 Task: Search one way flight ticket for 5 adults, 2 children, 1 infant in seat and 2 infants on lap in economy from Hailey/sun Valley: Friedman Memorial Airport to Springfield: Abraham Lincoln Capital Airport on 5-2-2023. Choice of flights is United. Number of bags: 6 checked bags. Price is upto 77000. Outbound departure time preference is 16:00.
Action: Mouse moved to (309, 417)
Screenshot: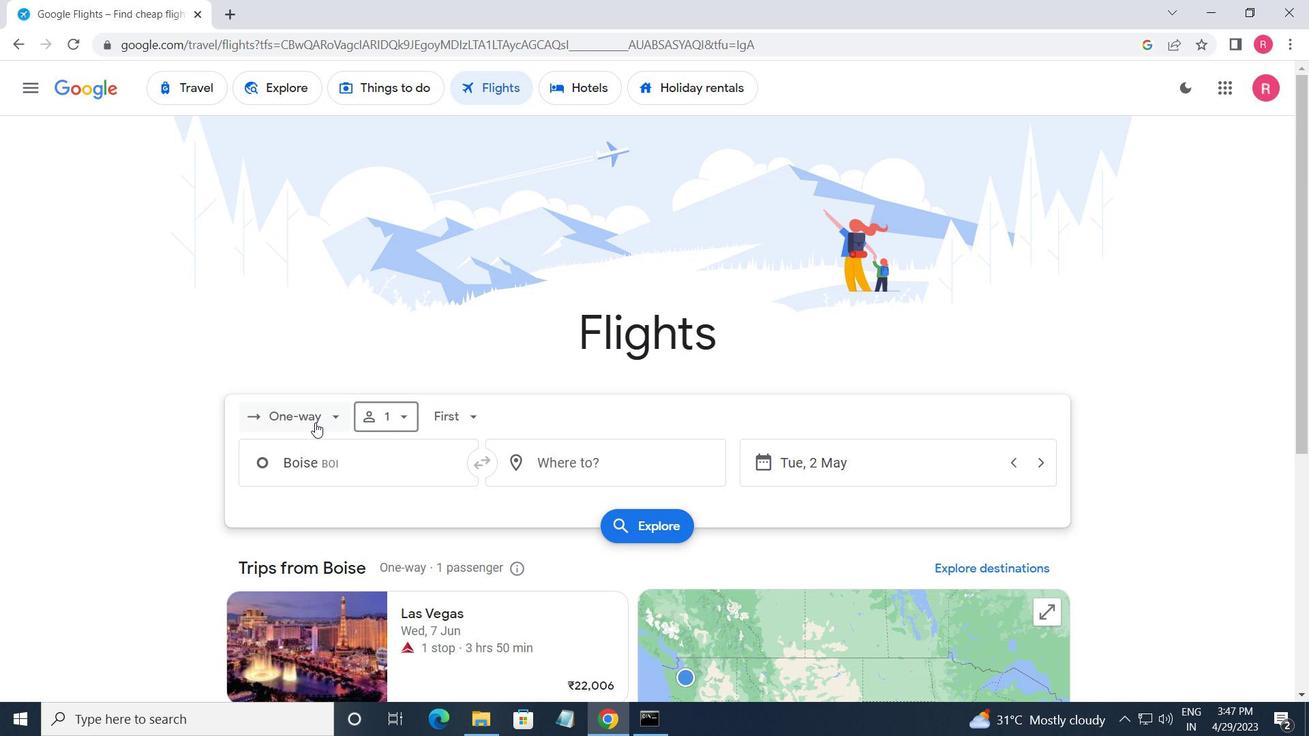 
Action: Mouse pressed left at (309, 417)
Screenshot: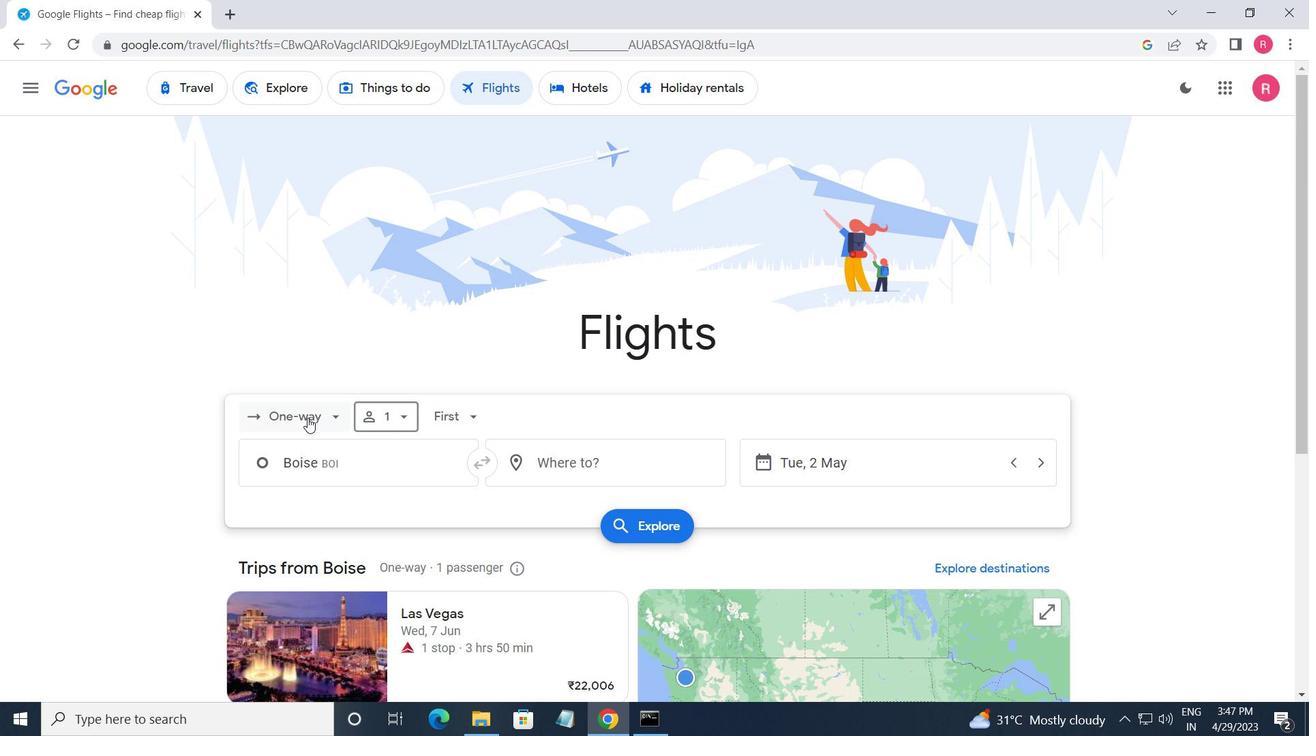 
Action: Mouse moved to (347, 501)
Screenshot: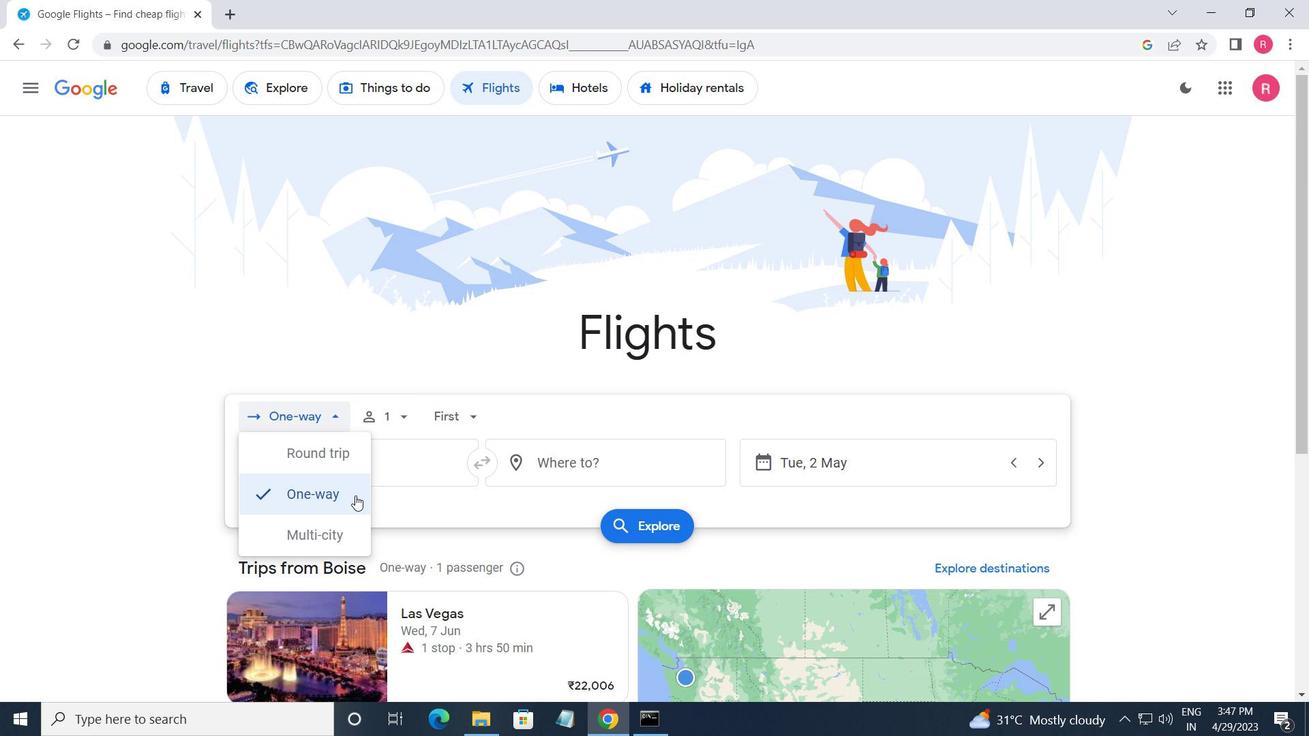 
Action: Mouse pressed left at (347, 501)
Screenshot: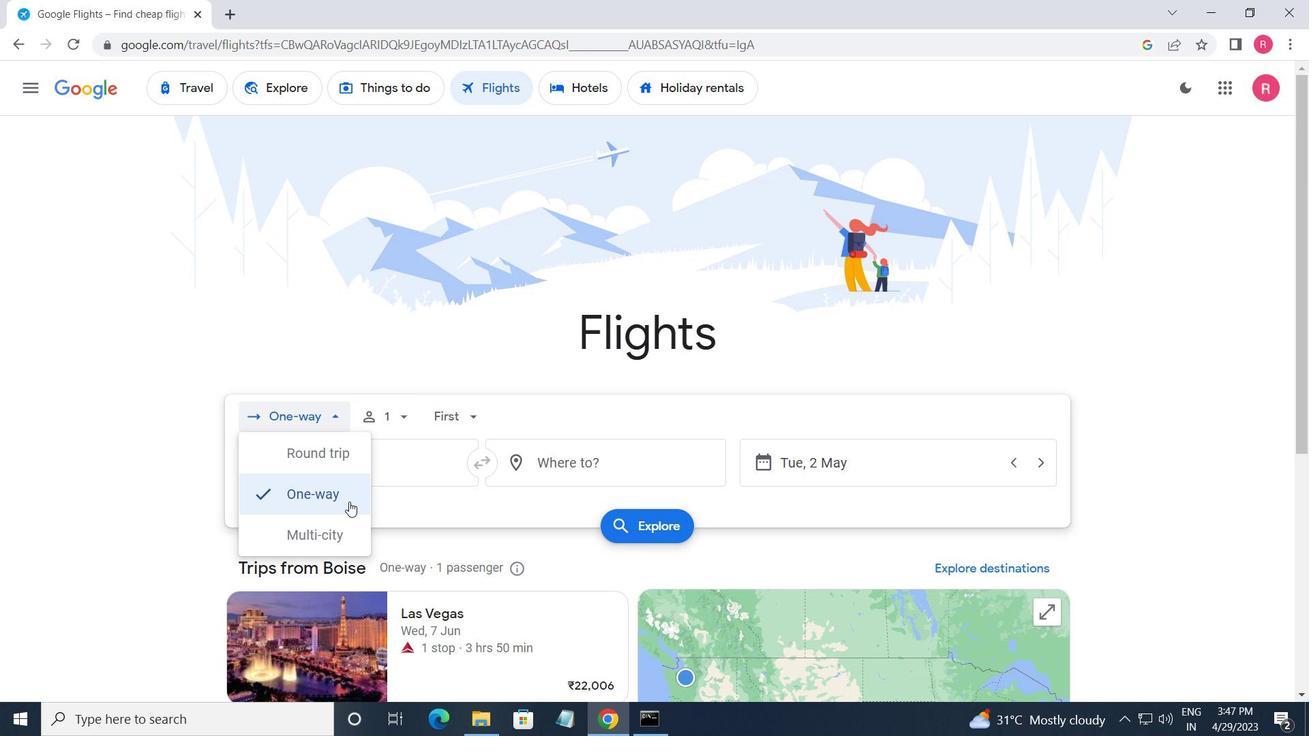 
Action: Mouse moved to (388, 409)
Screenshot: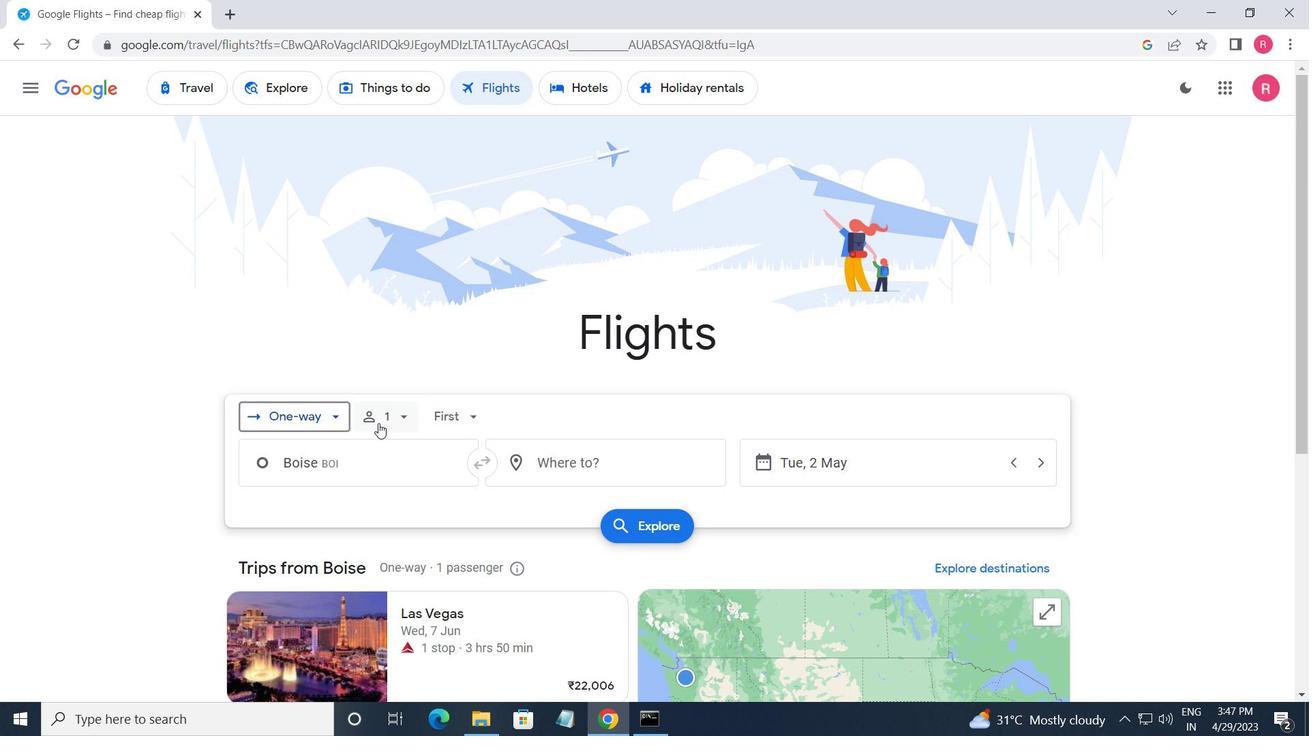 
Action: Mouse pressed left at (388, 409)
Screenshot: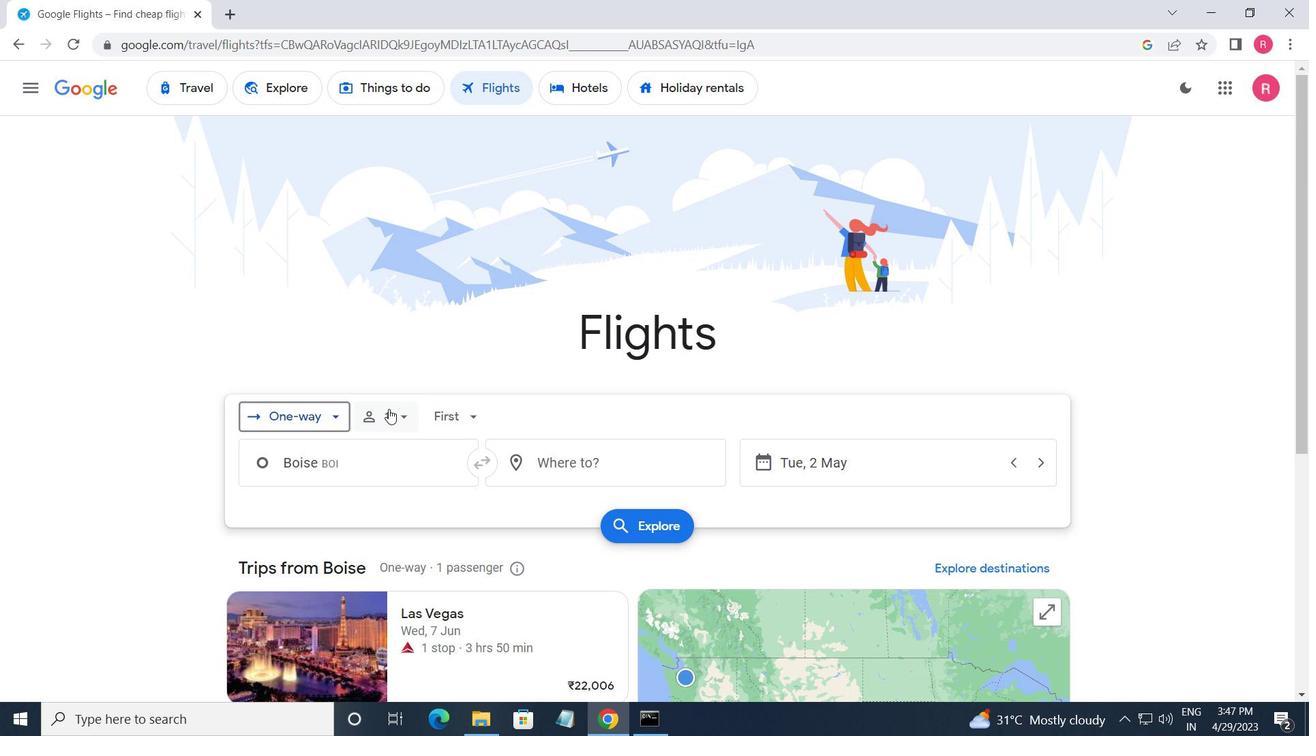 
Action: Mouse moved to (542, 467)
Screenshot: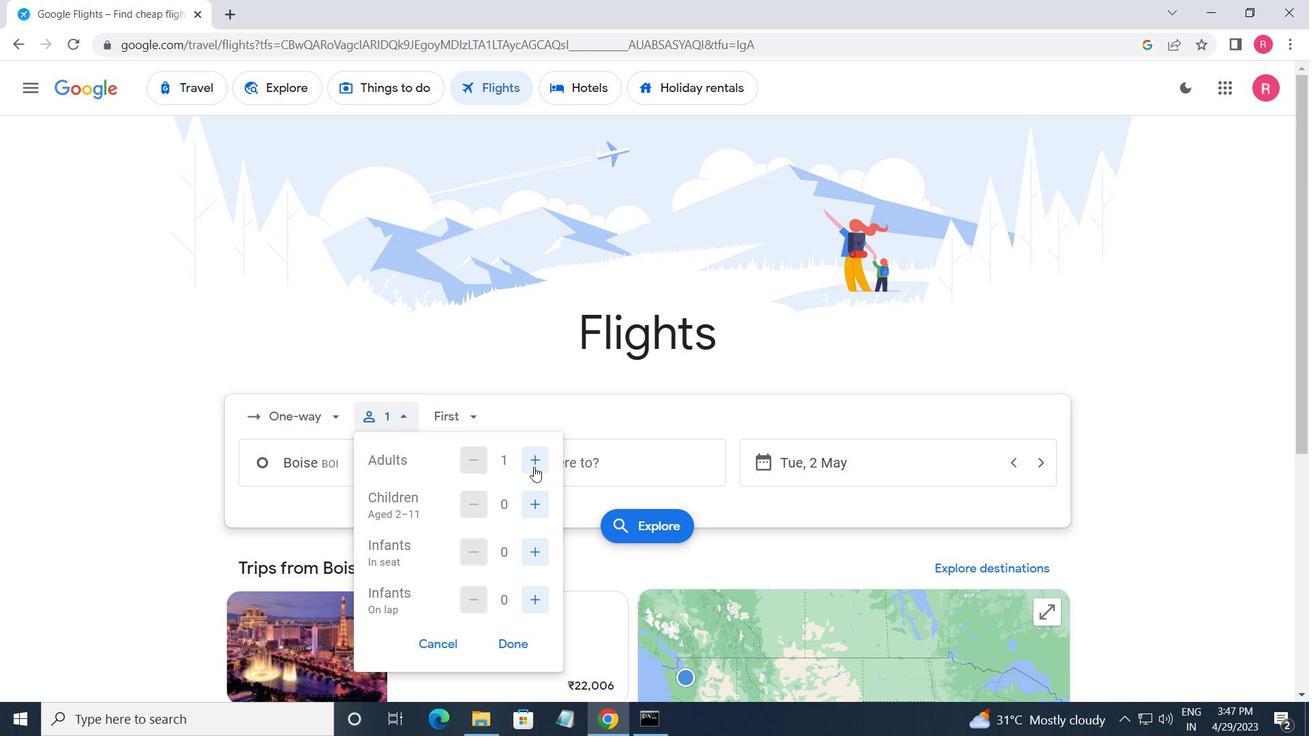 
Action: Mouse pressed left at (542, 467)
Screenshot: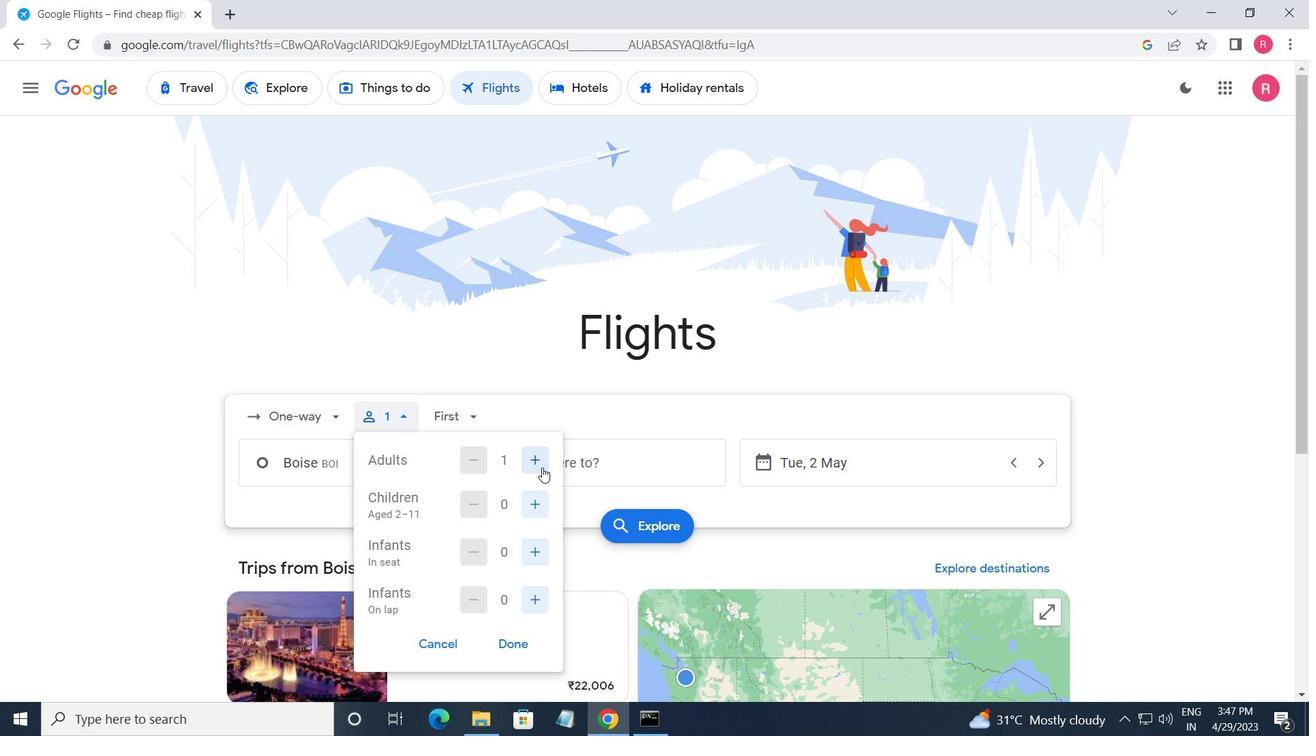 
Action: Mouse pressed left at (542, 467)
Screenshot: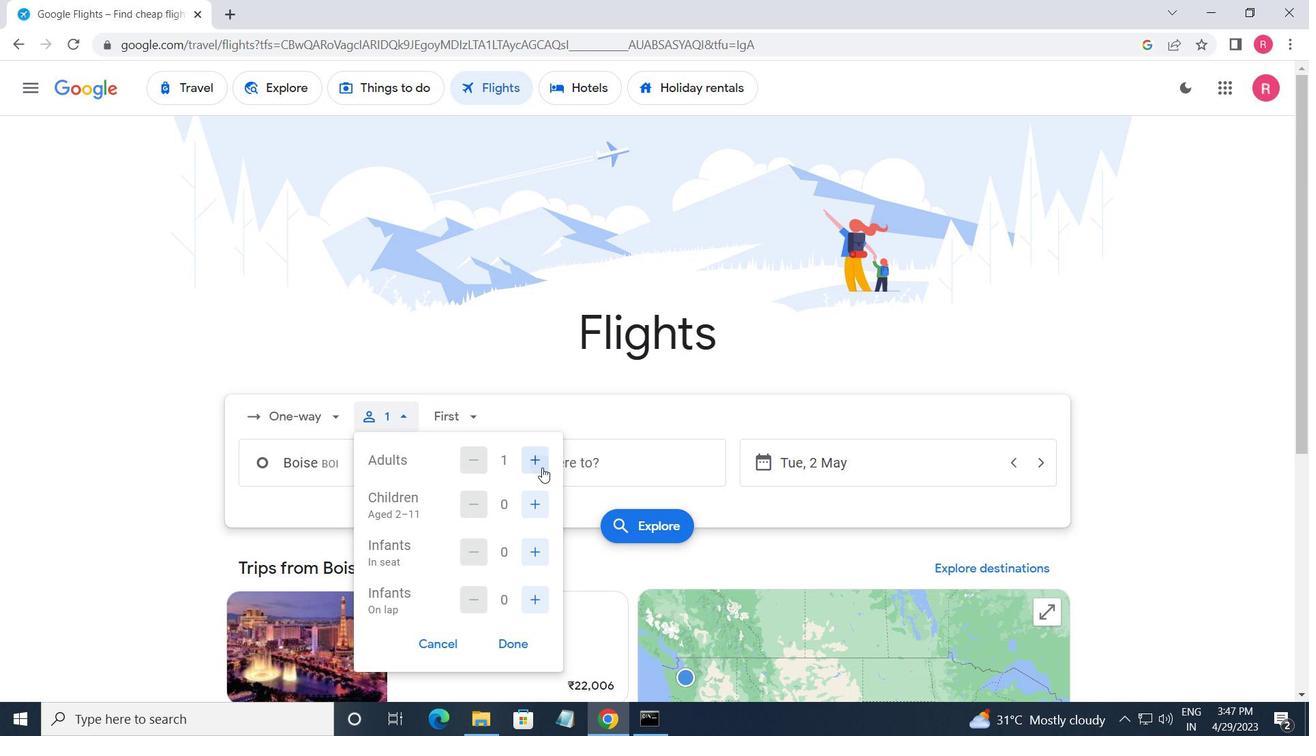 
Action: Mouse pressed left at (542, 467)
Screenshot: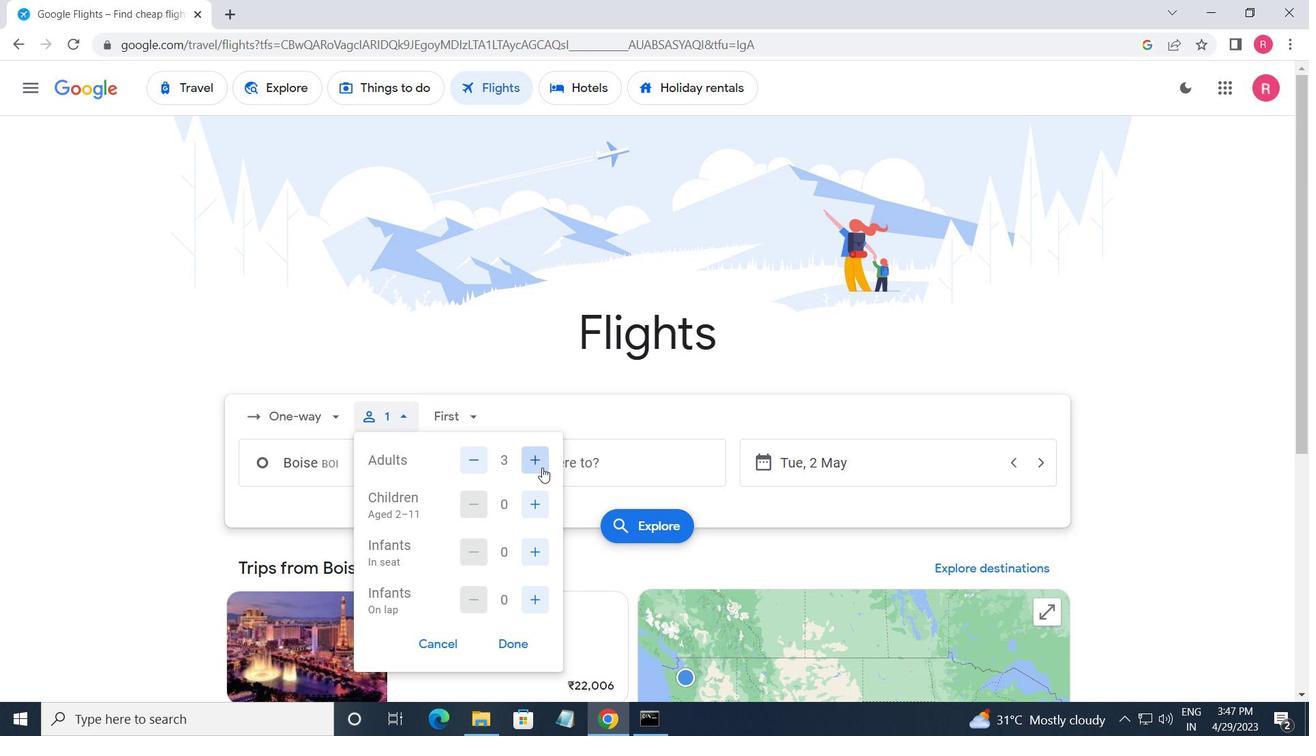 
Action: Mouse pressed left at (542, 467)
Screenshot: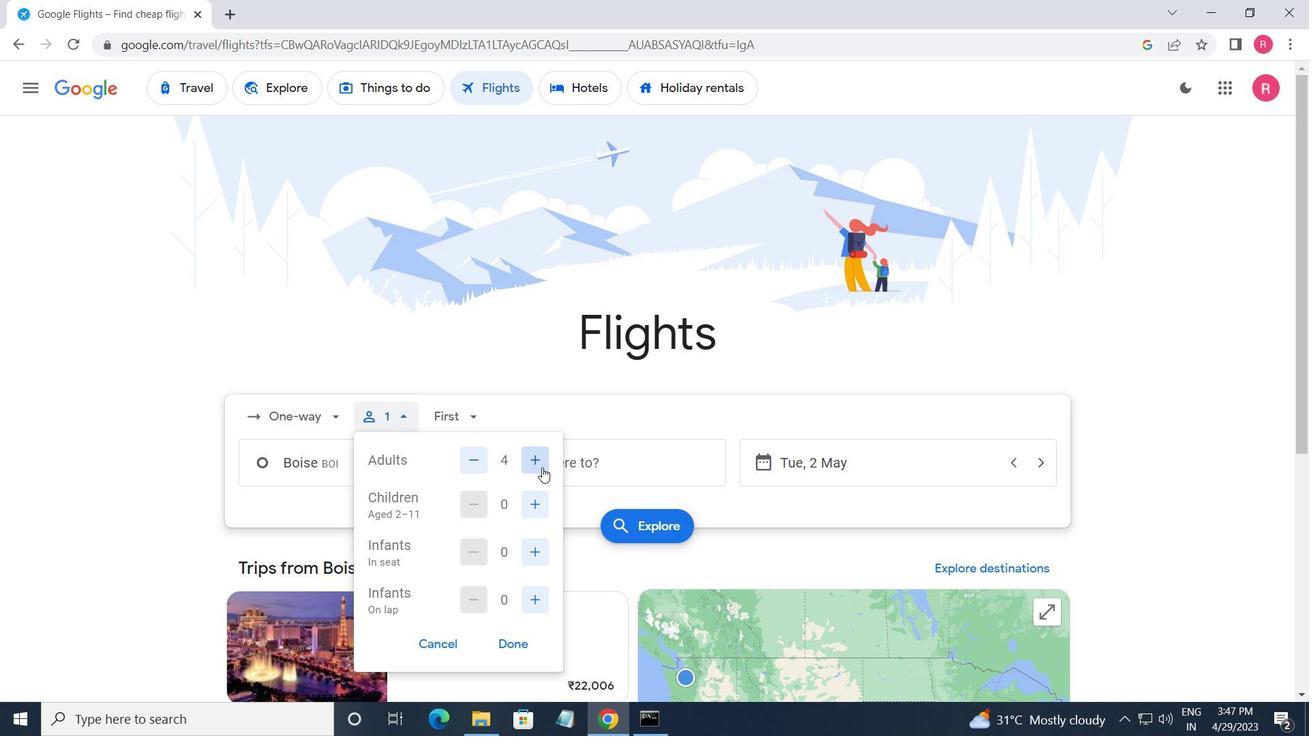 
Action: Mouse moved to (535, 512)
Screenshot: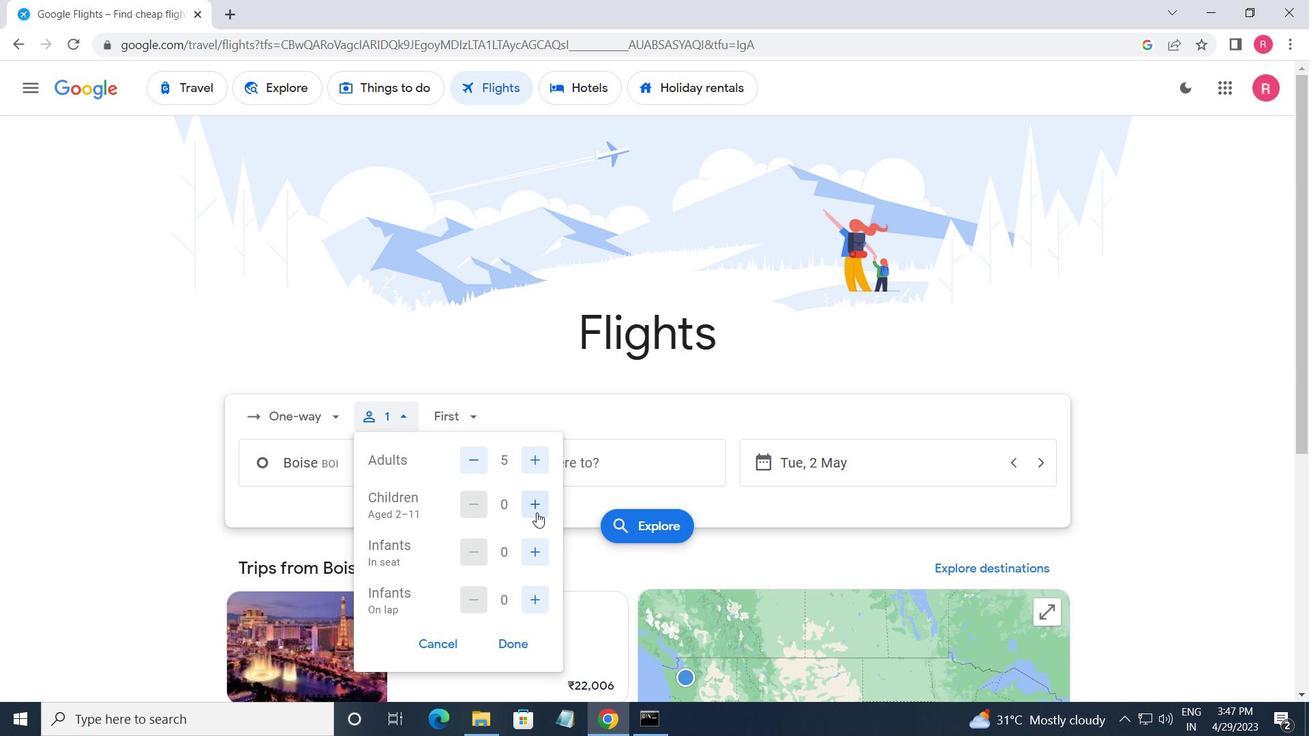 
Action: Mouse pressed left at (535, 512)
Screenshot: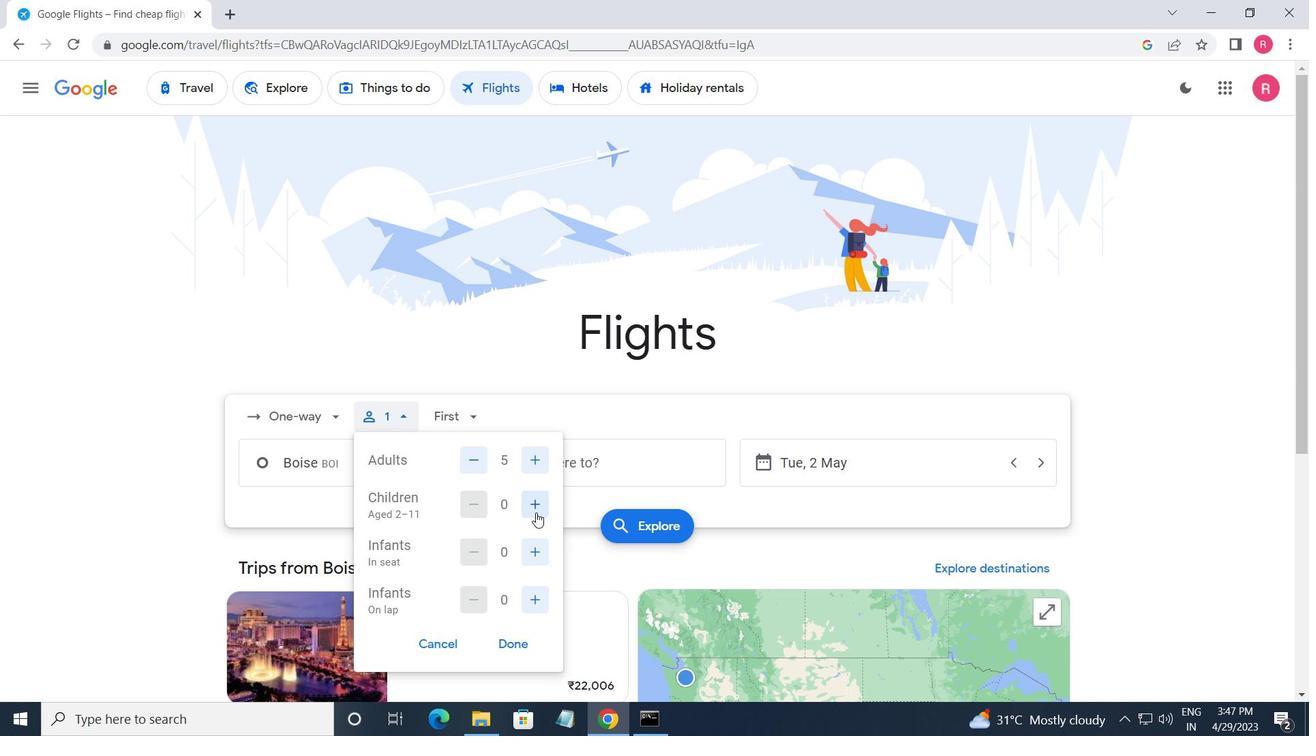 
Action: Mouse moved to (534, 512)
Screenshot: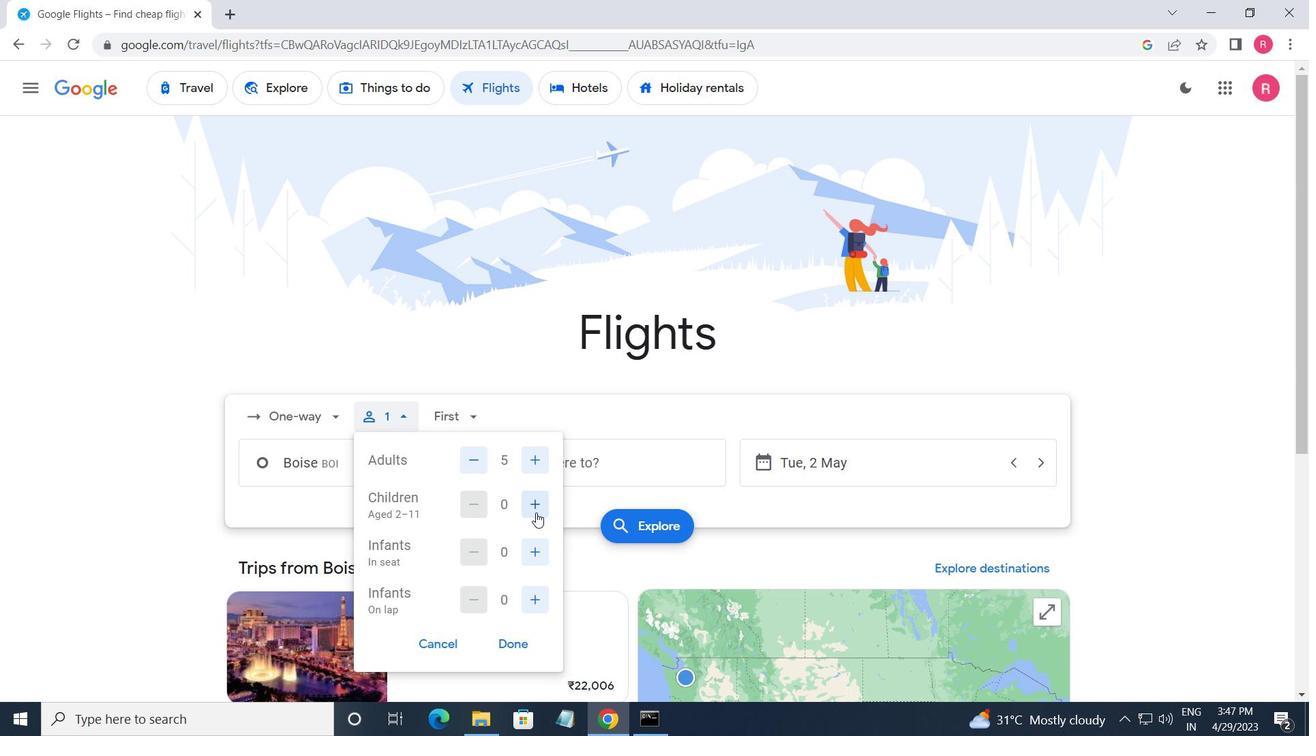 
Action: Mouse pressed left at (534, 512)
Screenshot: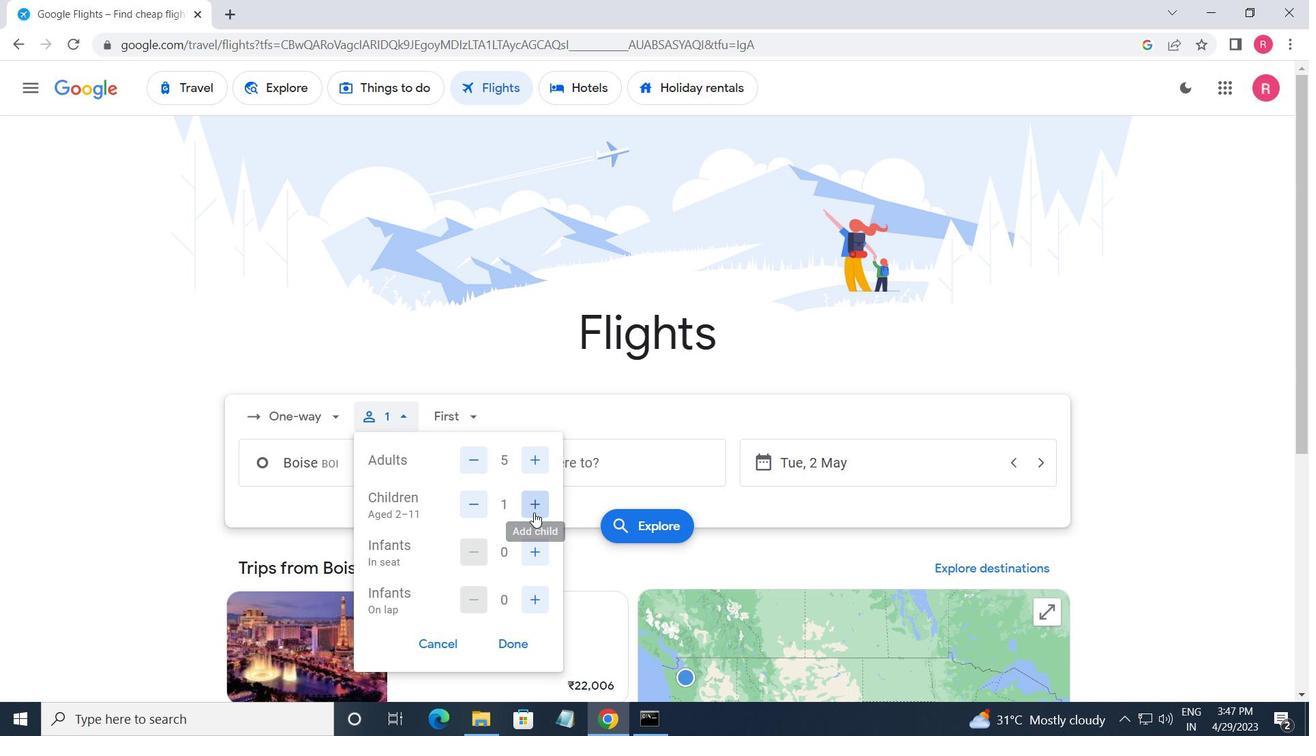 
Action: Mouse moved to (531, 547)
Screenshot: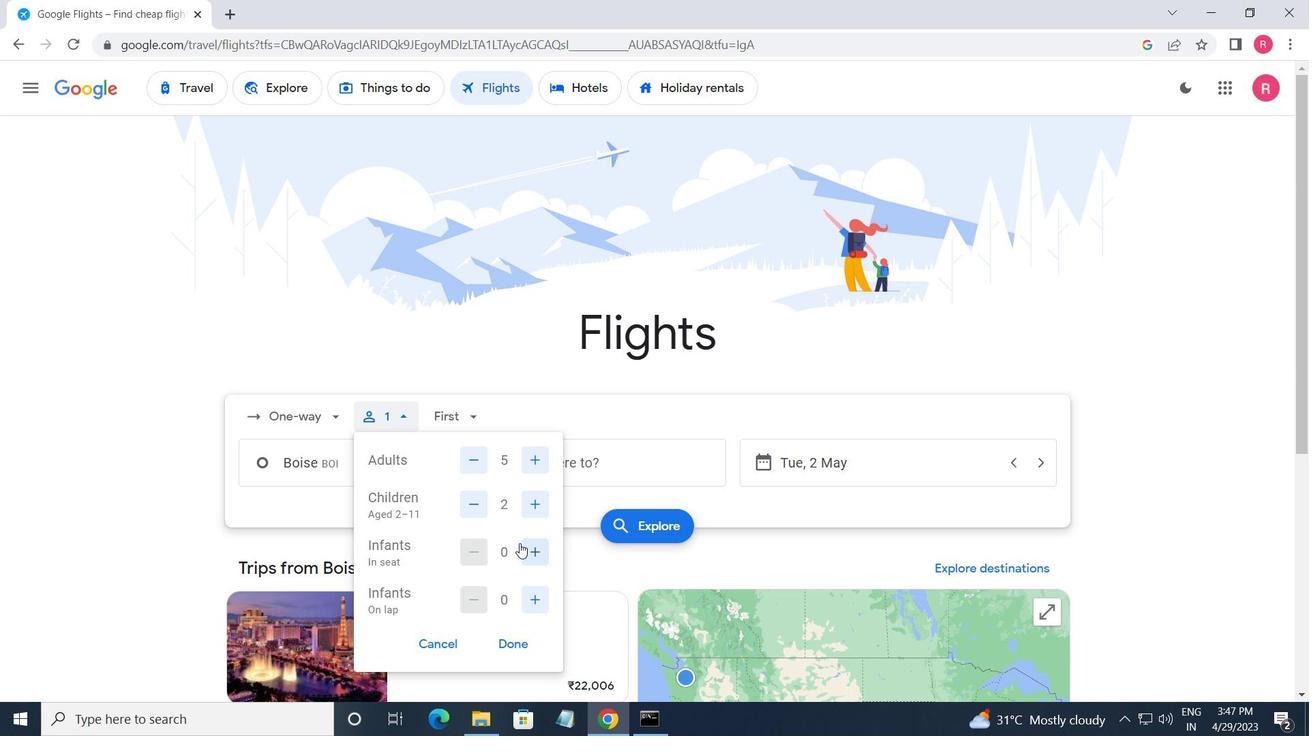 
Action: Mouse pressed left at (531, 547)
Screenshot: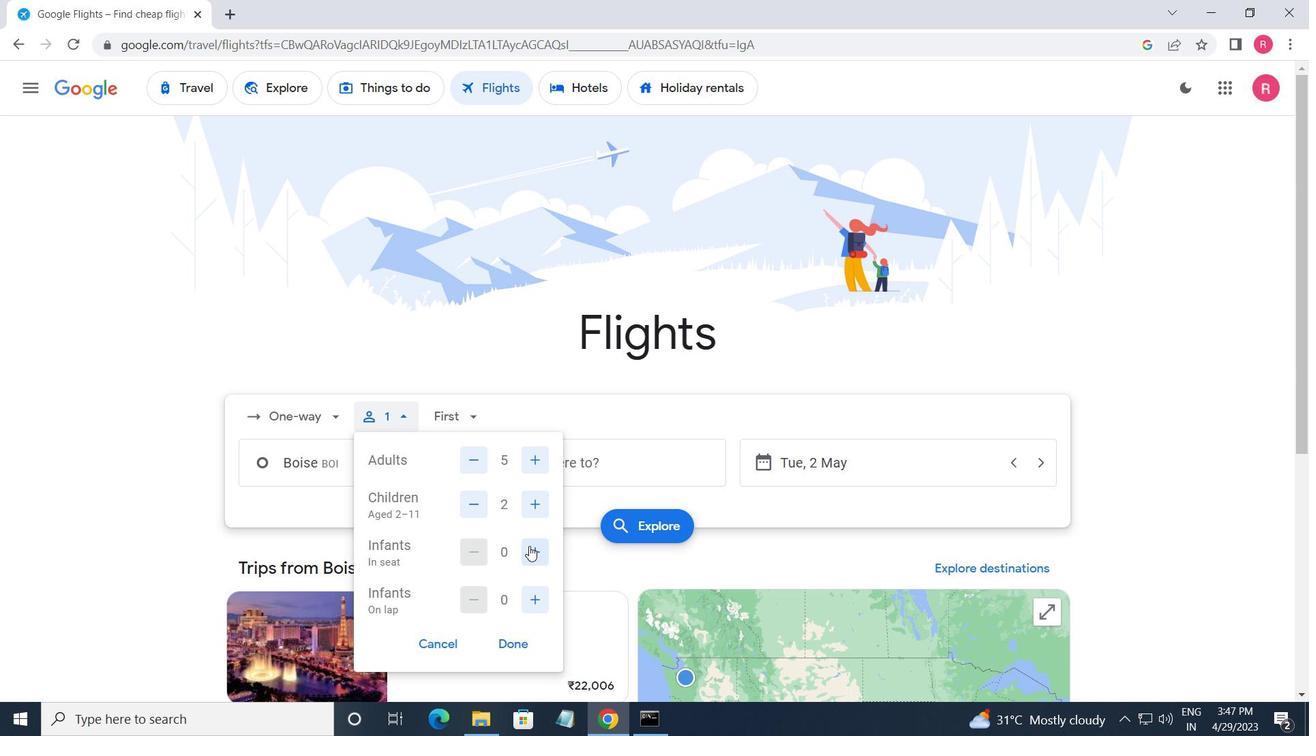 
Action: Mouse moved to (539, 599)
Screenshot: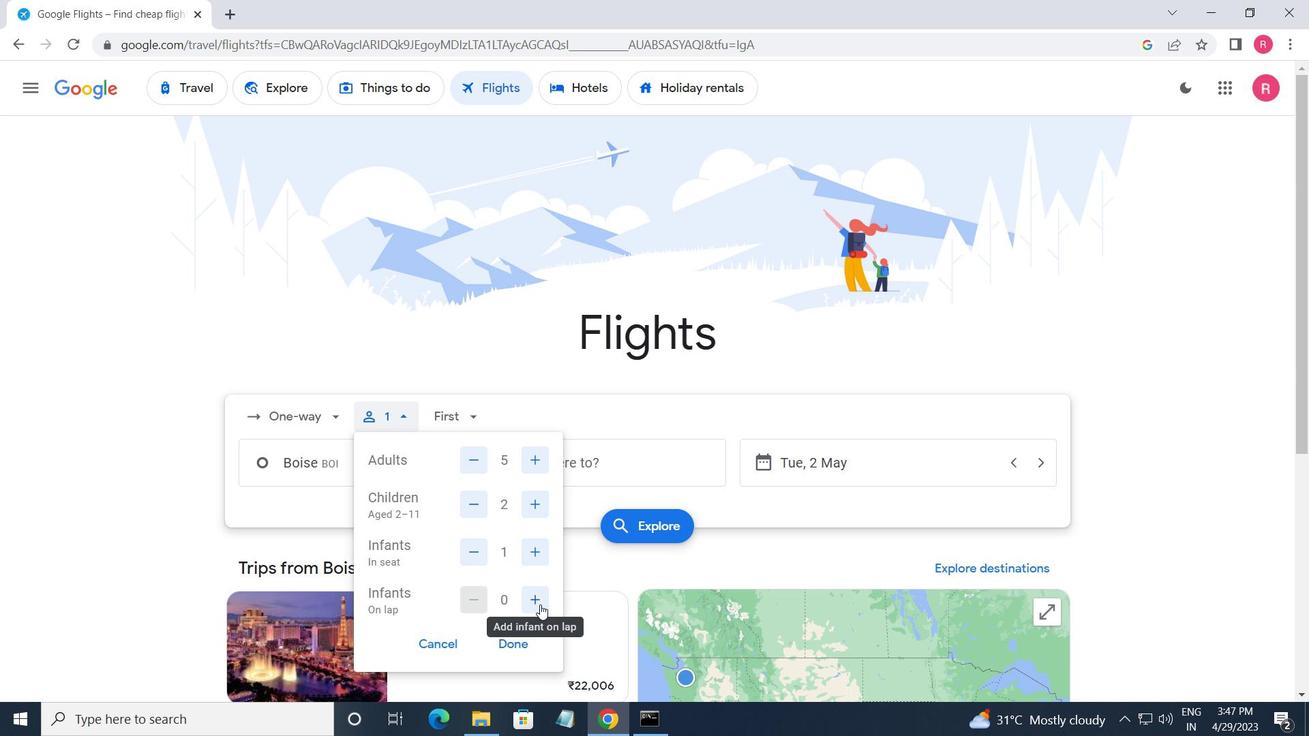
Action: Mouse pressed left at (539, 599)
Screenshot: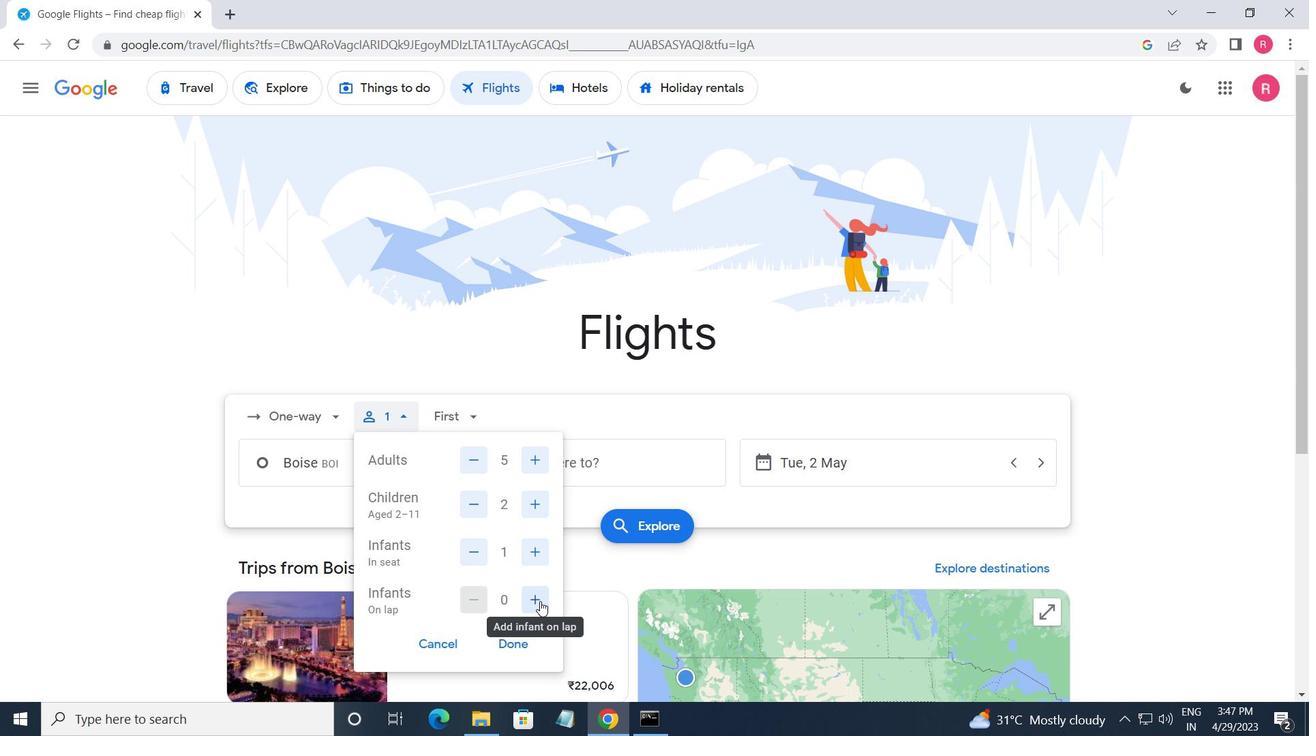 
Action: Mouse moved to (520, 643)
Screenshot: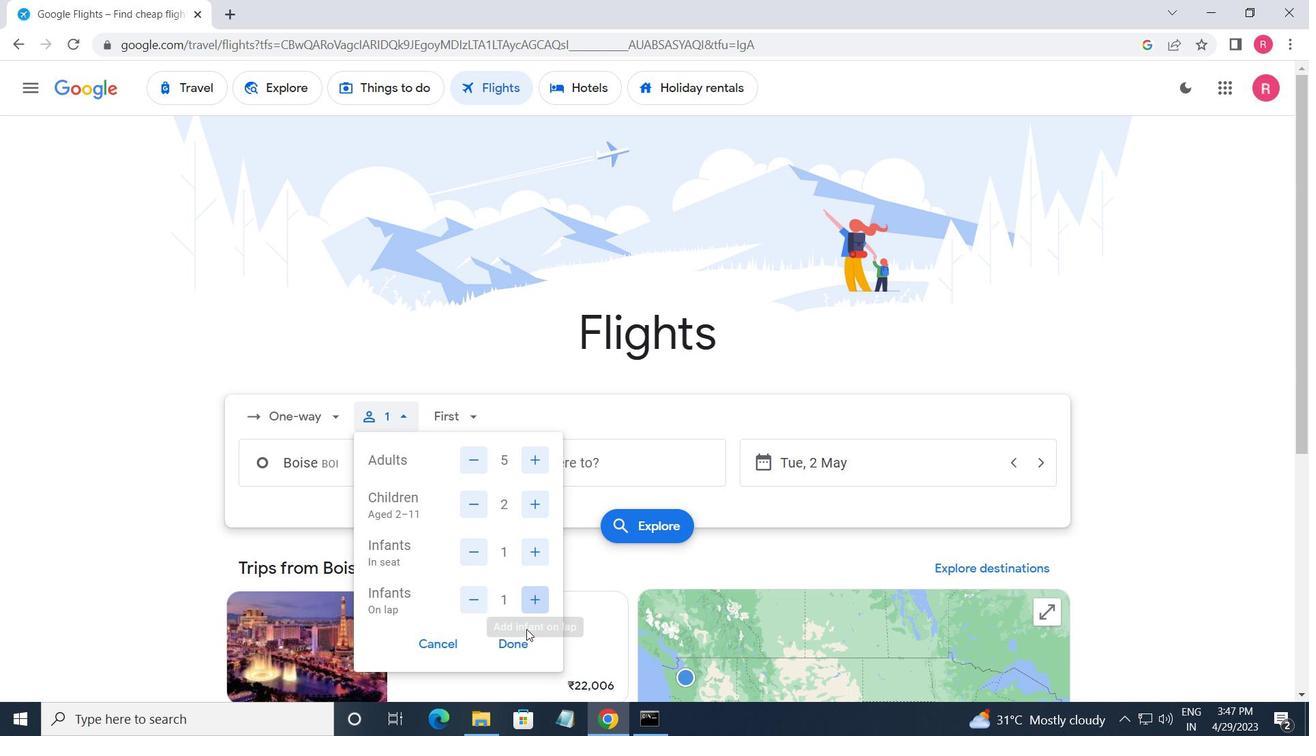 
Action: Mouse pressed left at (520, 643)
Screenshot: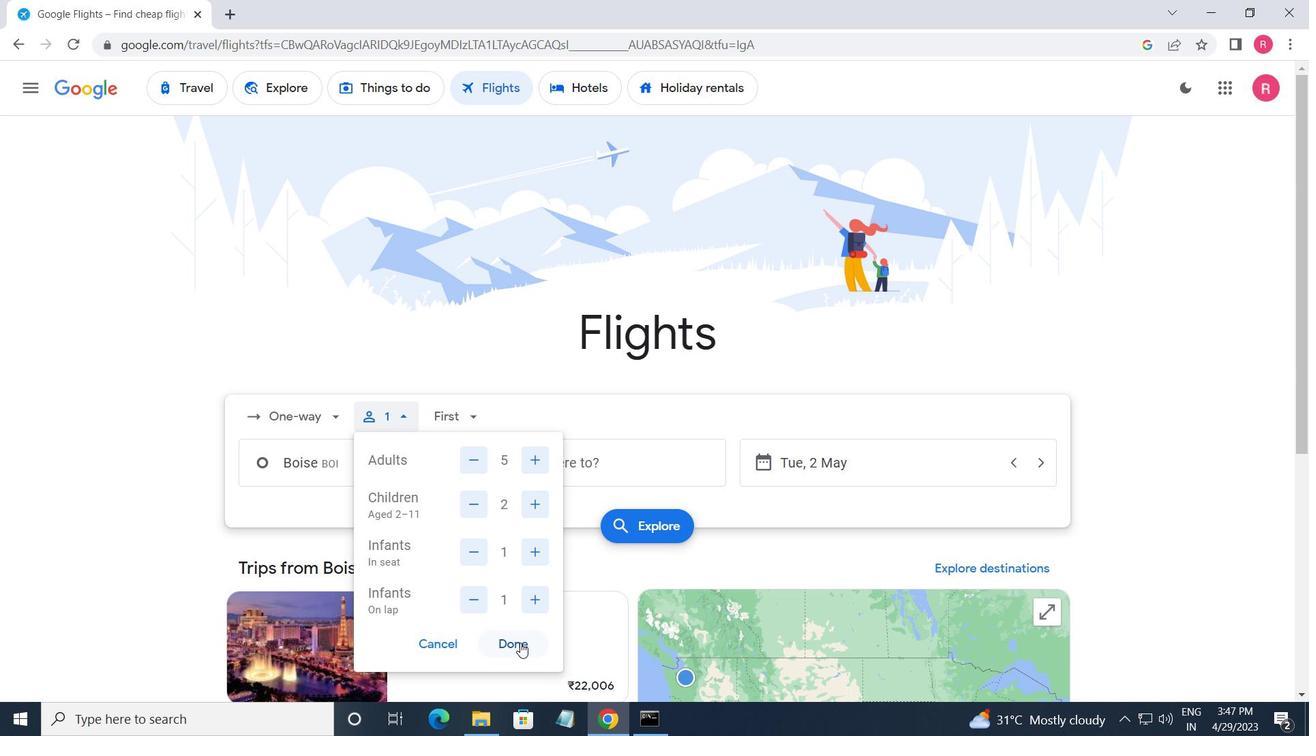 
Action: Mouse moved to (436, 420)
Screenshot: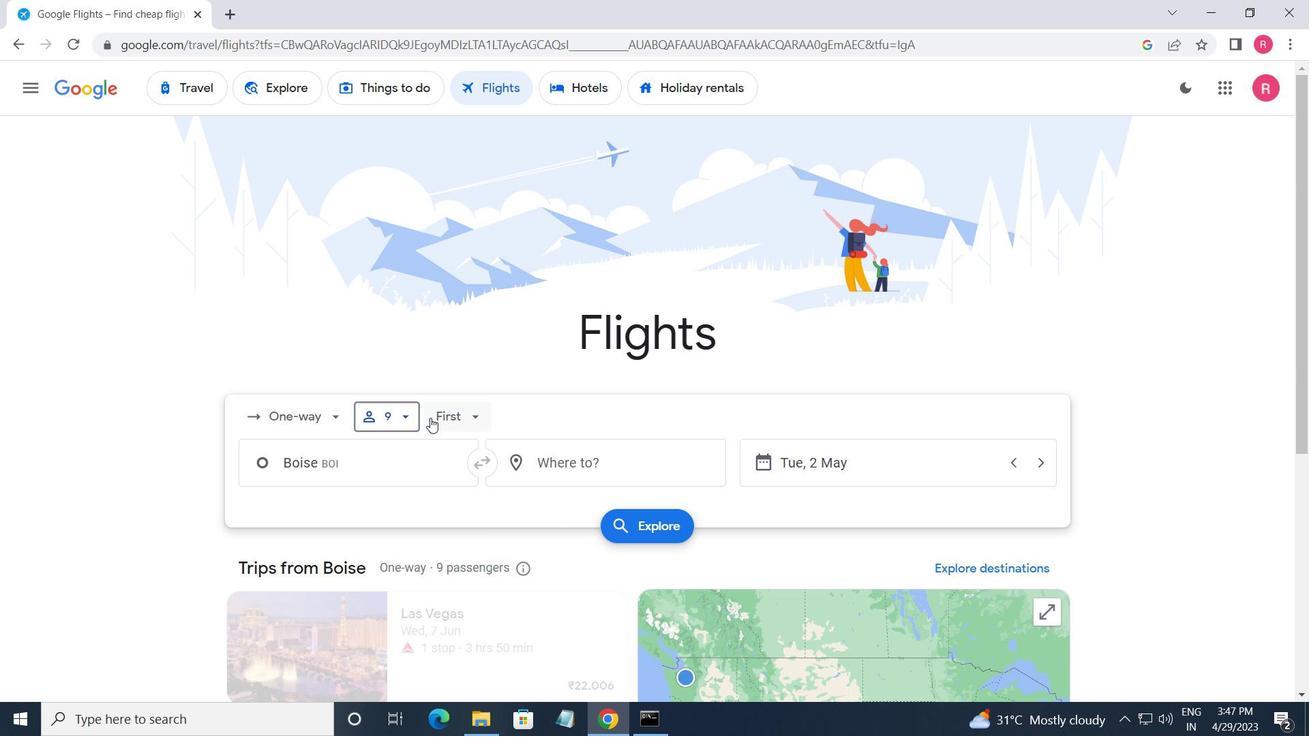 
Action: Mouse pressed left at (436, 420)
Screenshot: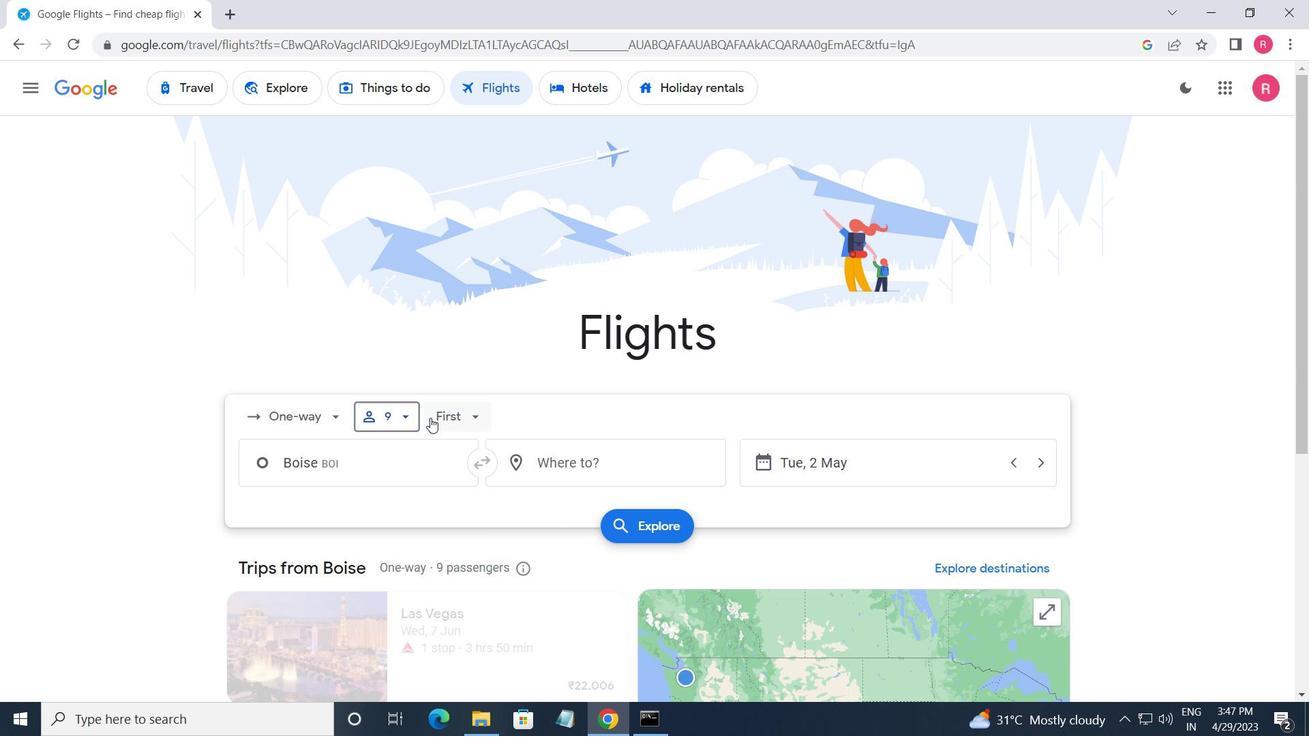 
Action: Mouse moved to (450, 467)
Screenshot: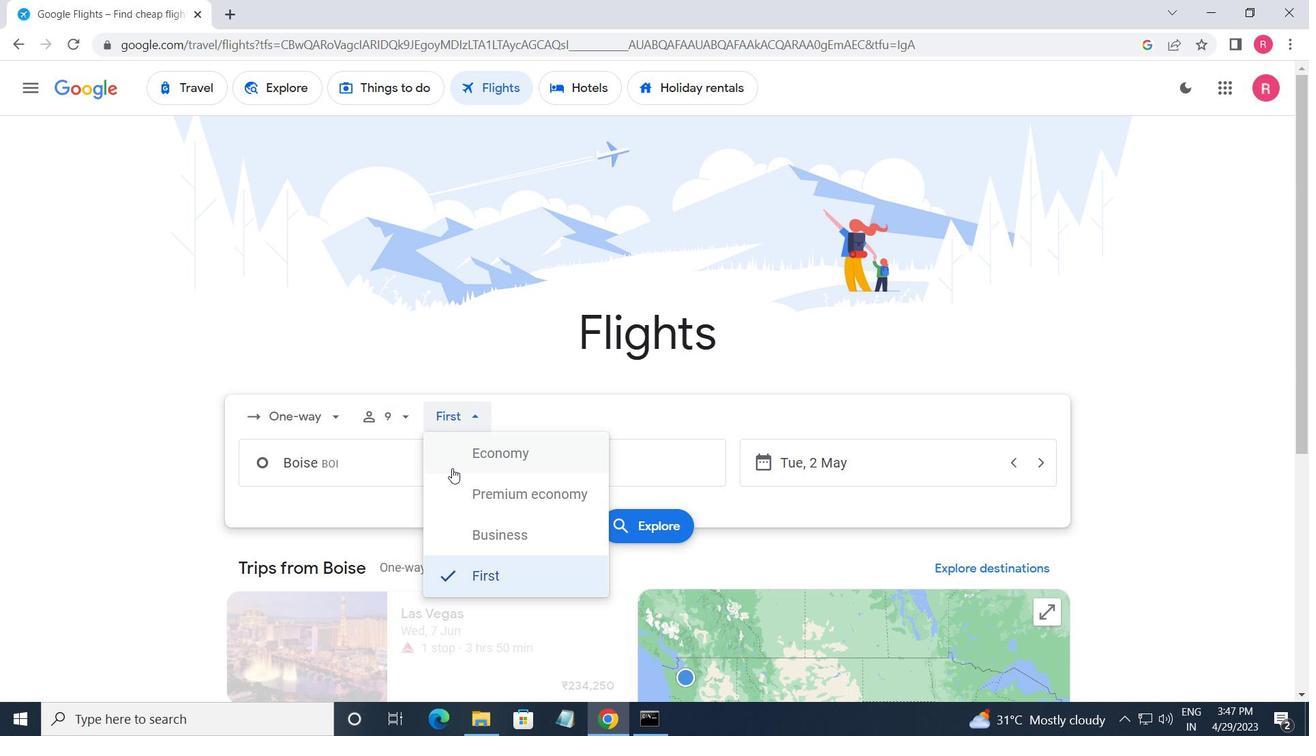 
Action: Mouse pressed left at (450, 467)
Screenshot: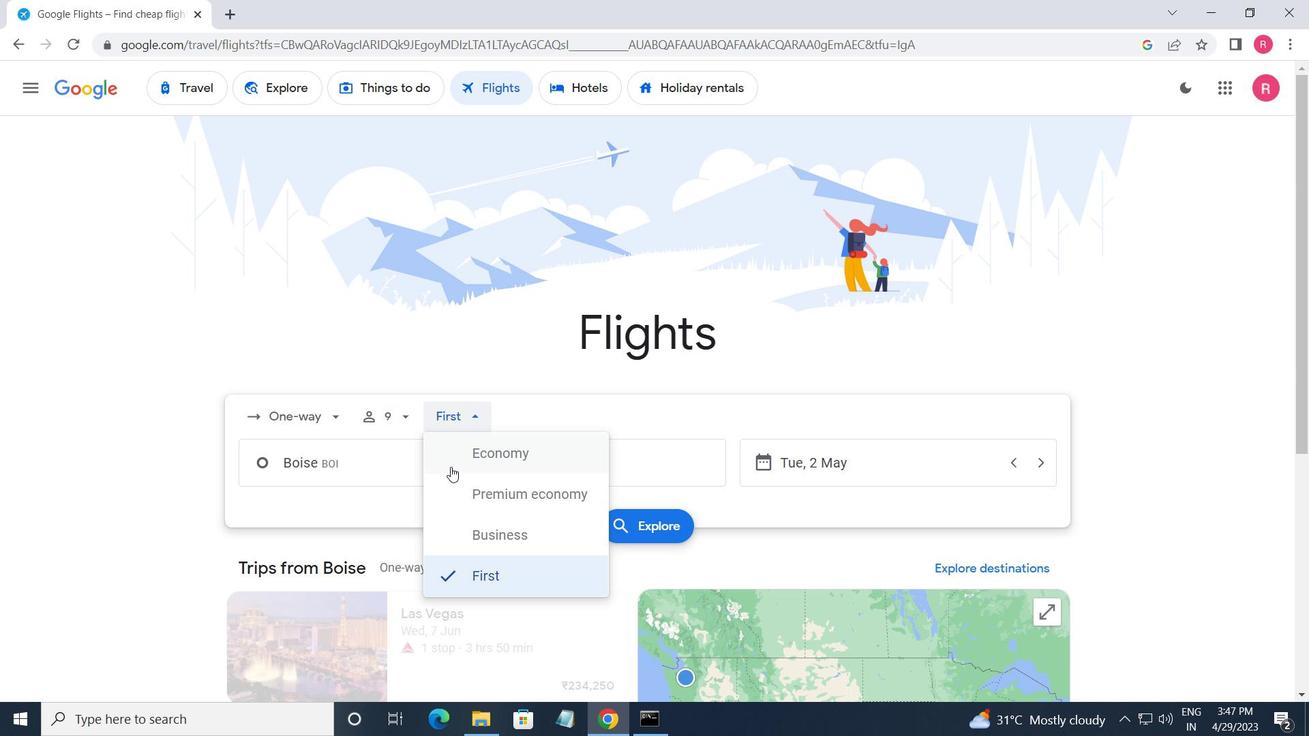 
Action: Mouse moved to (338, 468)
Screenshot: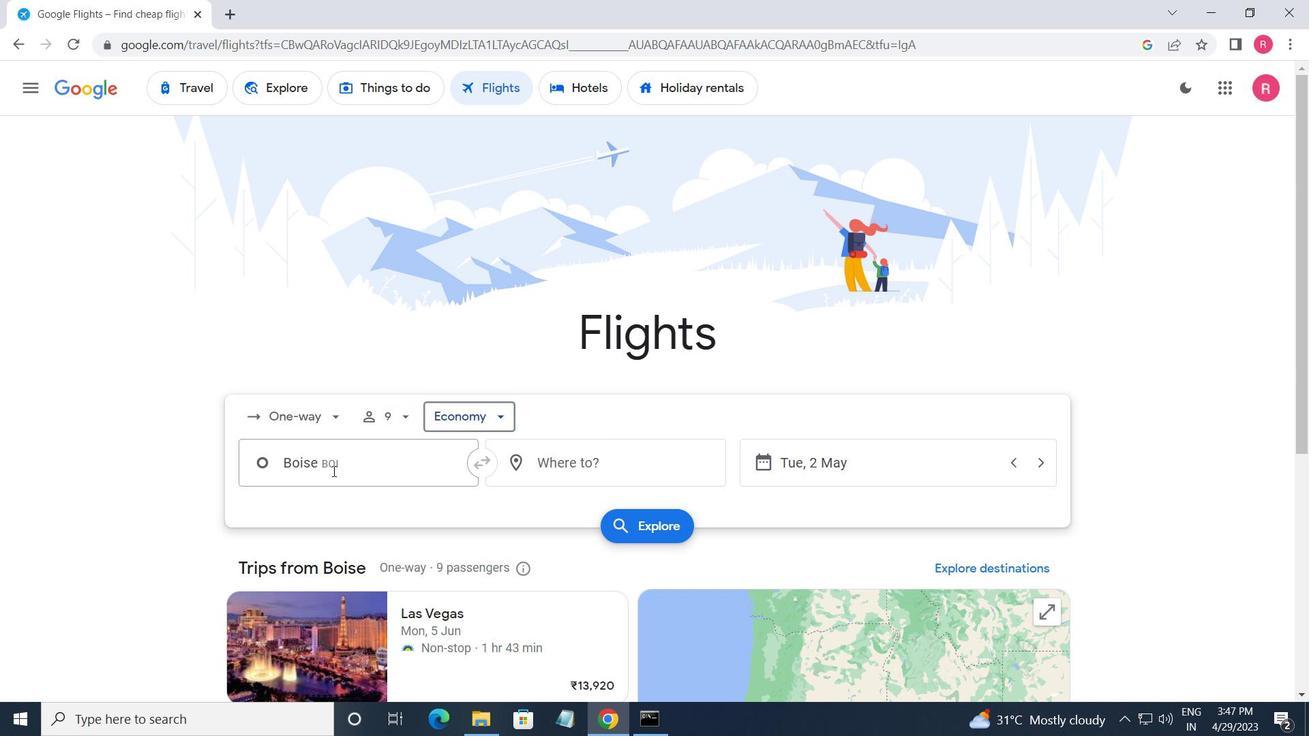 
Action: Mouse pressed left at (338, 468)
Screenshot: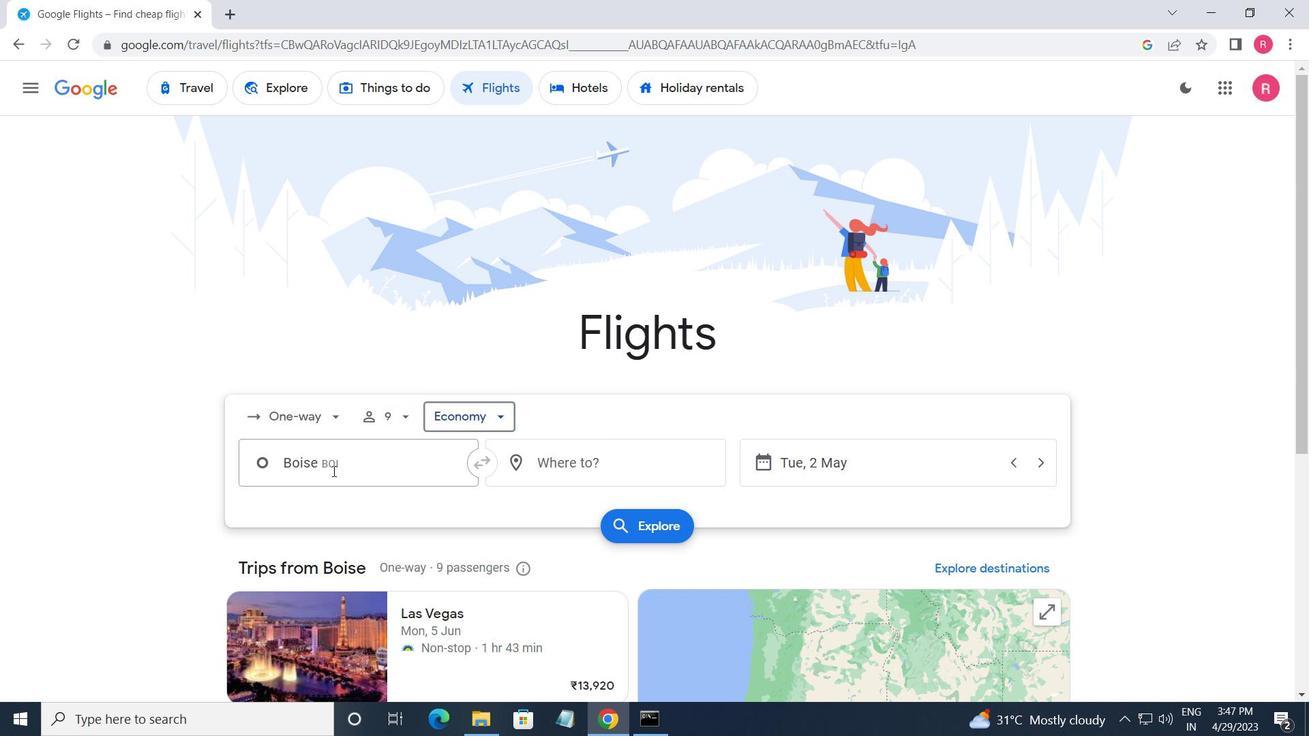 
Action: Mouse moved to (322, 462)
Screenshot: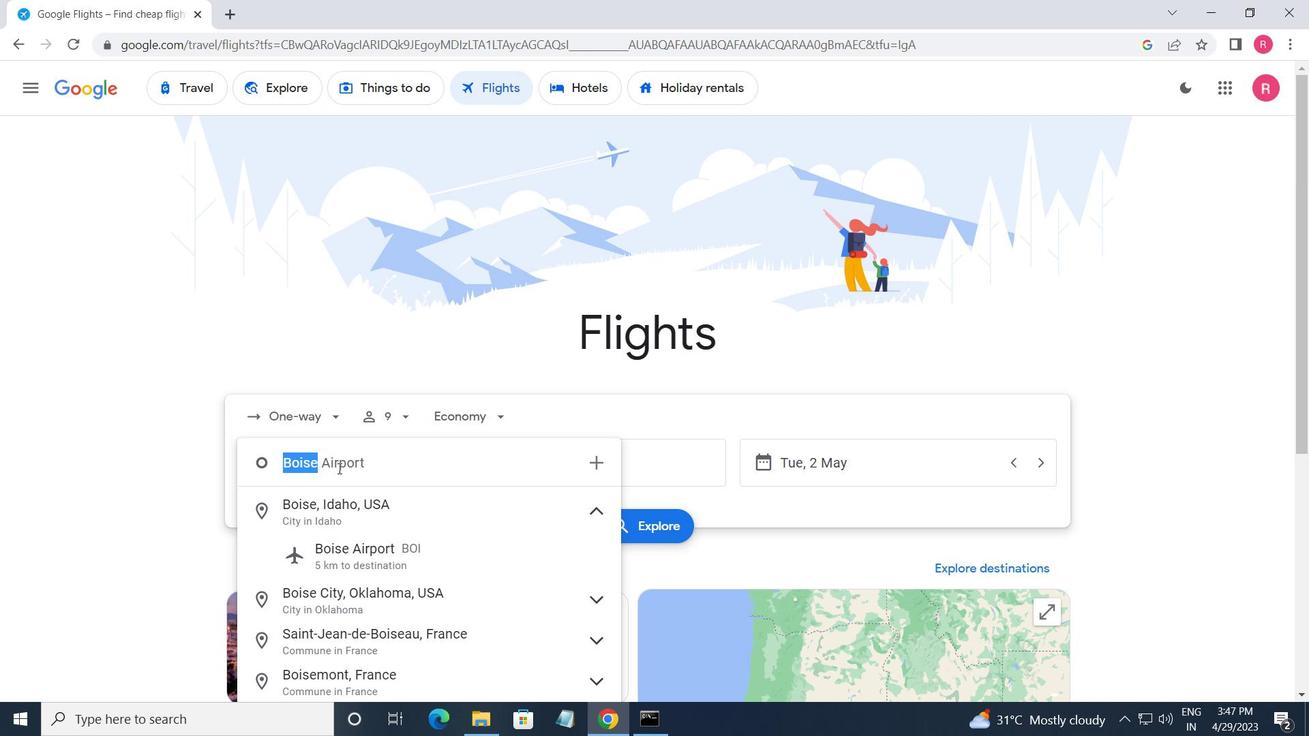 
Action: Key pressed <Key.shift><Key.shift><Key.shift><Key.shift><Key.shift><Key.shift><Key.shift><Key.shift><Key.shift><Key.shift>FREDMAN<Key.backspace><Key.backspace><Key.backspace><Key.backspace><Key.backspace>IEDMAN
Screenshot: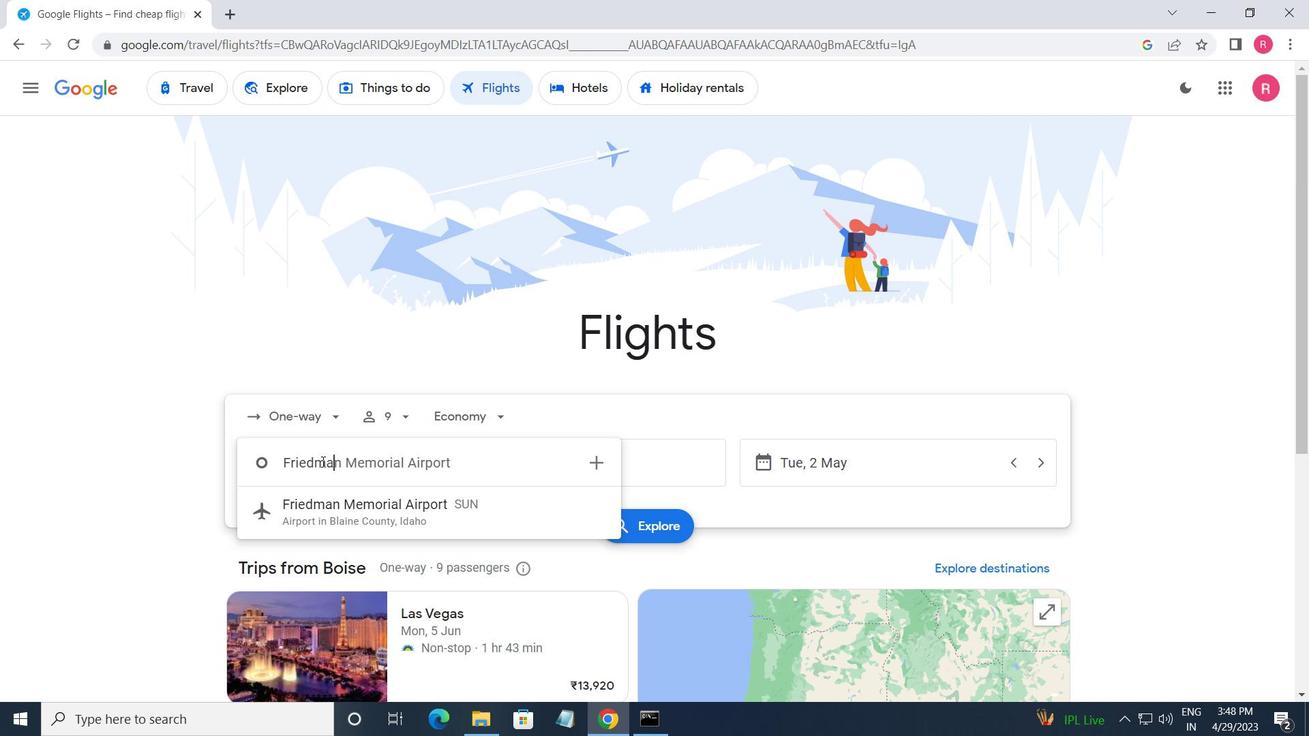 
Action: Mouse moved to (332, 529)
Screenshot: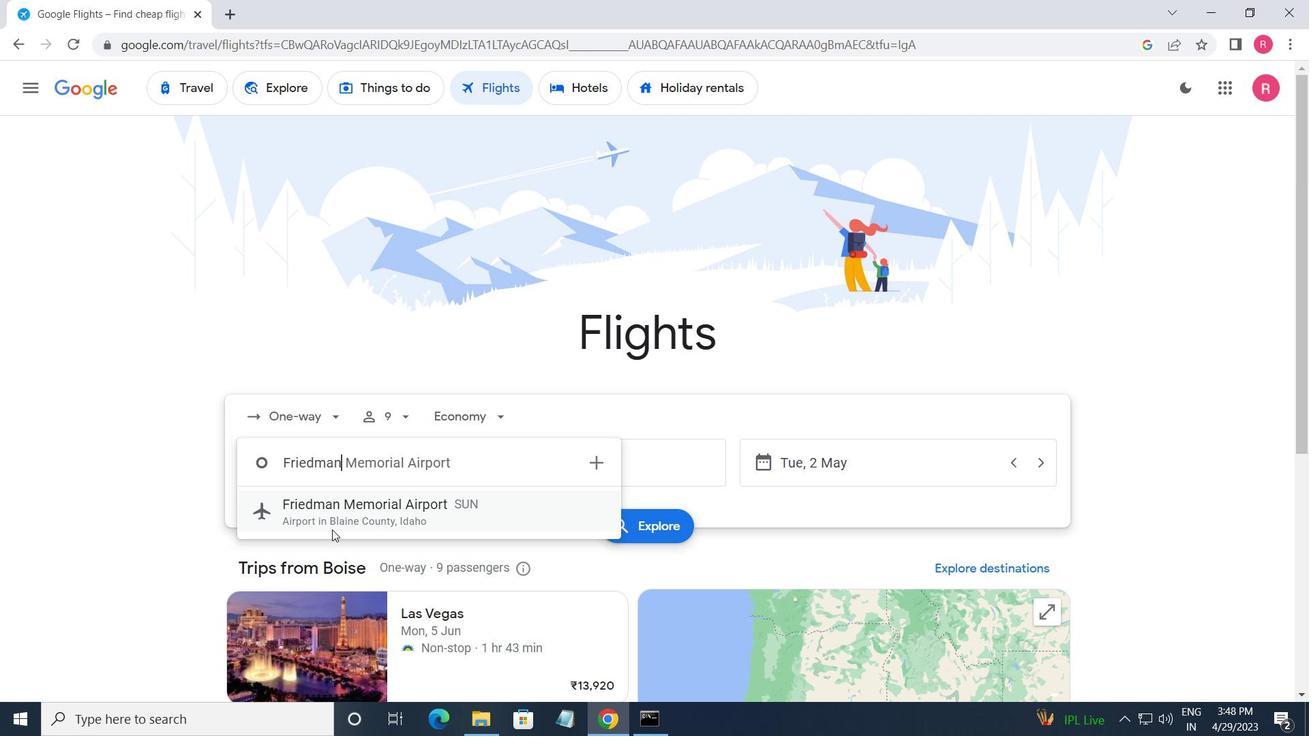 
Action: Mouse pressed left at (332, 529)
Screenshot: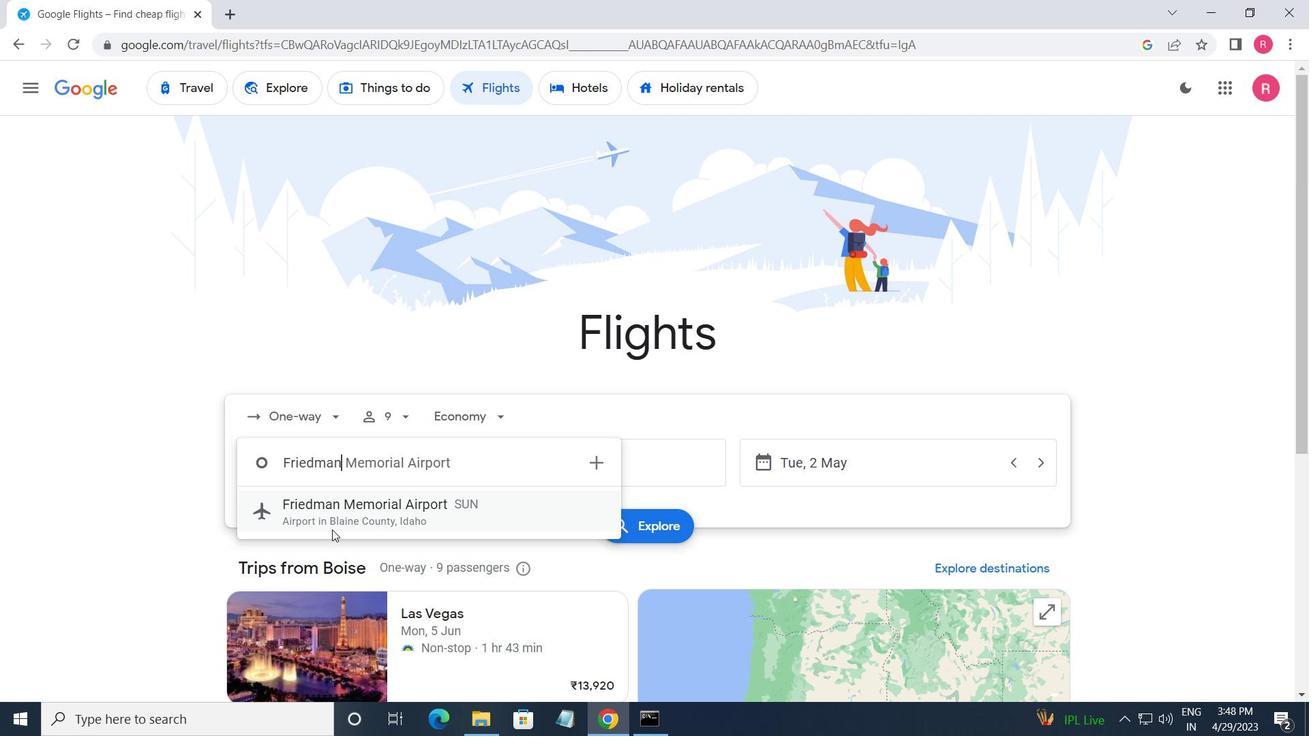 
Action: Mouse moved to (553, 464)
Screenshot: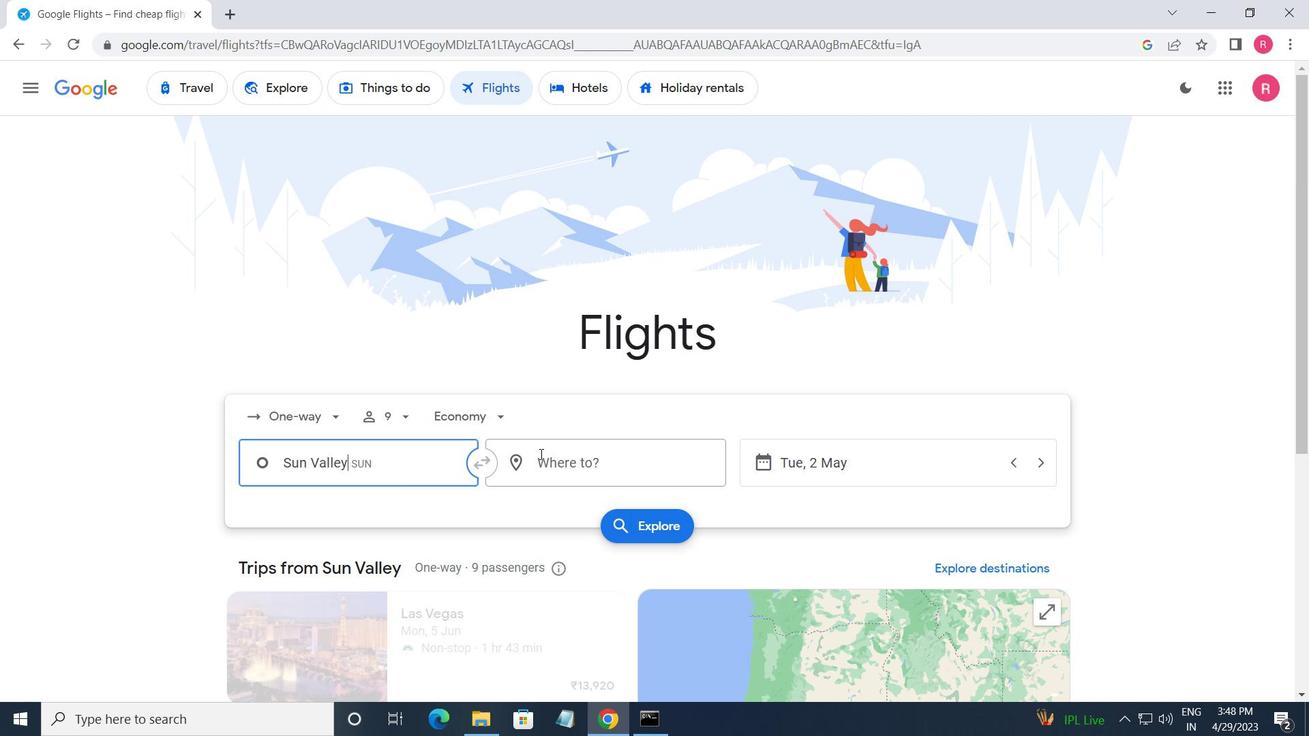 
Action: Mouse pressed left at (553, 464)
Screenshot: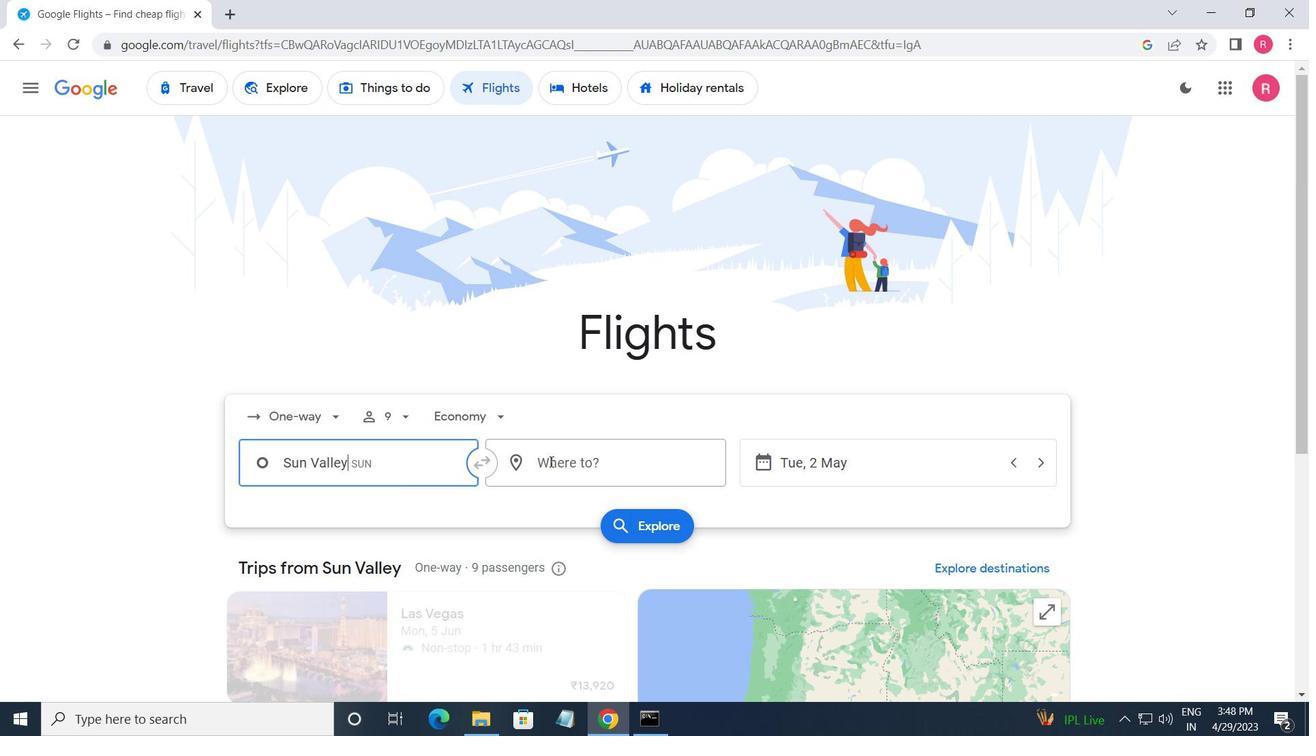 
Action: Mouse moved to (563, 647)
Screenshot: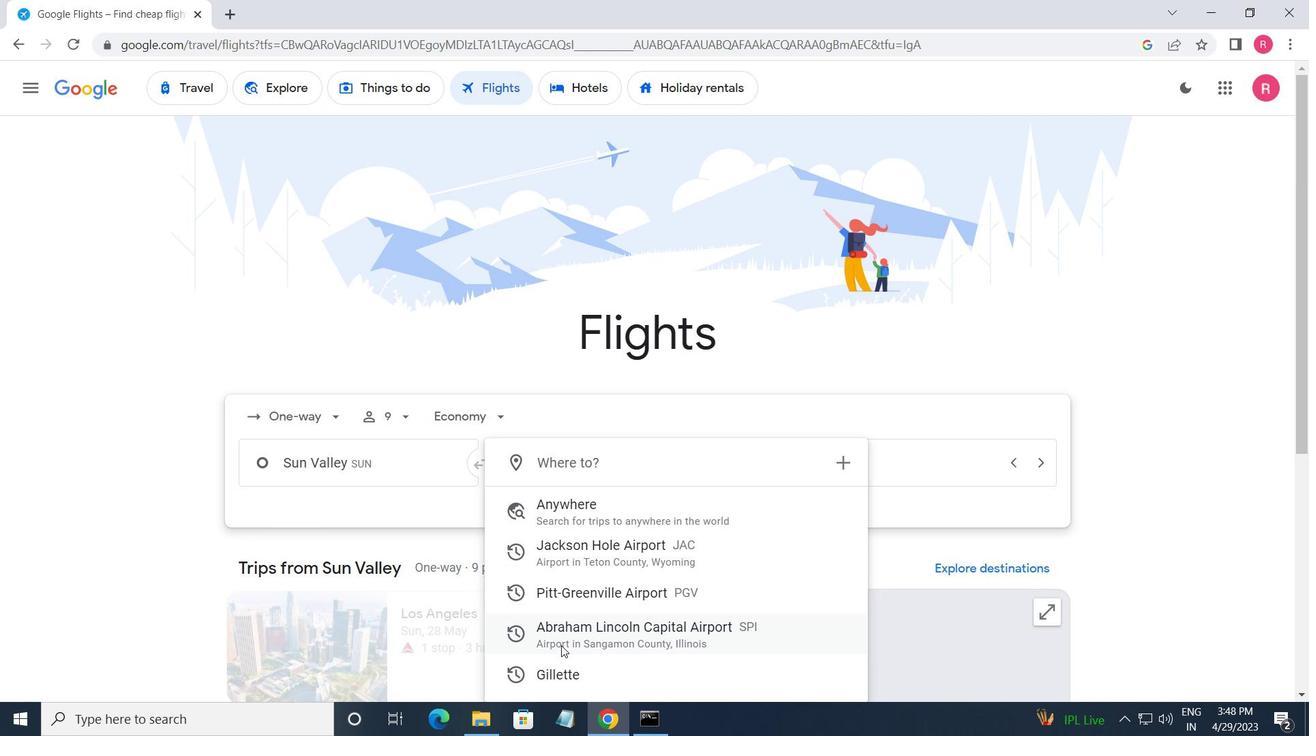 
Action: Mouse pressed left at (563, 647)
Screenshot: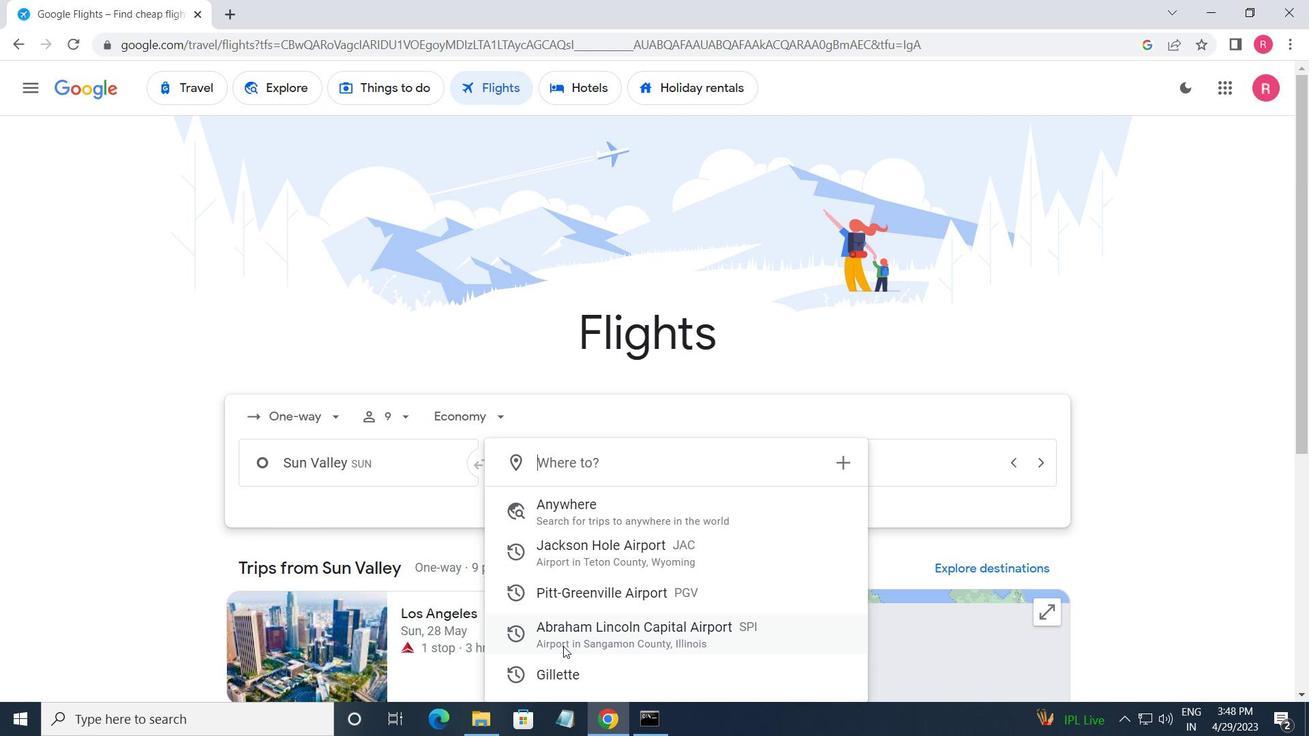 
Action: Mouse moved to (891, 471)
Screenshot: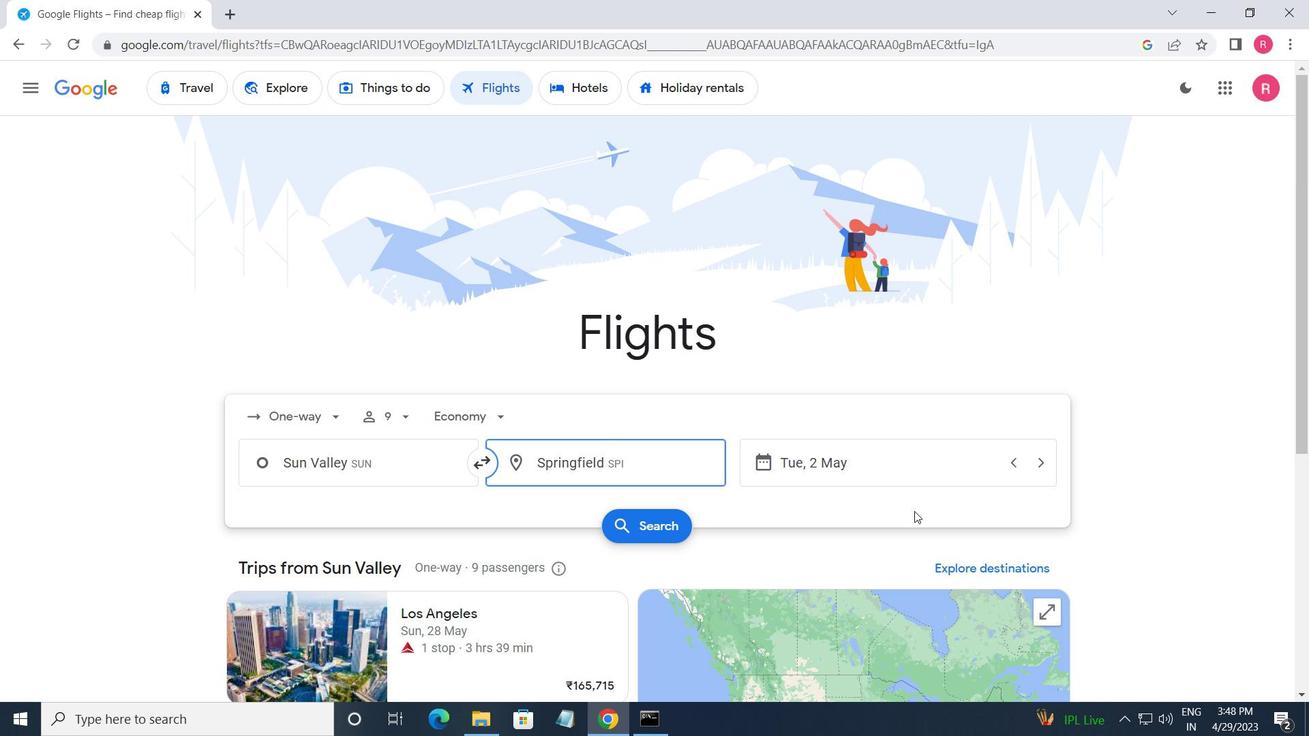 
Action: Mouse pressed left at (891, 471)
Screenshot: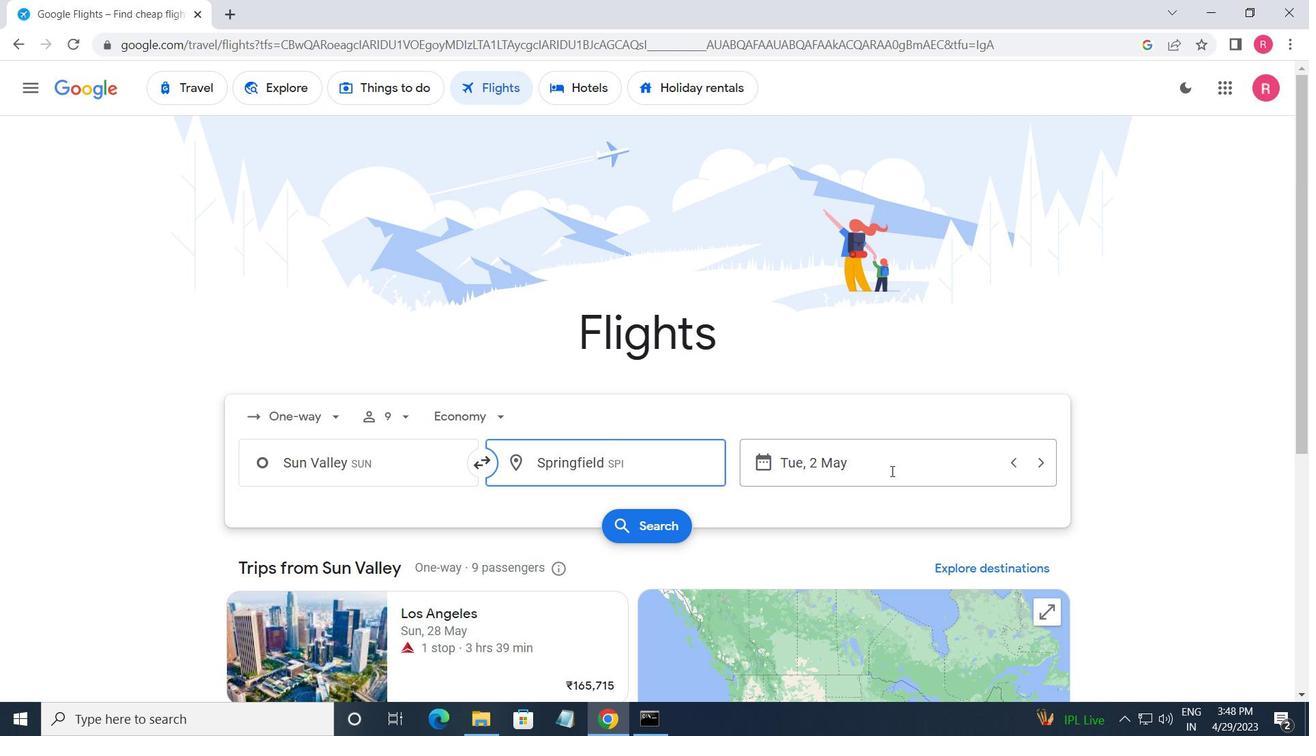 
Action: Mouse moved to (856, 389)
Screenshot: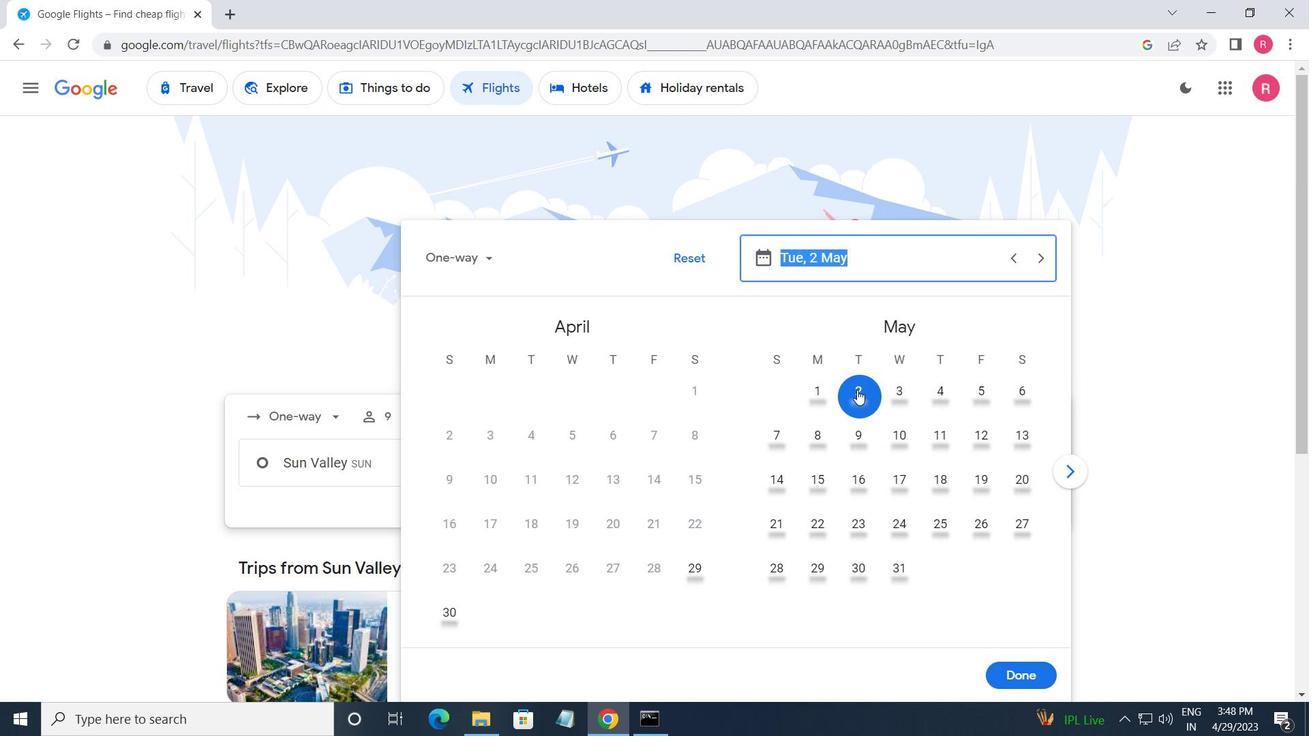 
Action: Mouse pressed left at (856, 389)
Screenshot: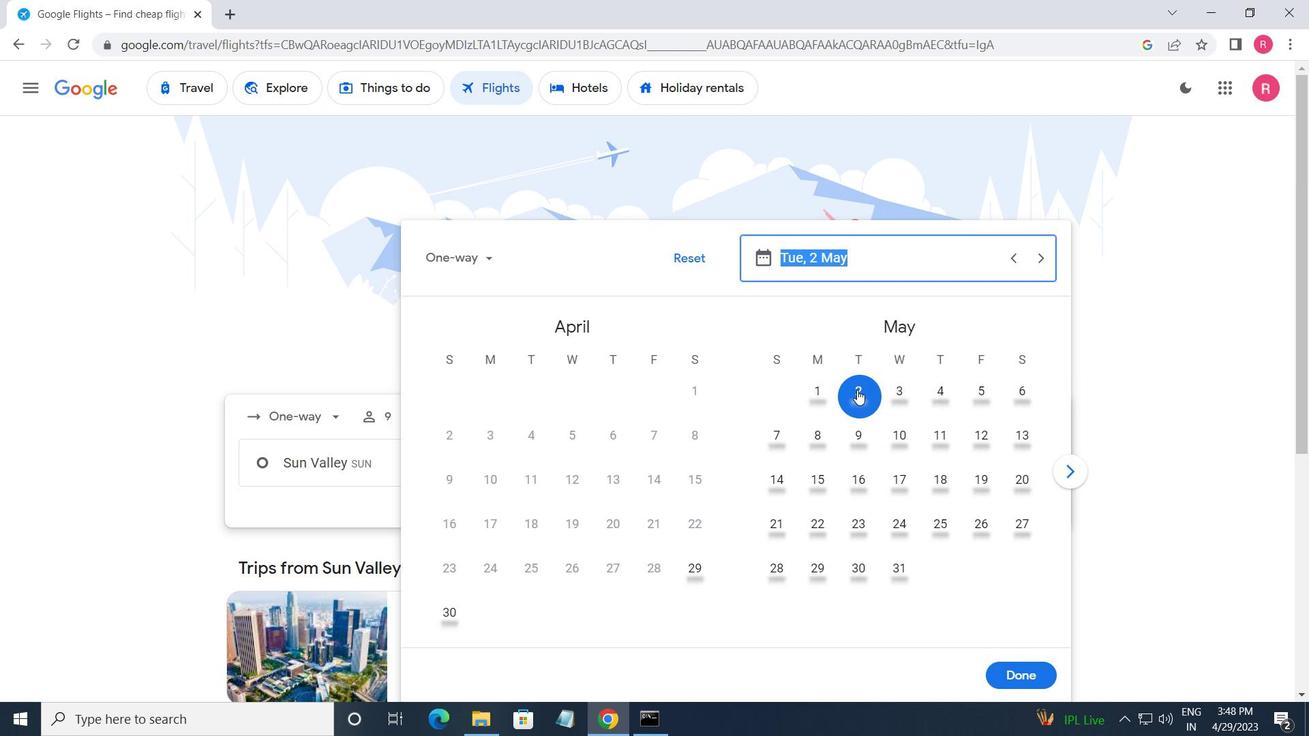 
Action: Mouse moved to (1031, 666)
Screenshot: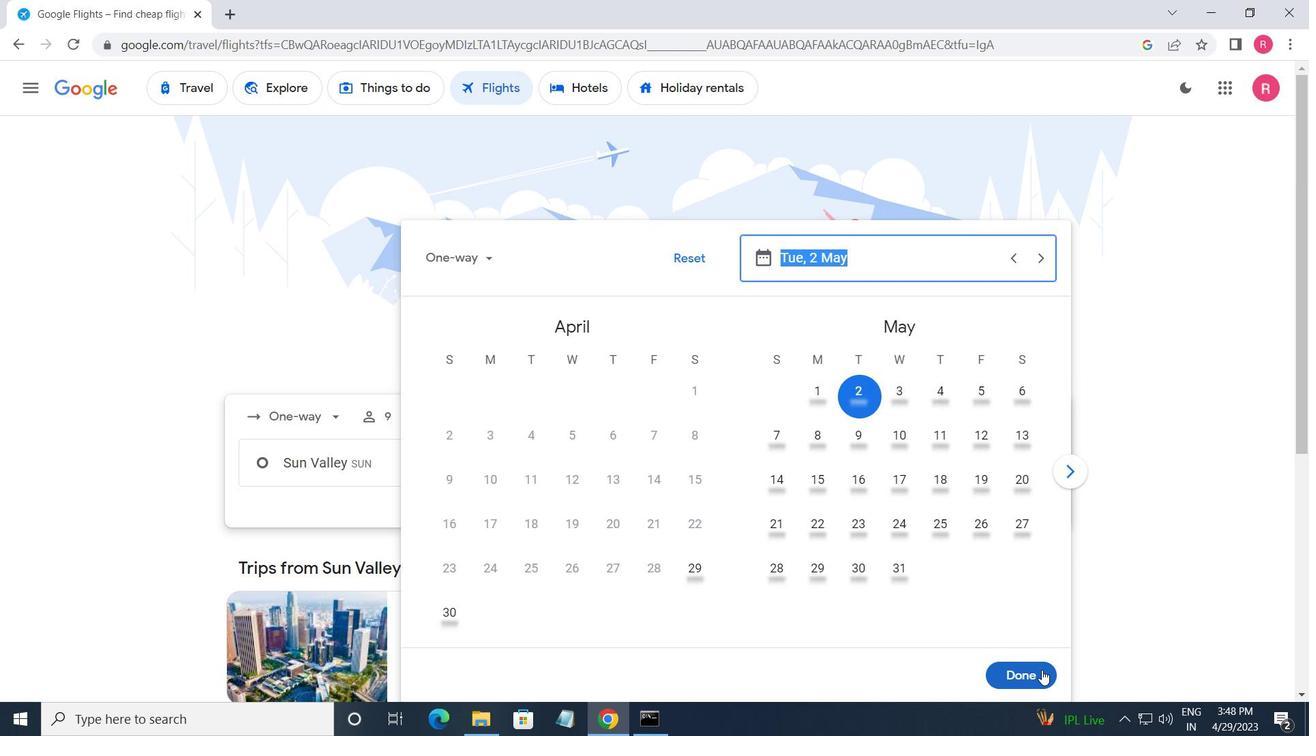 
Action: Mouse pressed left at (1031, 666)
Screenshot: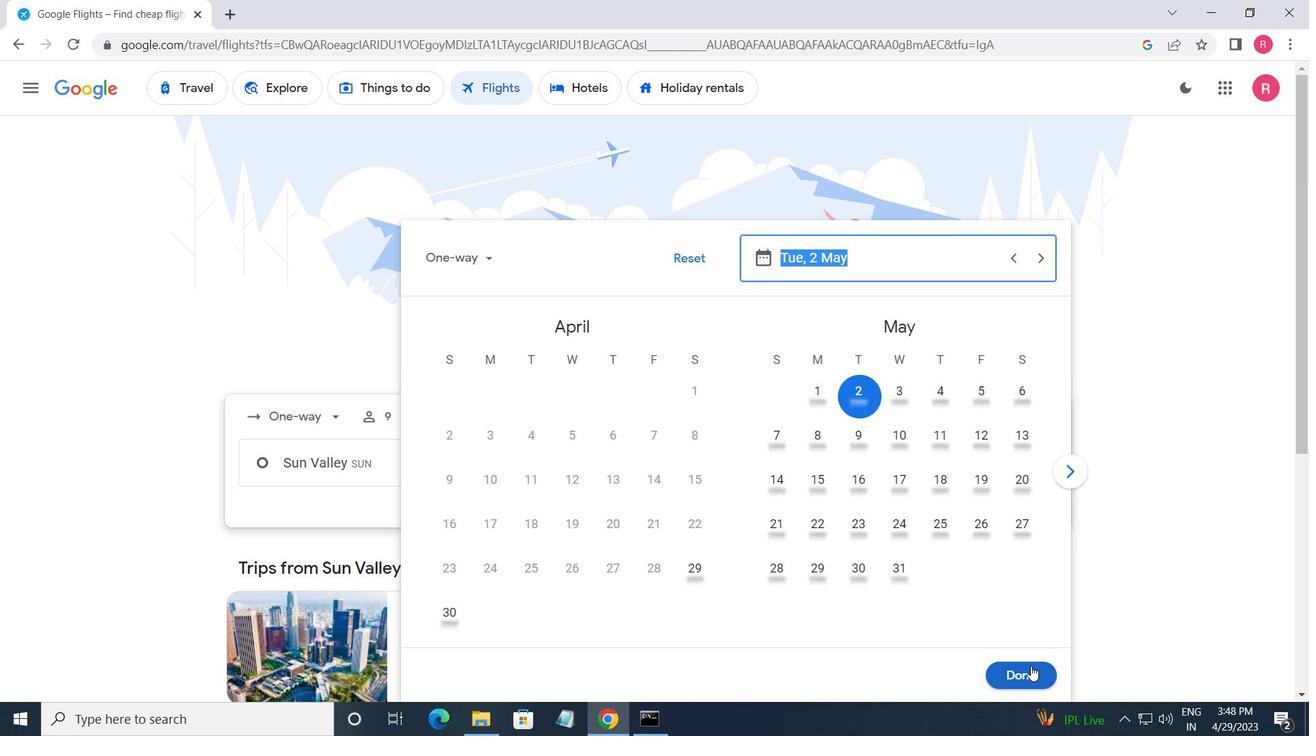 
Action: Mouse moved to (621, 514)
Screenshot: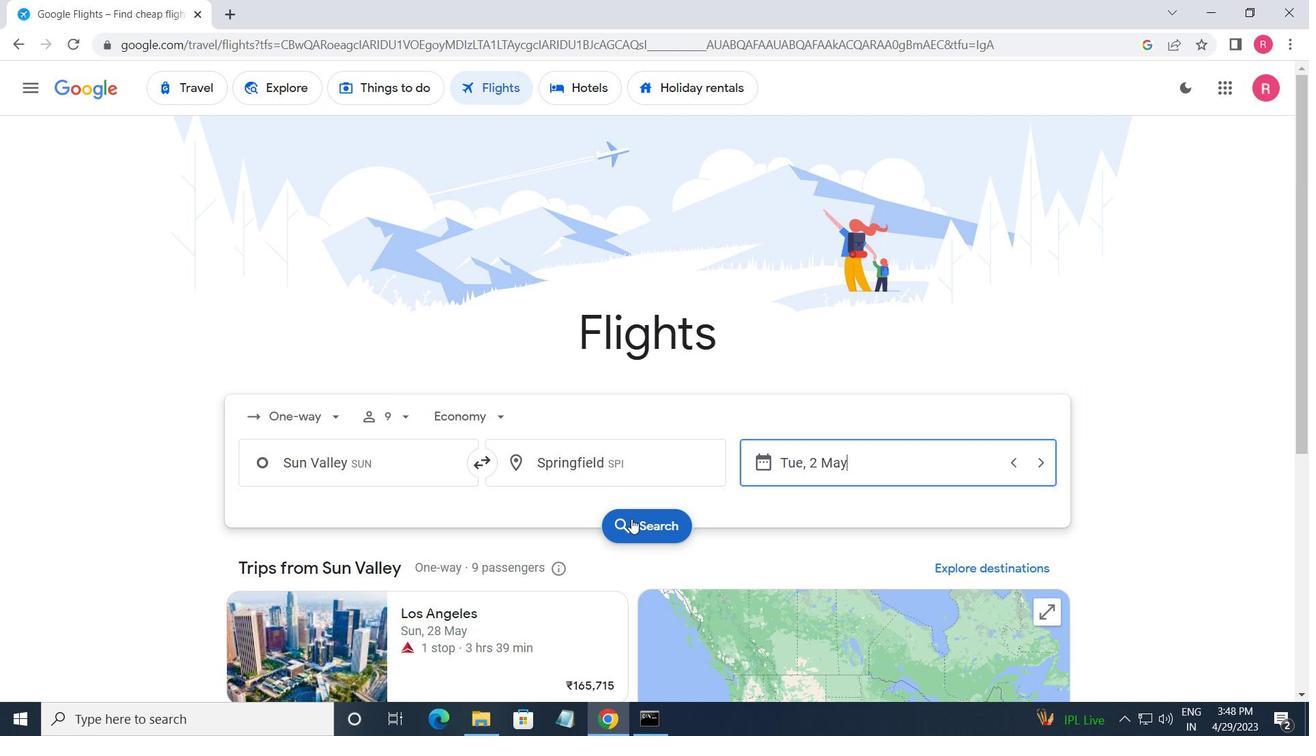 
Action: Mouse pressed left at (621, 514)
Screenshot: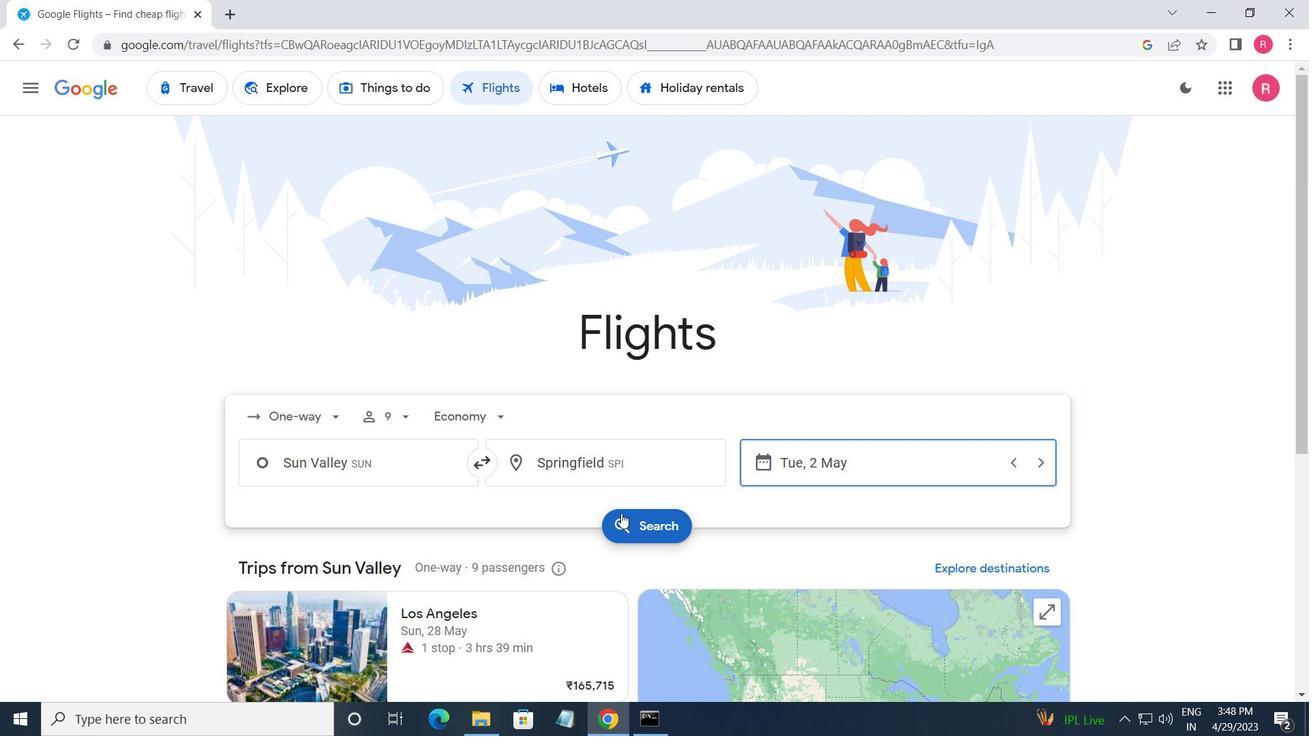 
Action: Mouse moved to (270, 254)
Screenshot: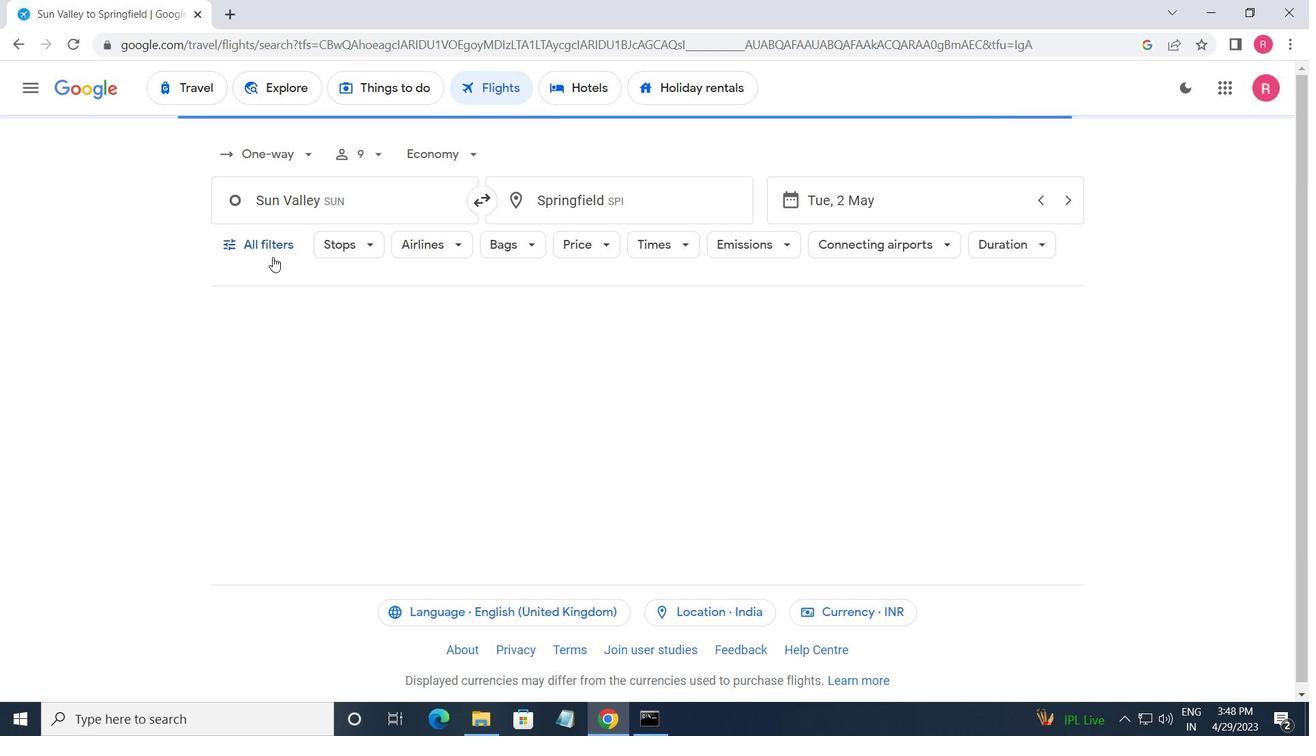 
Action: Mouse pressed left at (270, 254)
Screenshot: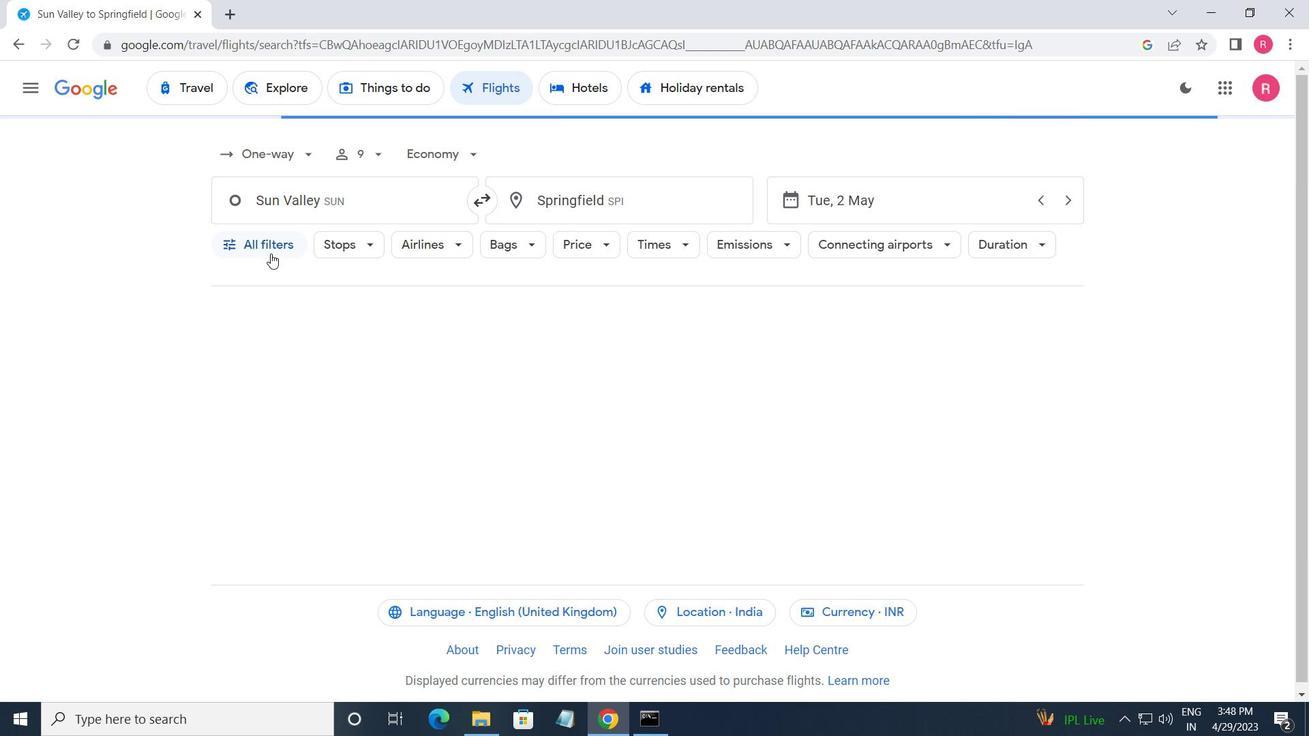 
Action: Mouse moved to (288, 391)
Screenshot: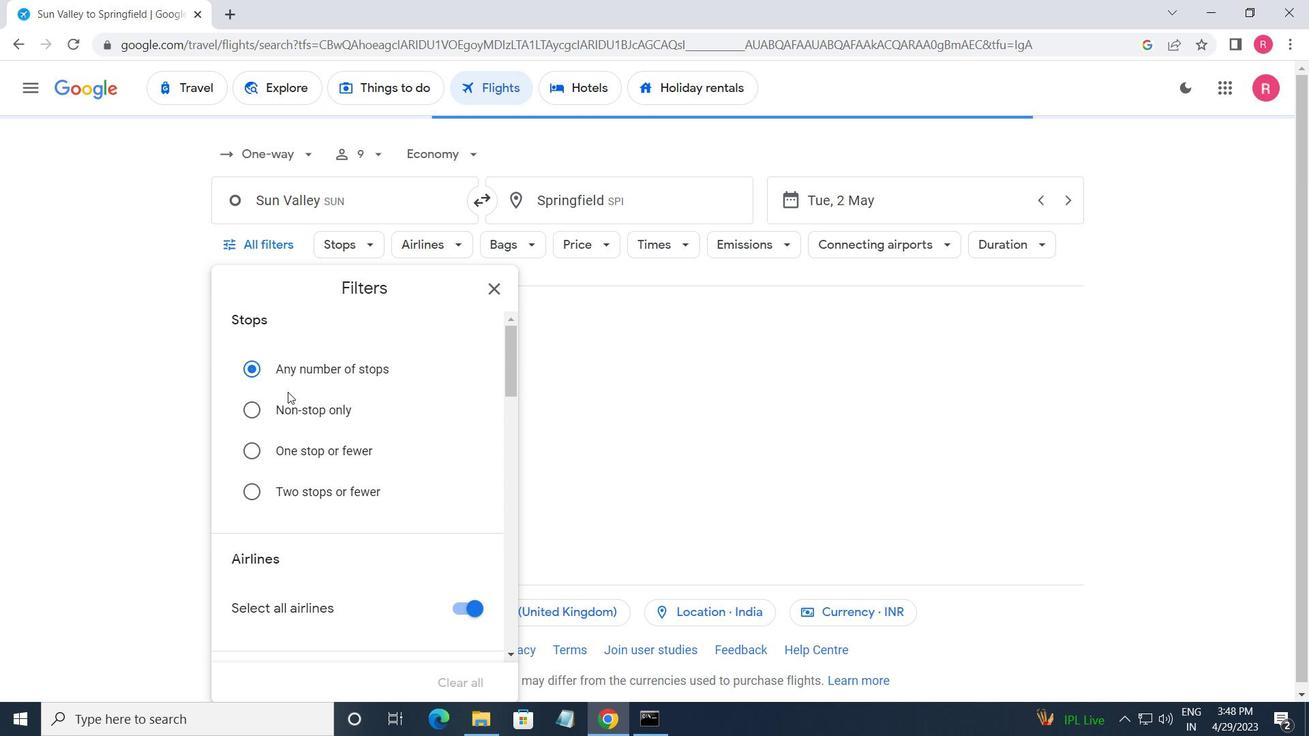 
Action: Mouse scrolled (288, 390) with delta (0, 0)
Screenshot: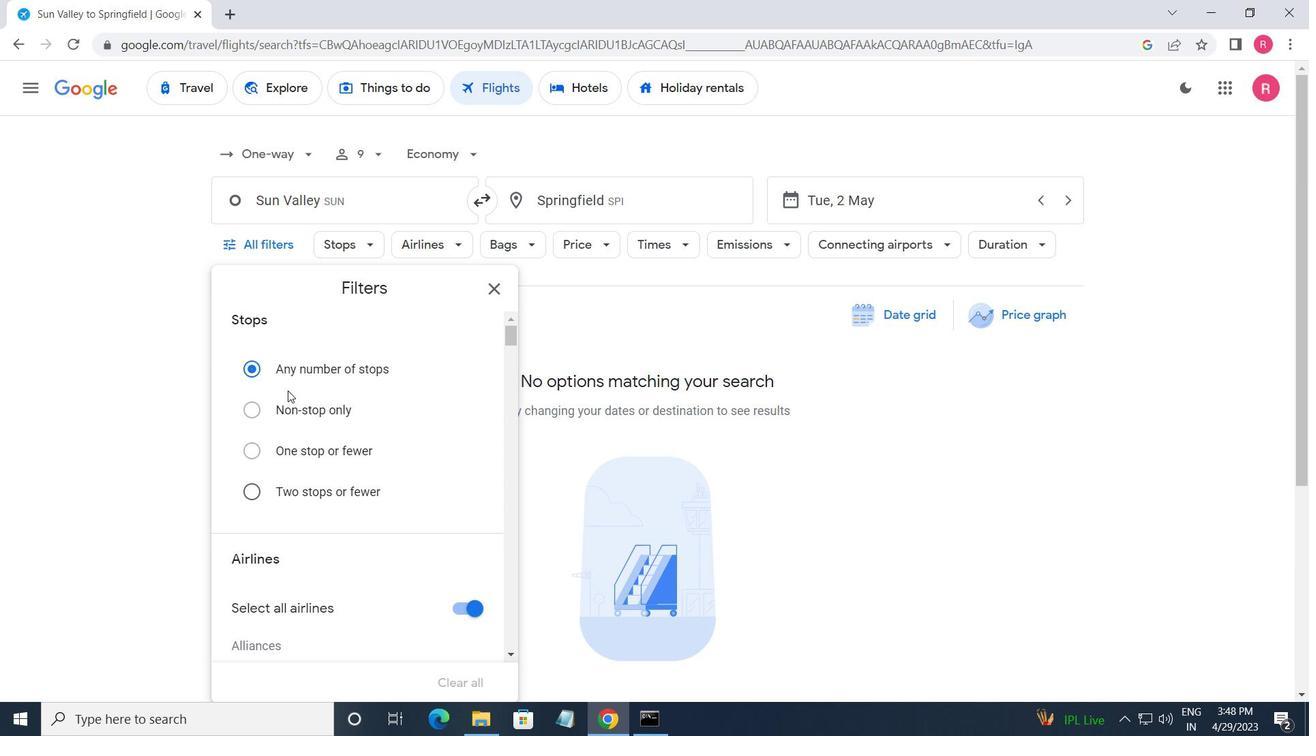 
Action: Mouse scrolled (288, 390) with delta (0, 0)
Screenshot: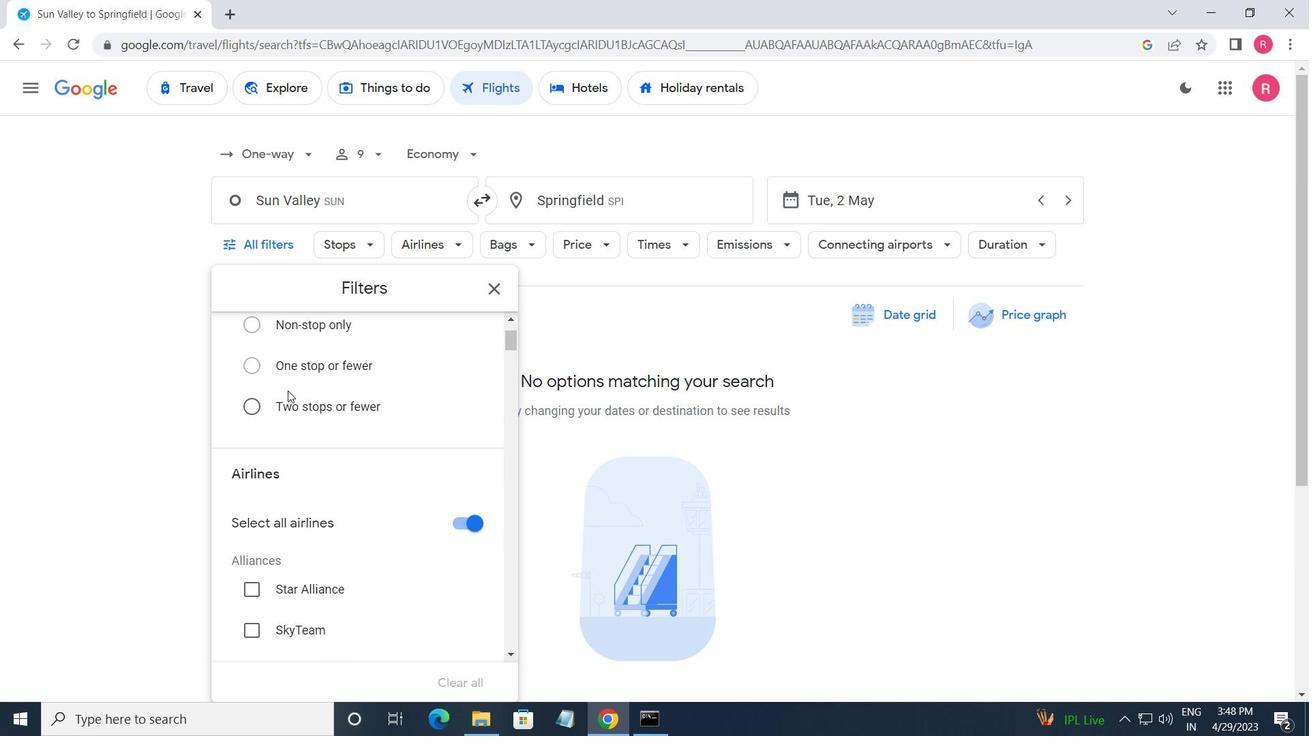 
Action: Mouse scrolled (288, 390) with delta (0, 0)
Screenshot: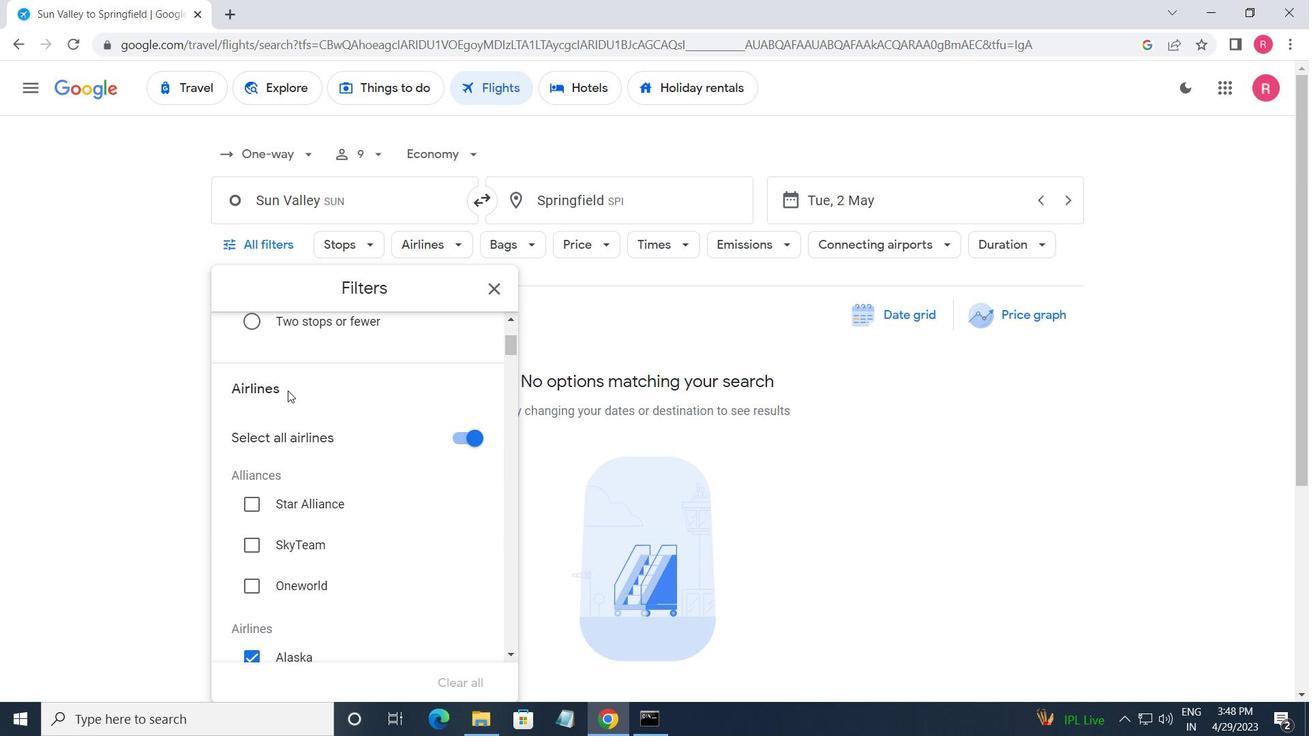 
Action: Mouse scrolled (288, 390) with delta (0, 0)
Screenshot: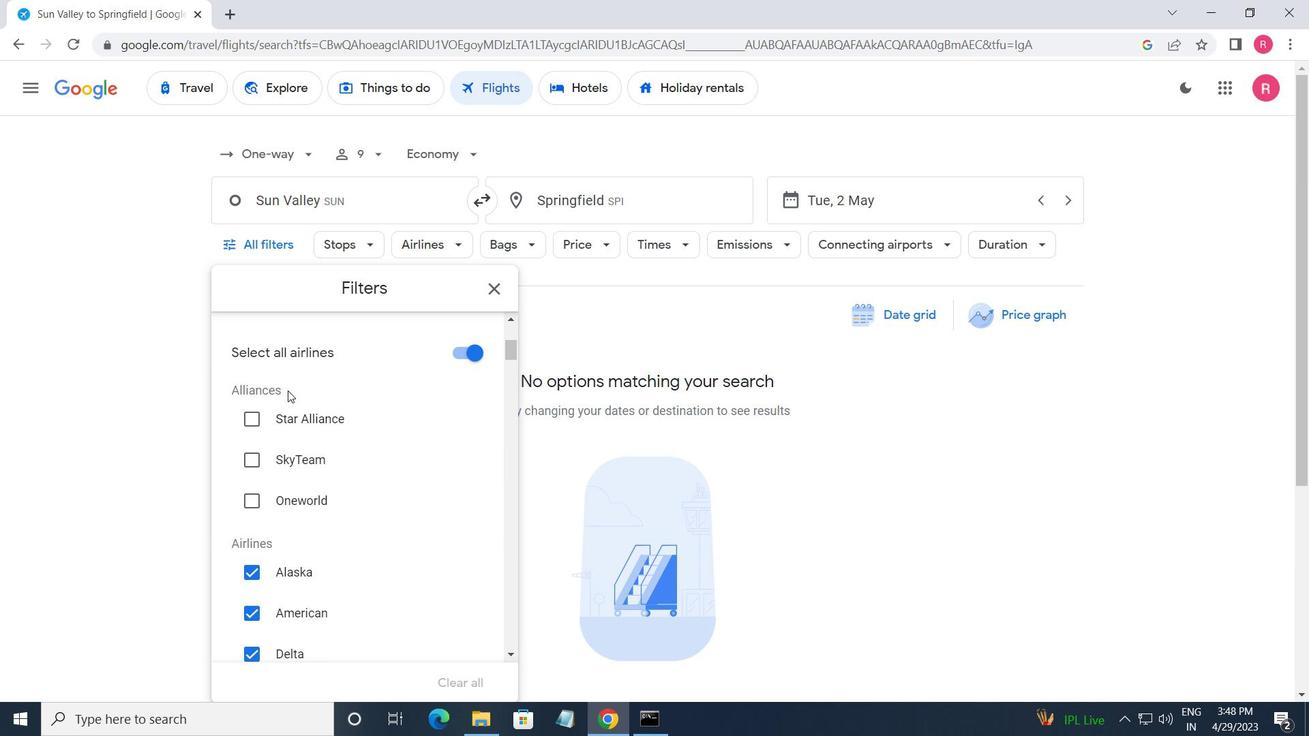 
Action: Mouse scrolled (288, 390) with delta (0, 0)
Screenshot: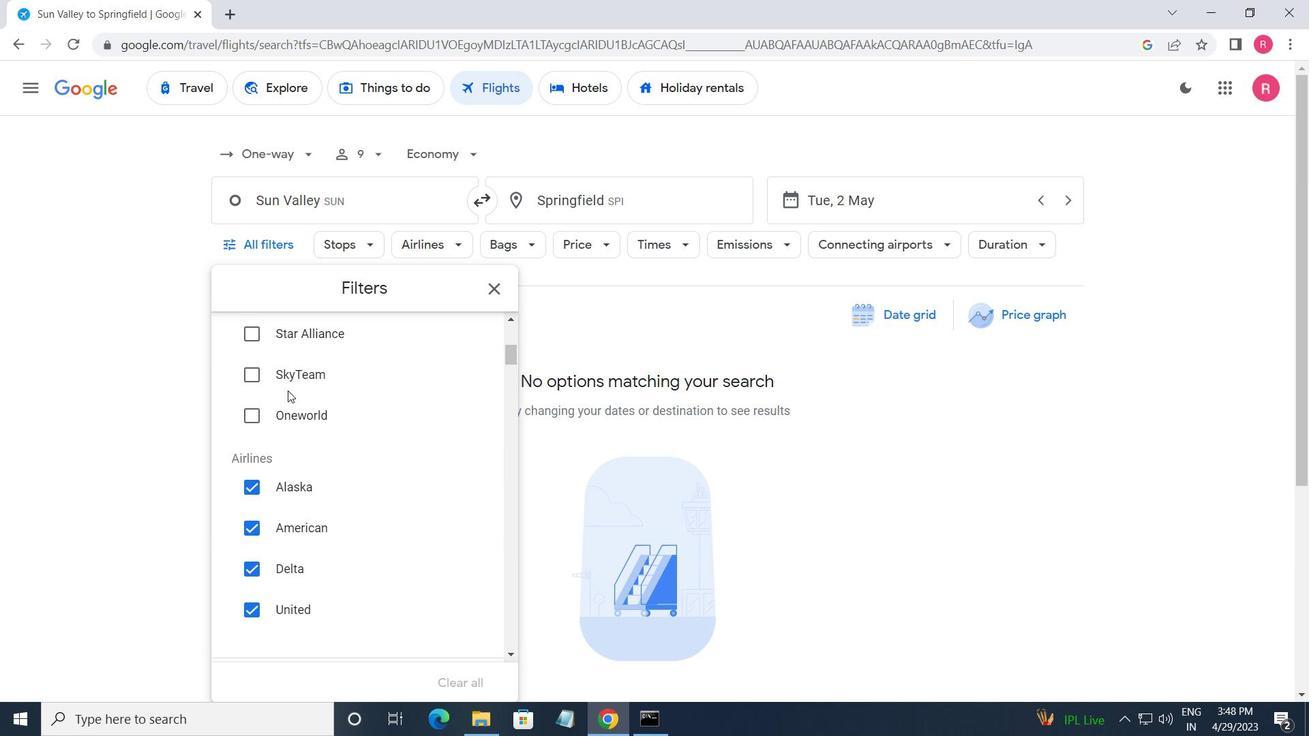 
Action: Mouse moved to (439, 523)
Screenshot: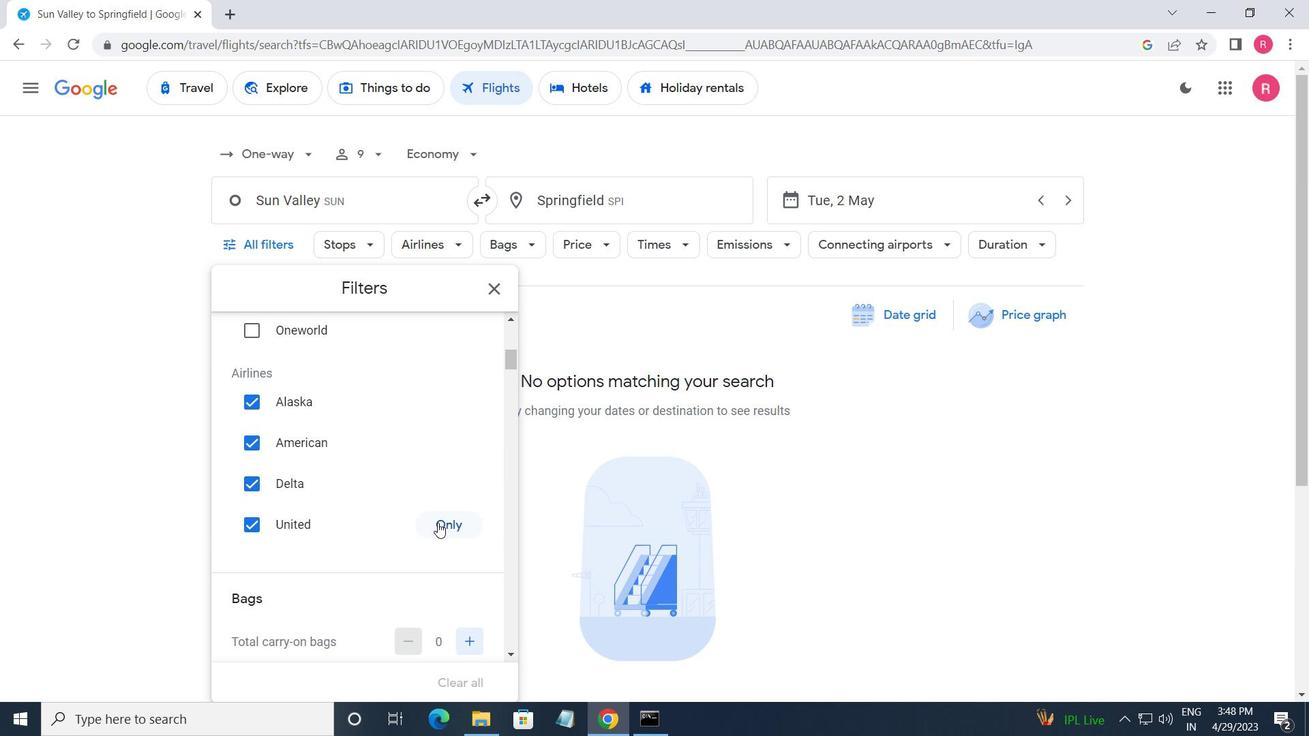
Action: Mouse pressed left at (439, 523)
Screenshot: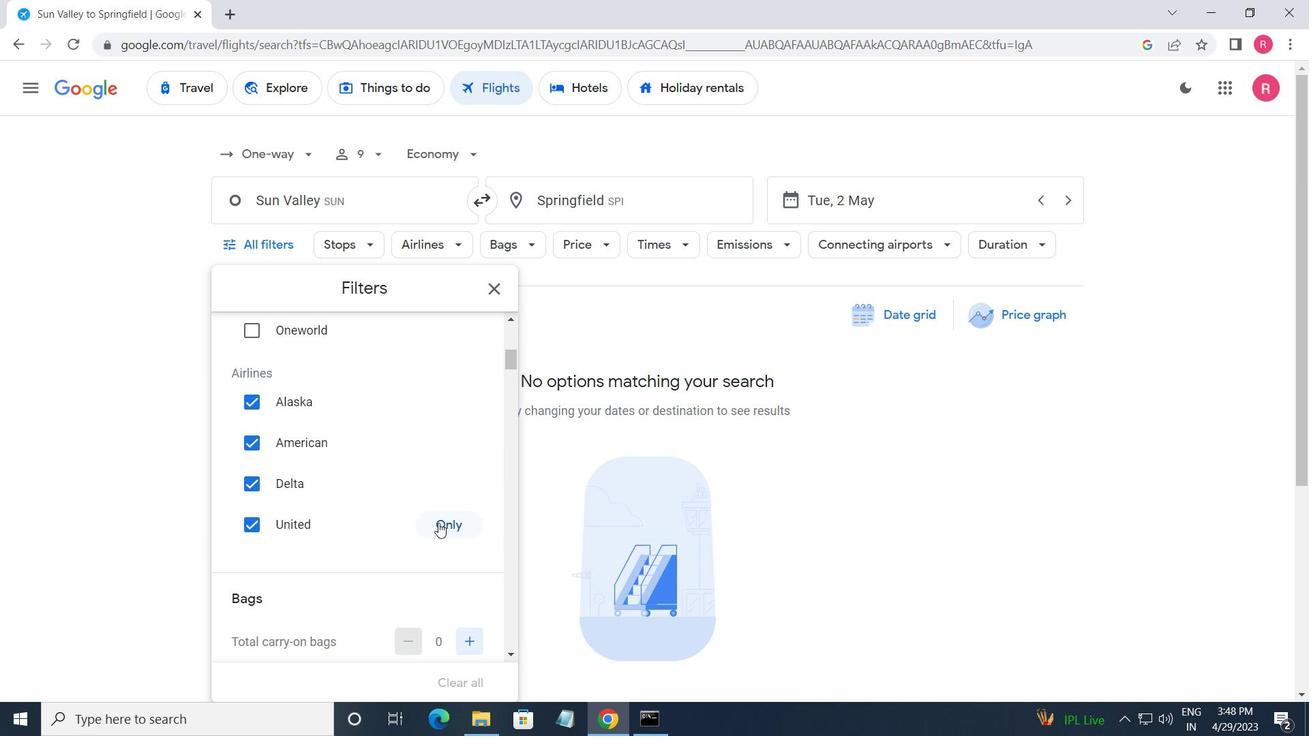 
Action: Mouse moved to (439, 523)
Screenshot: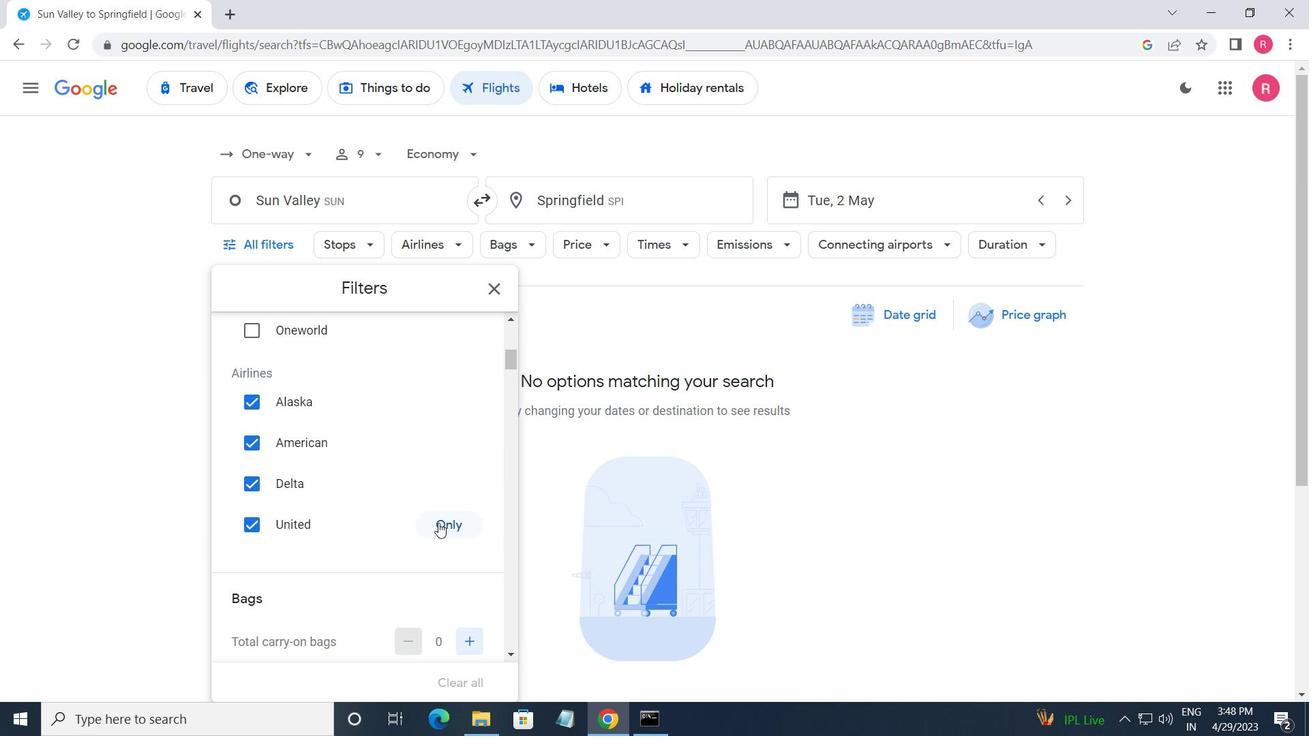 
Action: Mouse scrolled (439, 522) with delta (0, 0)
Screenshot: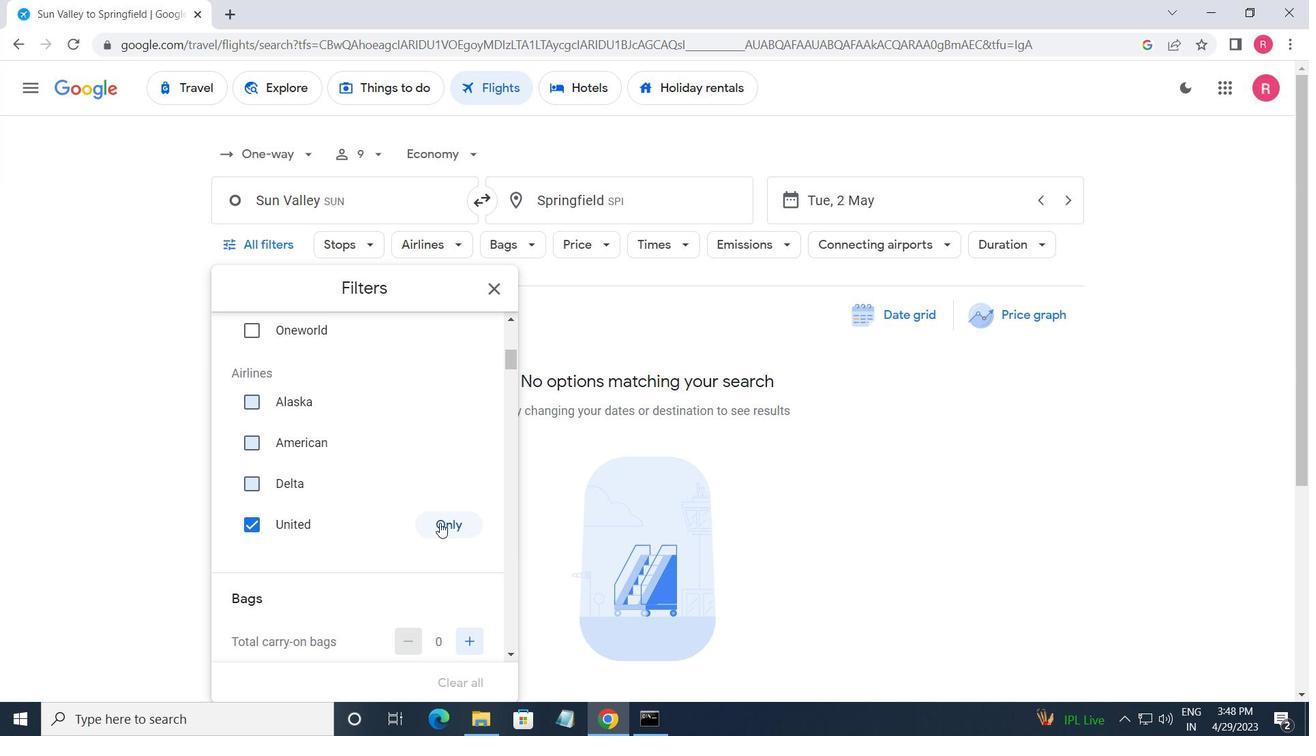 
Action: Mouse scrolled (439, 522) with delta (0, 0)
Screenshot: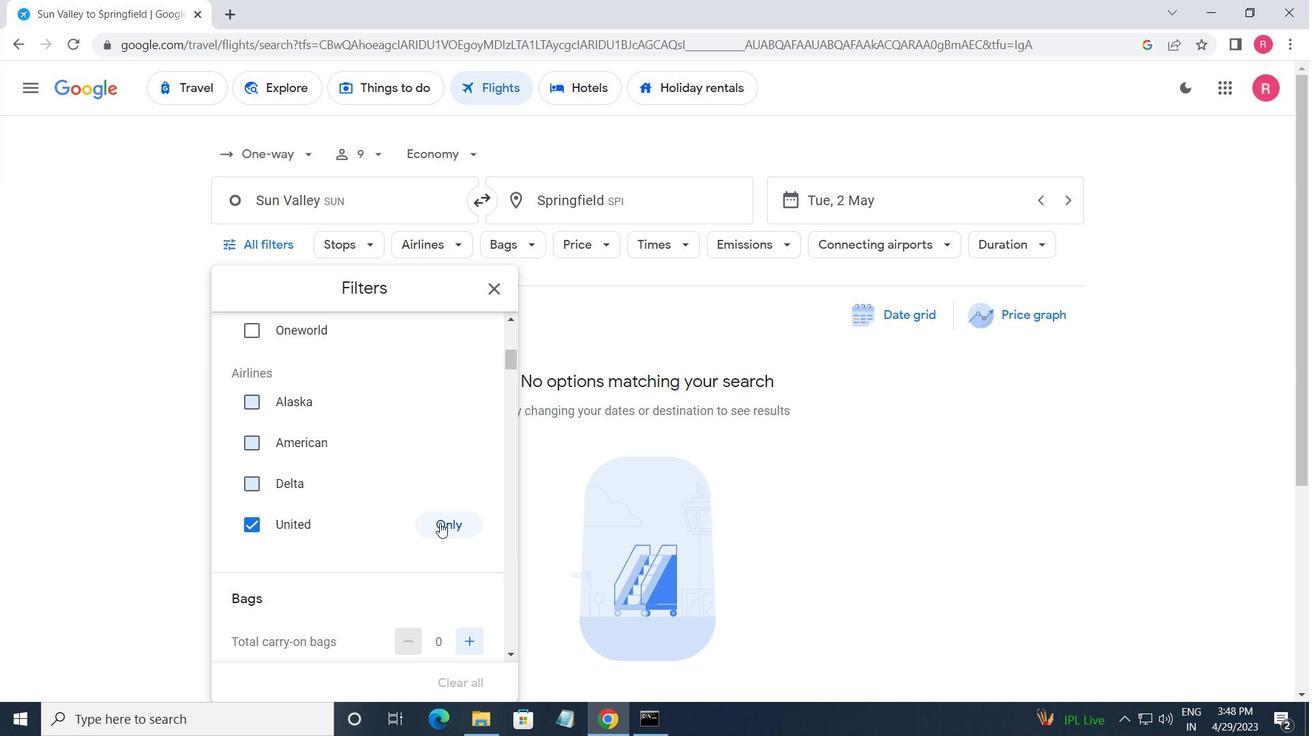 
Action: Mouse scrolled (439, 522) with delta (0, 0)
Screenshot: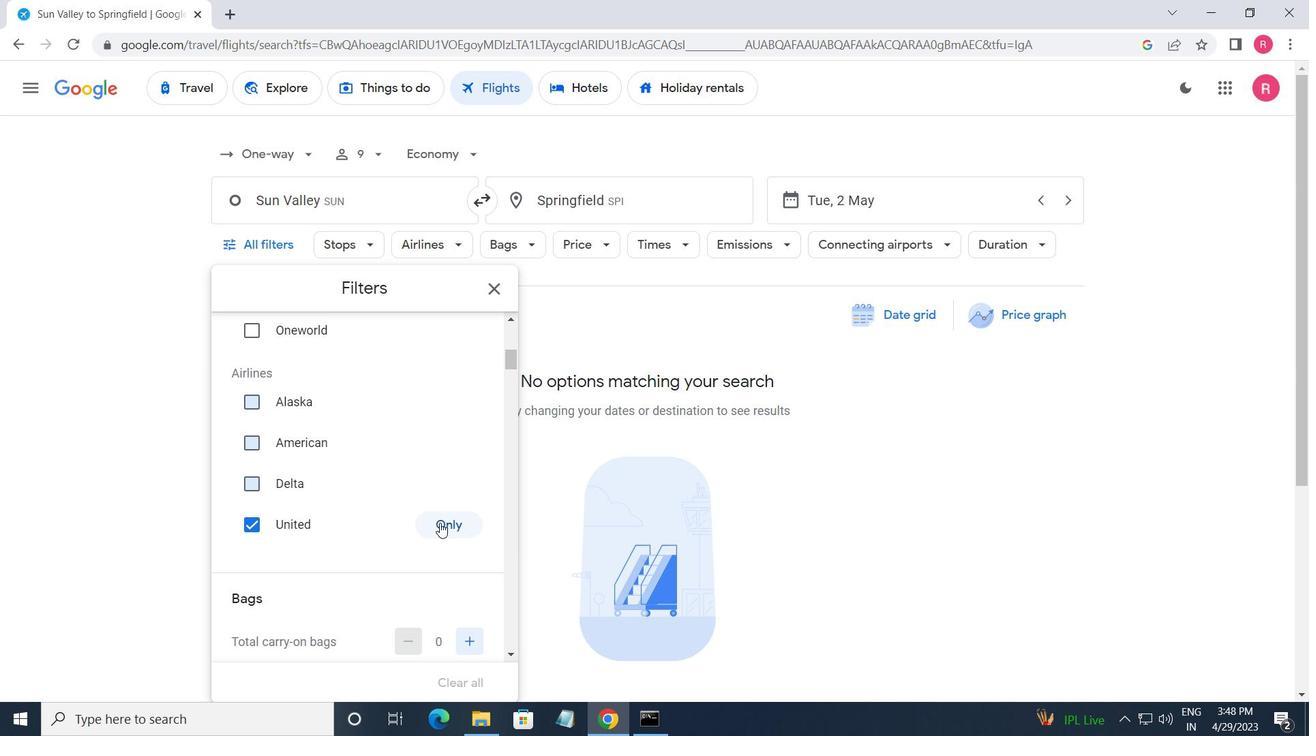 
Action: Mouse moved to (395, 527)
Screenshot: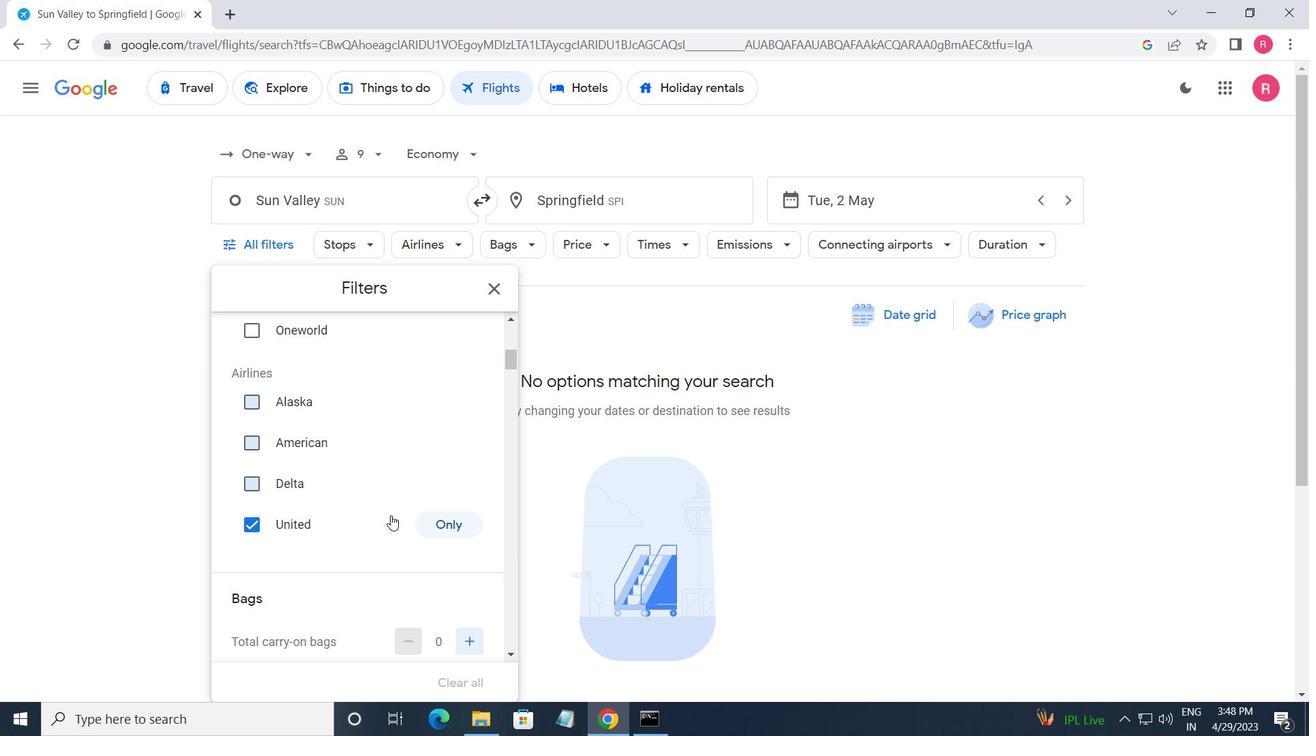 
Action: Mouse scrolled (395, 526) with delta (0, 0)
Screenshot: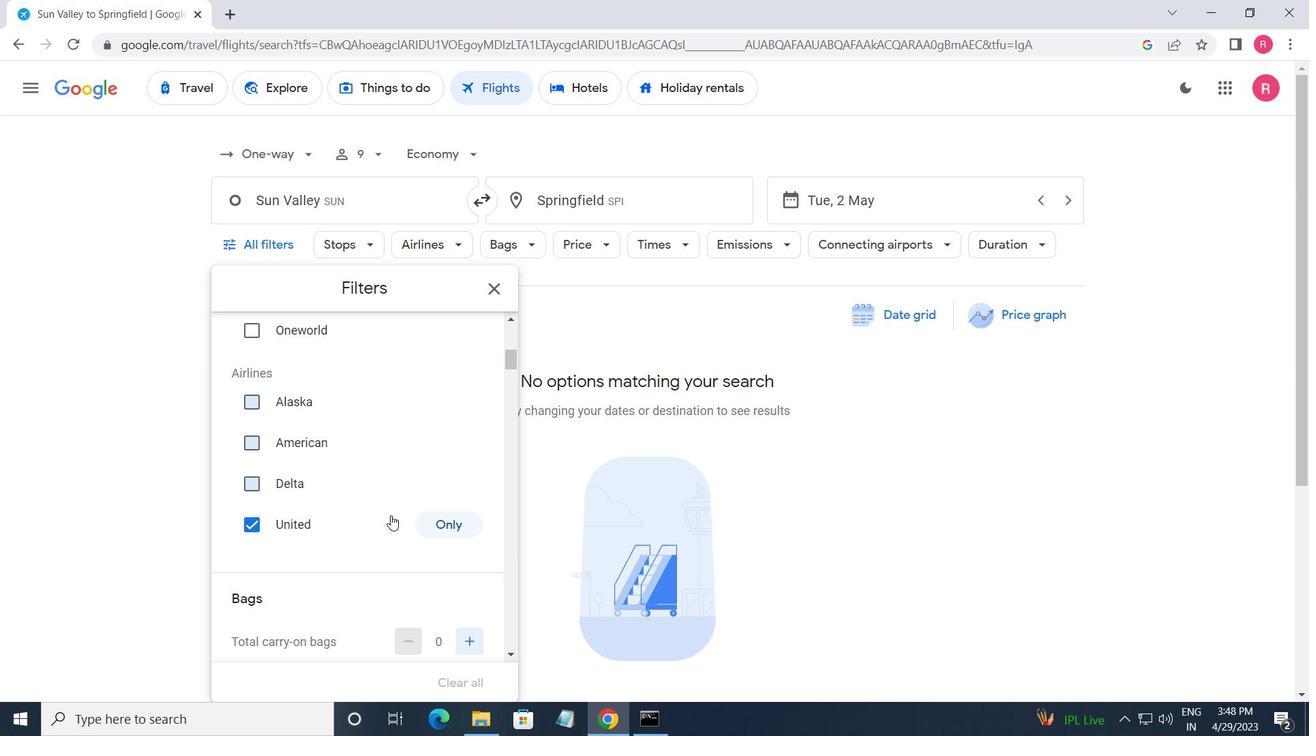 
Action: Mouse moved to (396, 528)
Screenshot: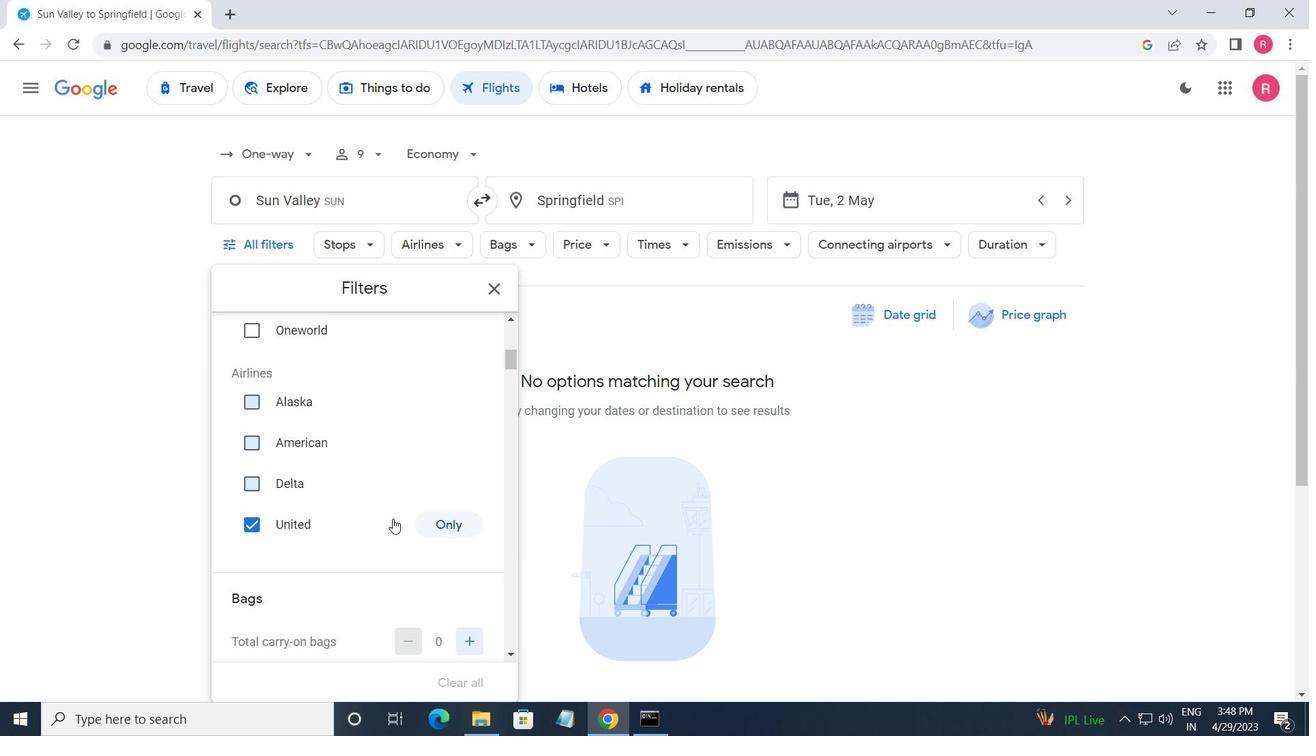 
Action: Mouse scrolled (396, 527) with delta (0, 0)
Screenshot: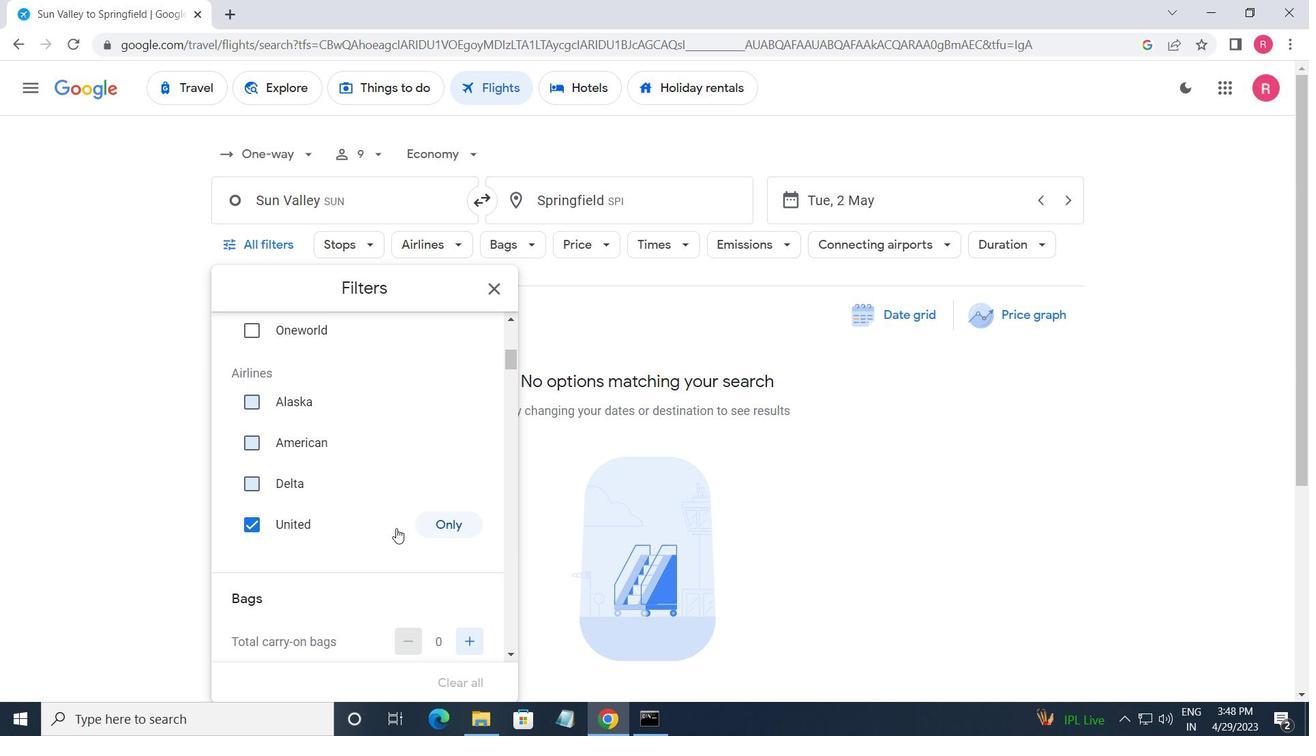 
Action: Mouse moved to (409, 475)
Screenshot: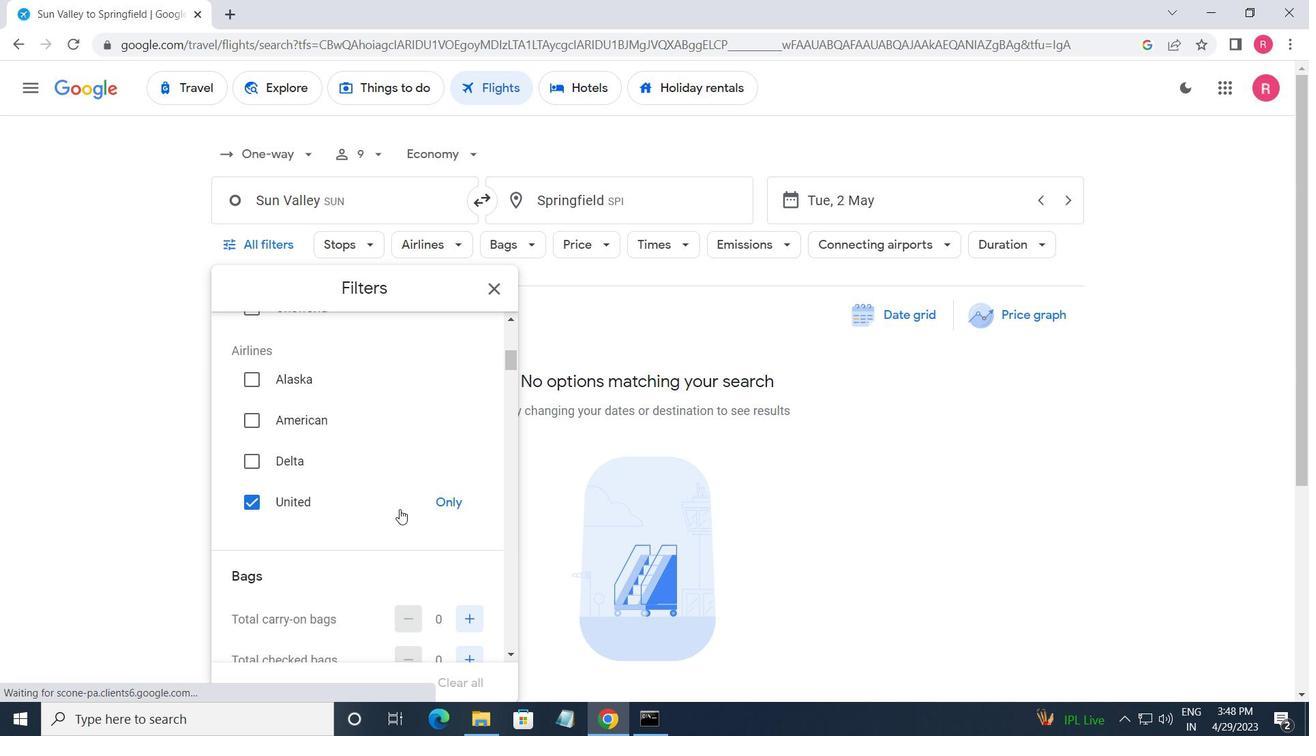 
Action: Mouse scrolled (409, 476) with delta (0, 0)
Screenshot: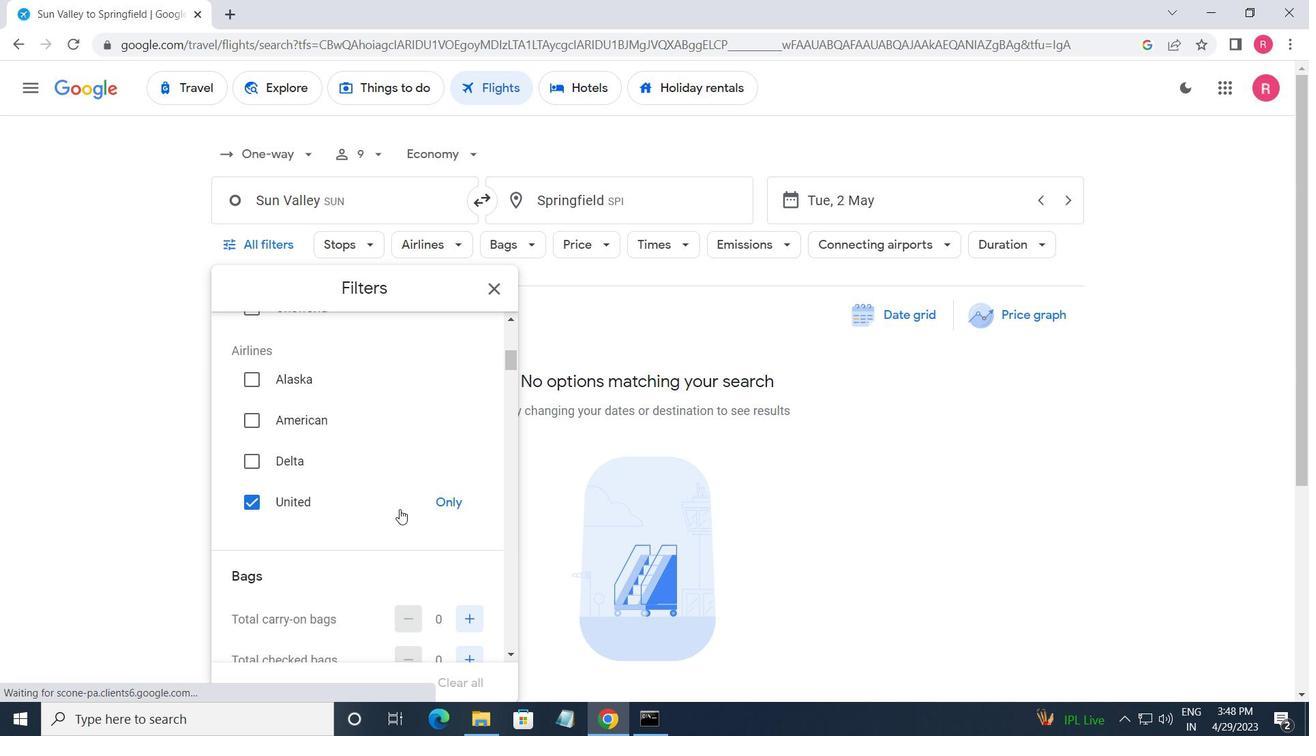 
Action: Mouse moved to (411, 472)
Screenshot: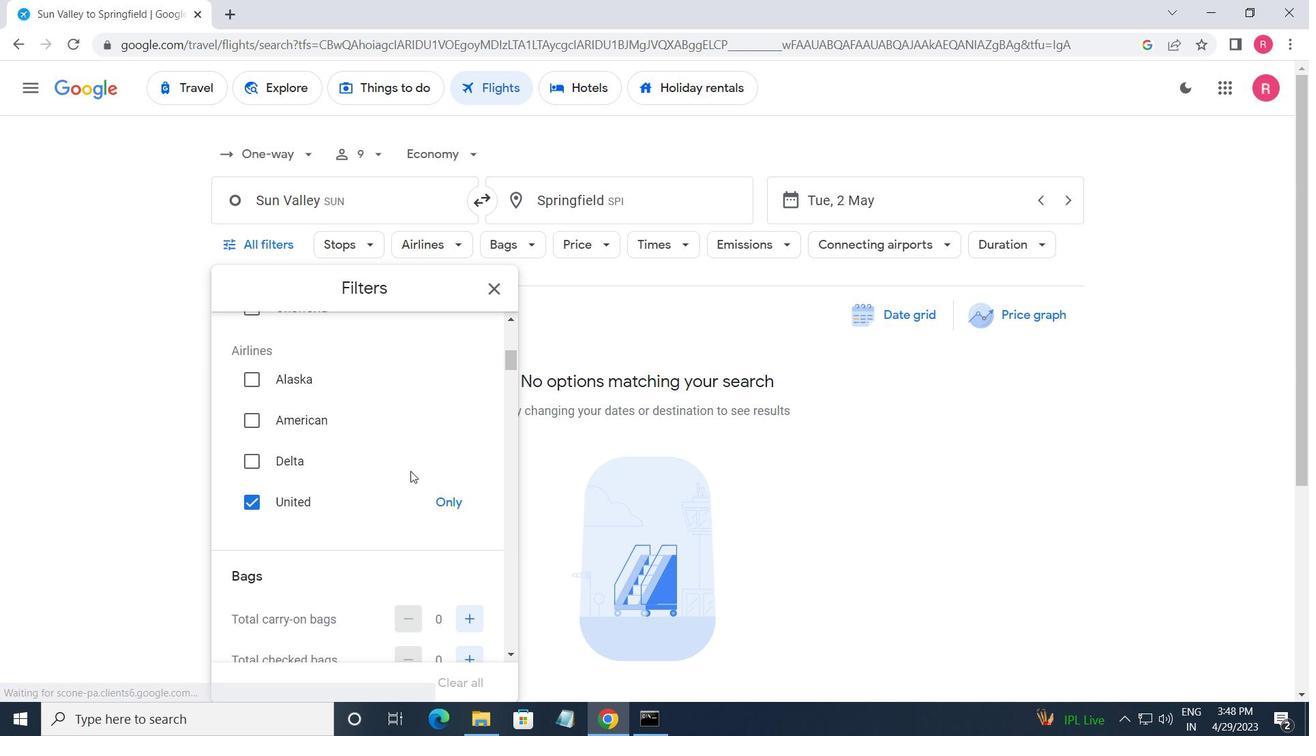
Action: Mouse scrolled (411, 471) with delta (0, 0)
Screenshot: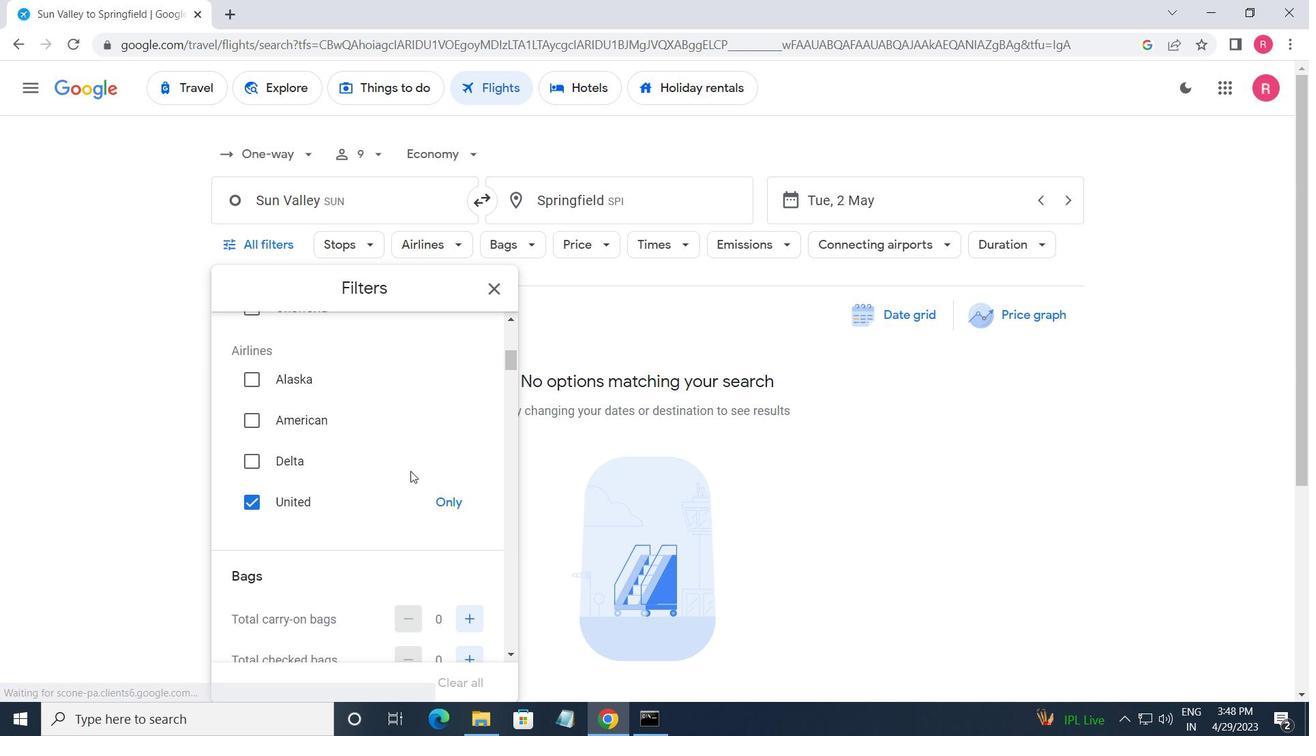 
Action: Mouse moved to (411, 473)
Screenshot: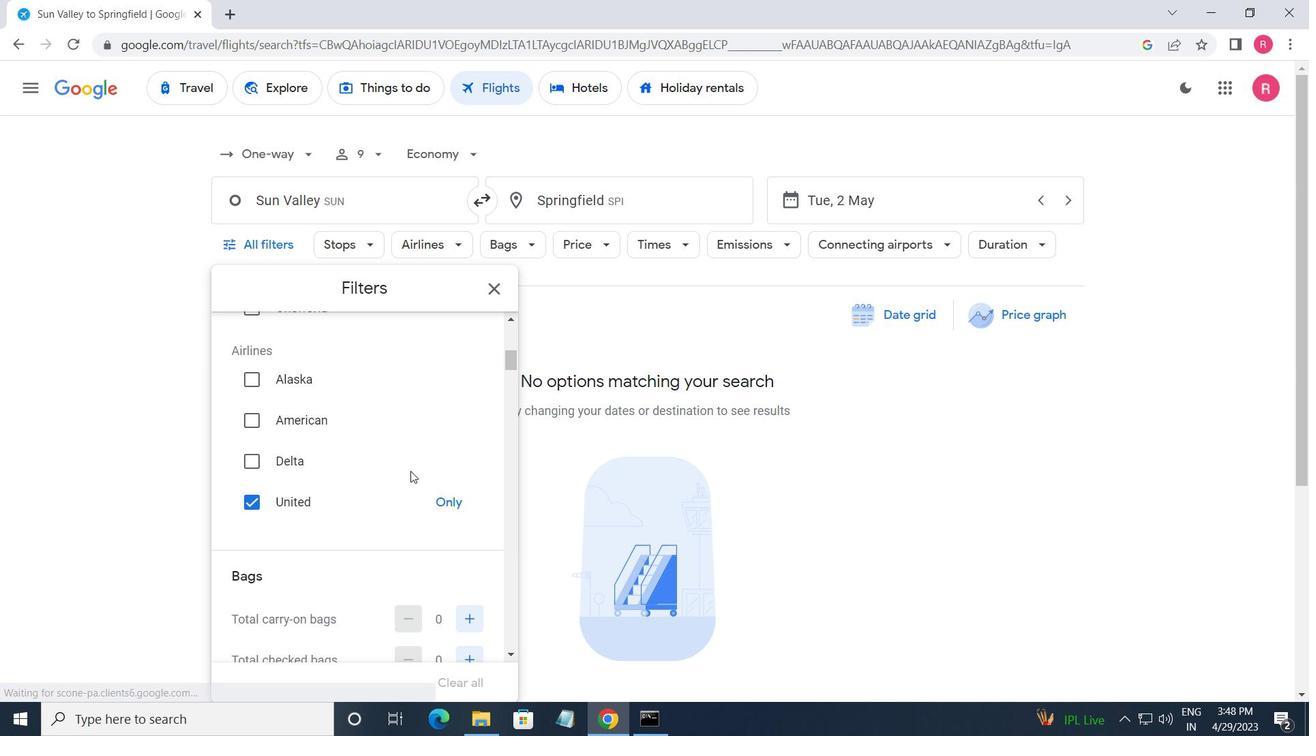 
Action: Mouse scrolled (411, 473) with delta (0, 0)
Screenshot: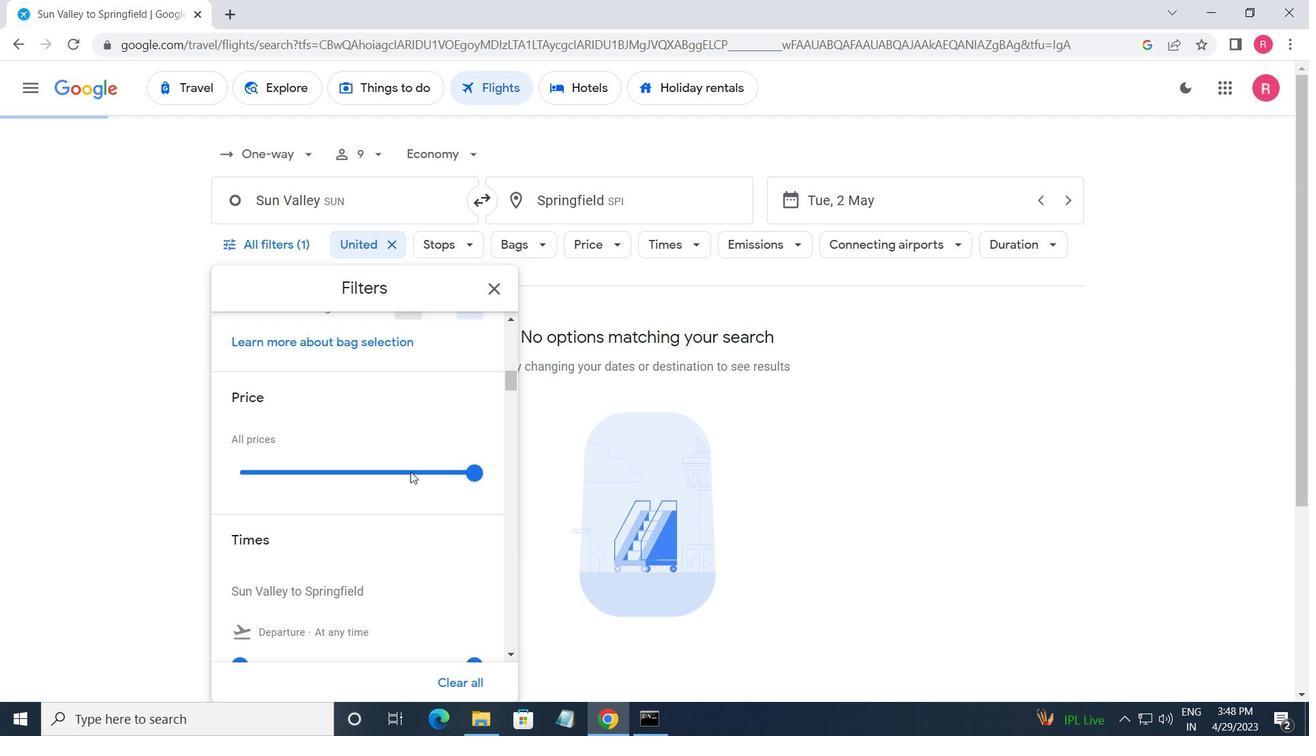 
Action: Mouse moved to (411, 474)
Screenshot: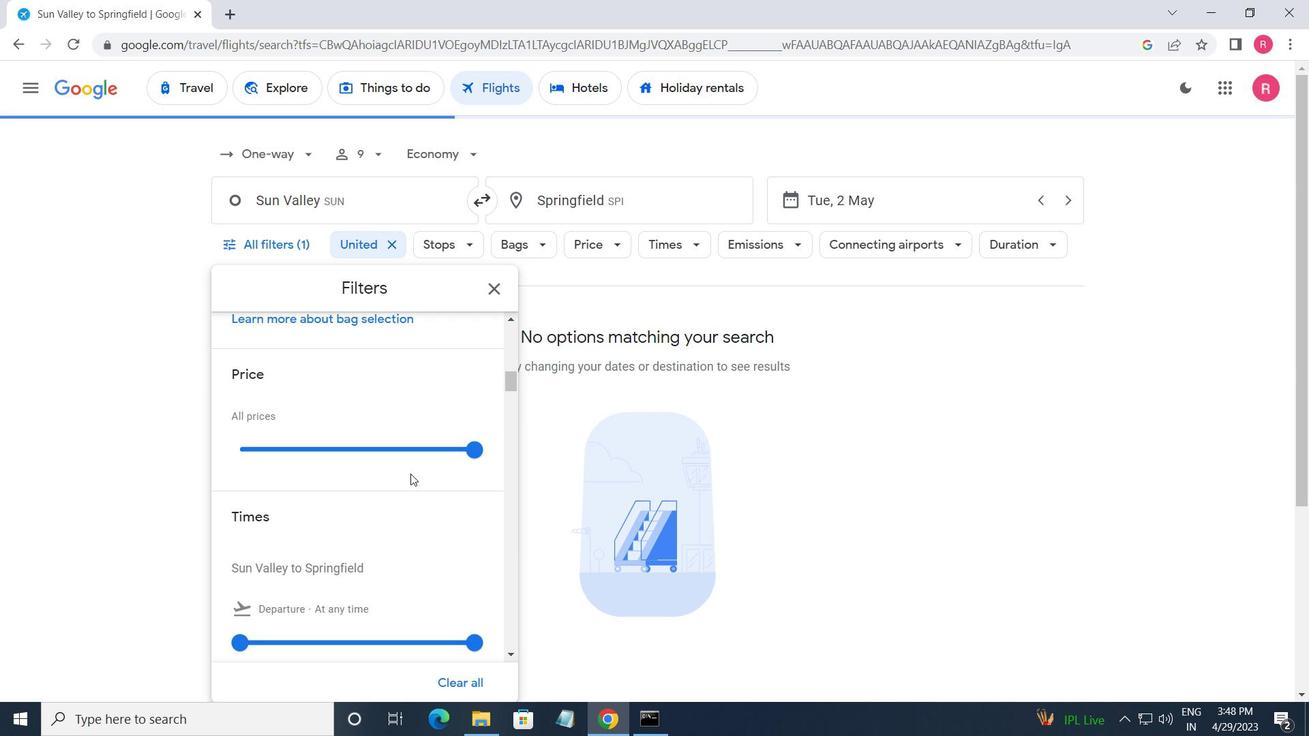 
Action: Mouse scrolled (411, 473) with delta (0, 0)
Screenshot: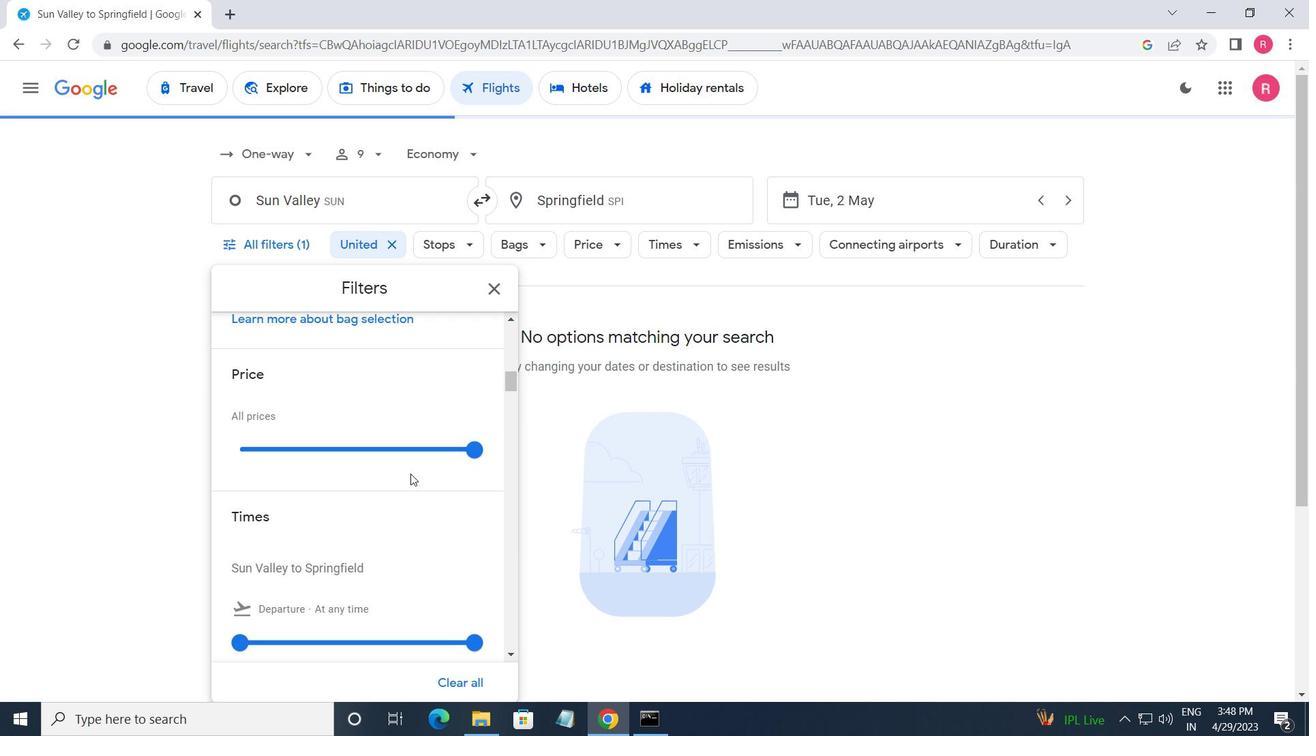 
Action: Mouse scrolled (411, 473) with delta (0, 0)
Screenshot: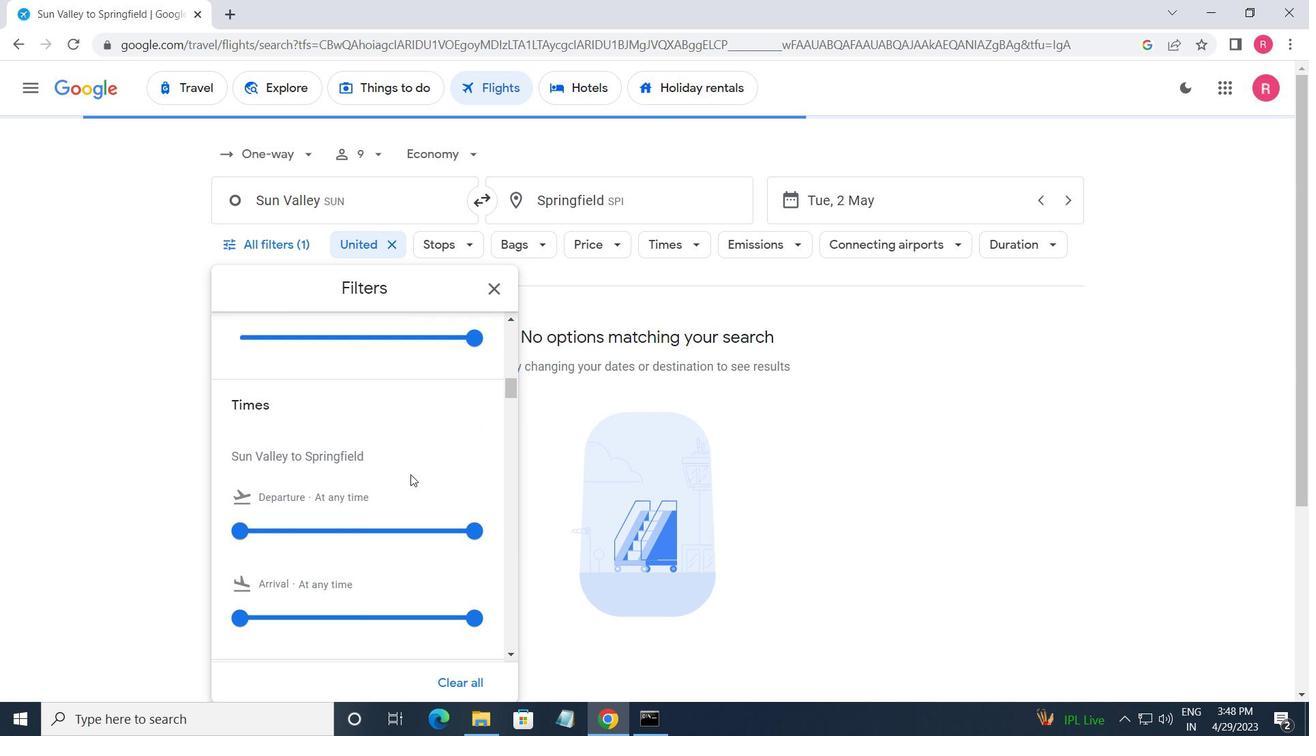 
Action: Mouse scrolled (411, 475) with delta (0, 0)
Screenshot: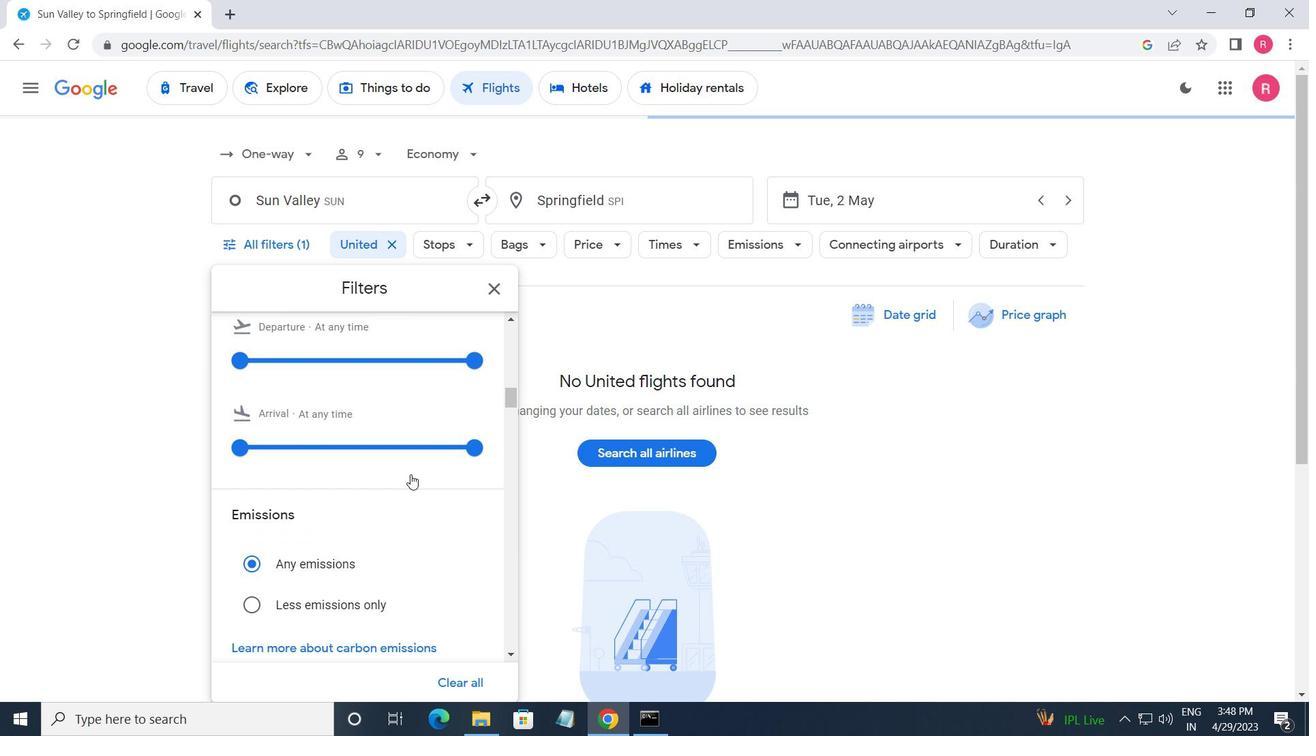 
Action: Mouse scrolled (411, 475) with delta (0, 0)
Screenshot: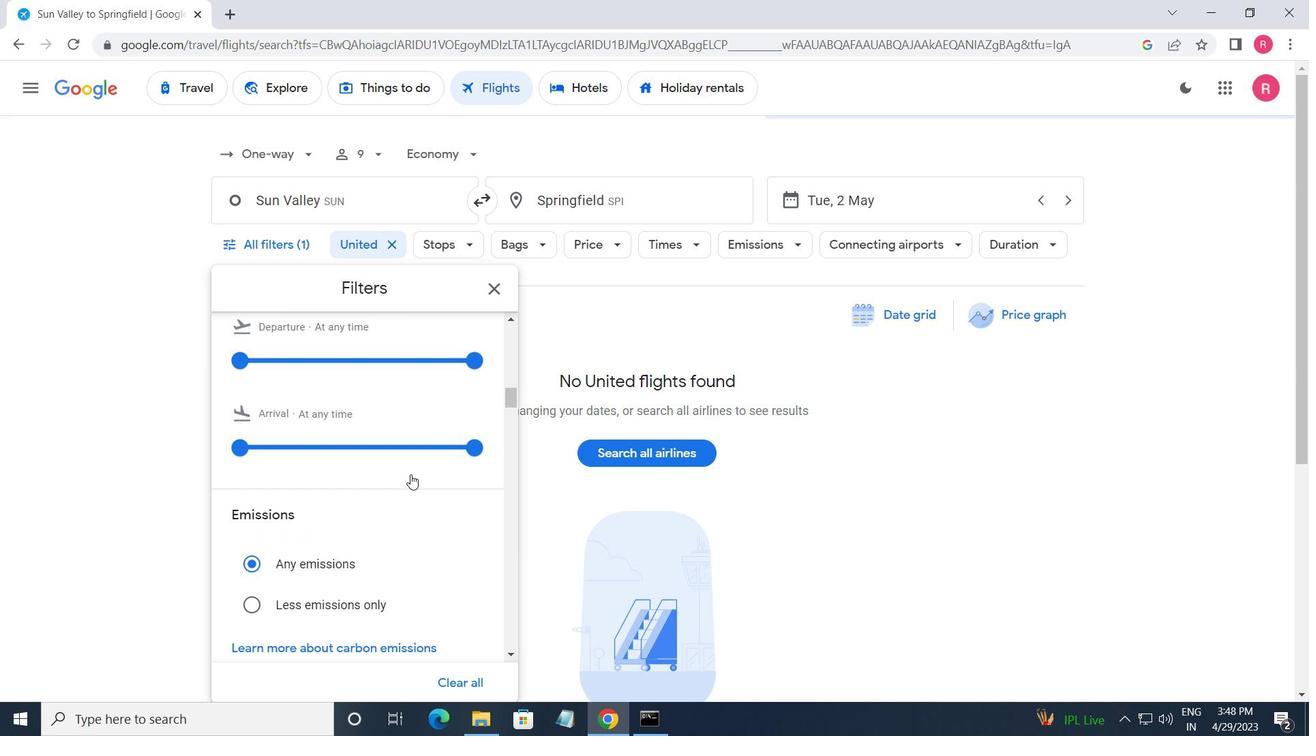 
Action: Mouse scrolled (411, 475) with delta (0, 0)
Screenshot: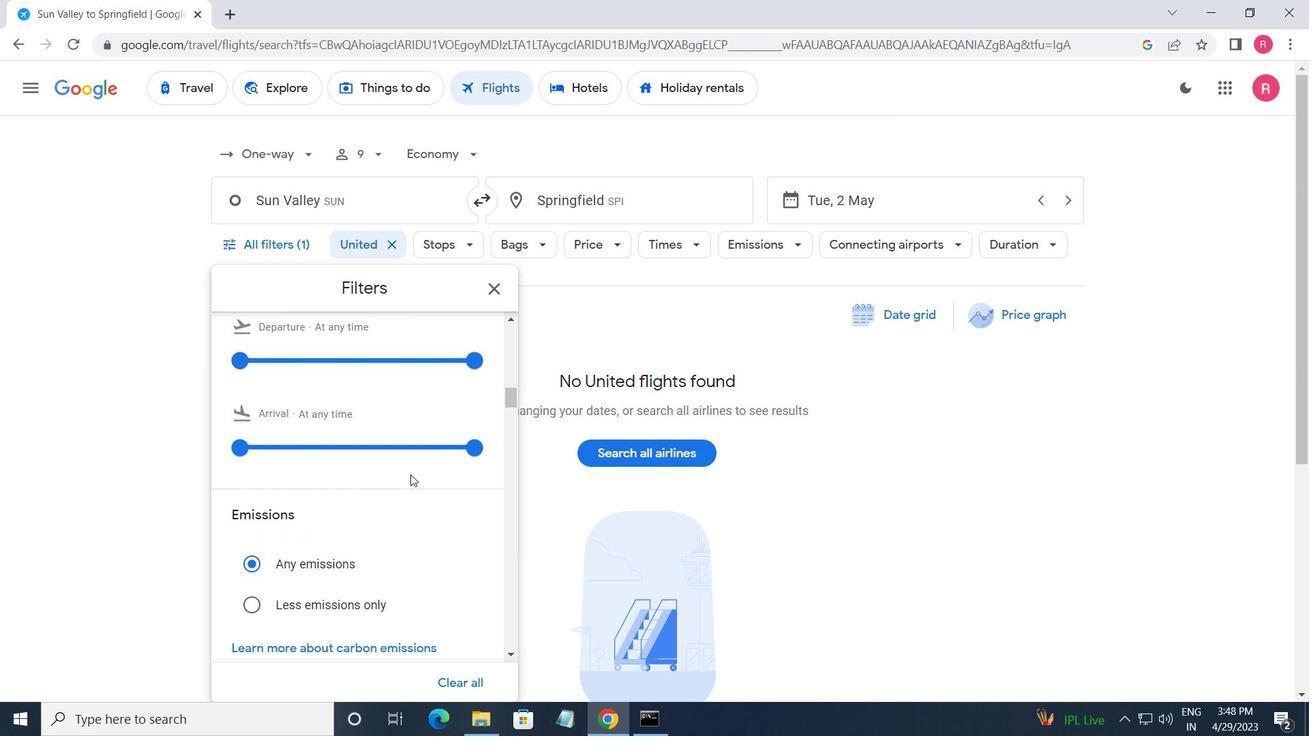 
Action: Mouse scrolled (411, 475) with delta (0, 0)
Screenshot: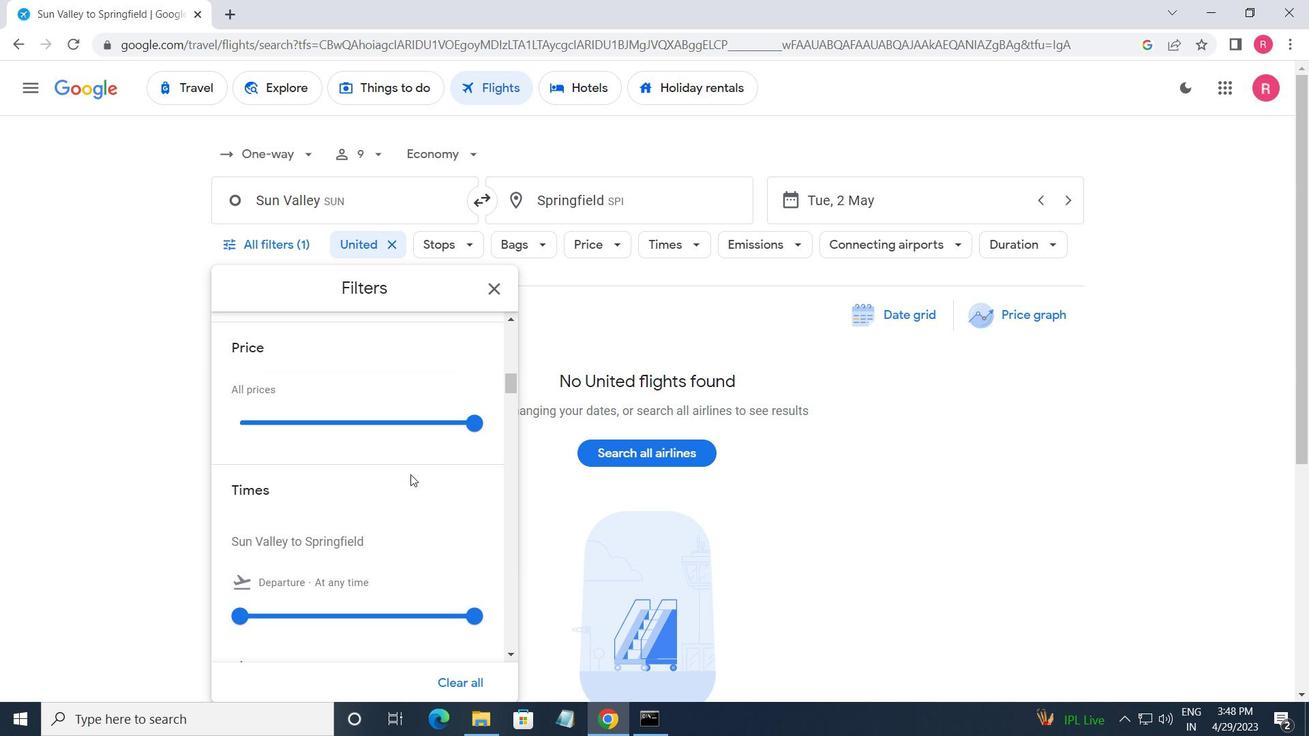 
Action: Mouse scrolled (411, 475) with delta (0, 0)
Screenshot: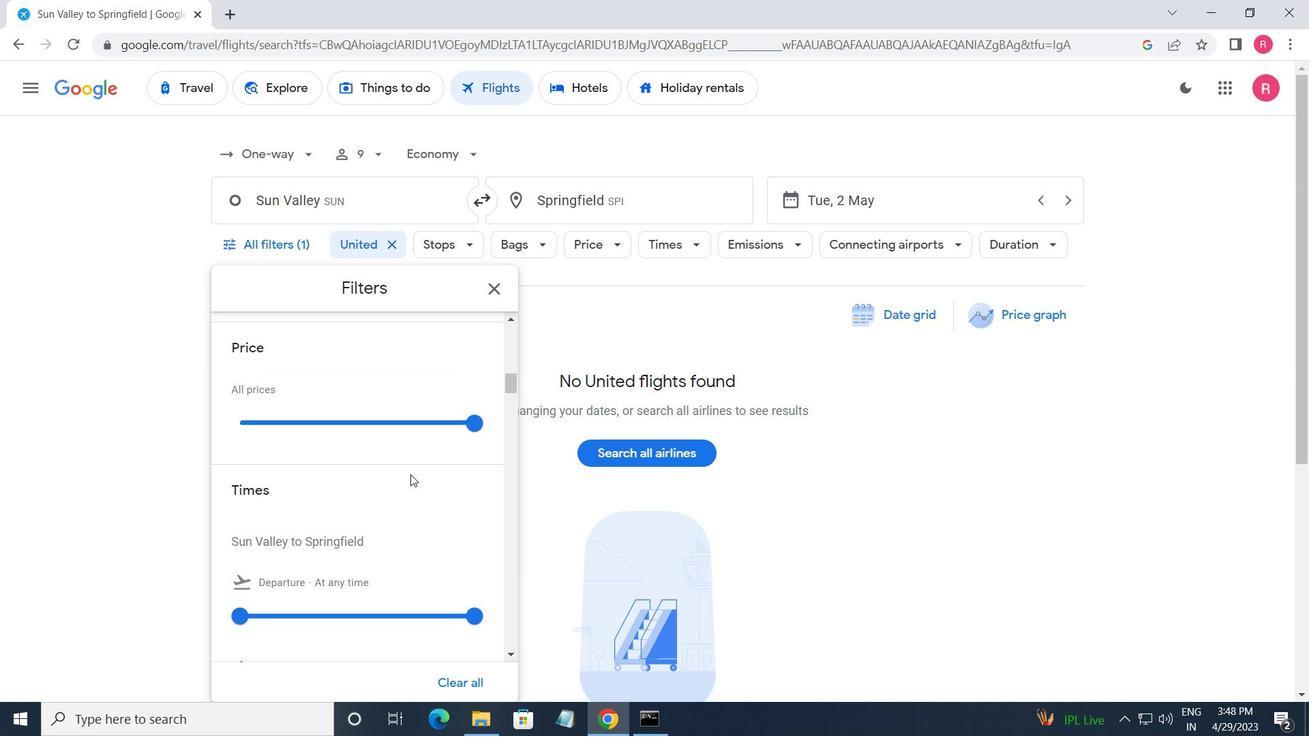 
Action: Mouse moved to (469, 432)
Screenshot: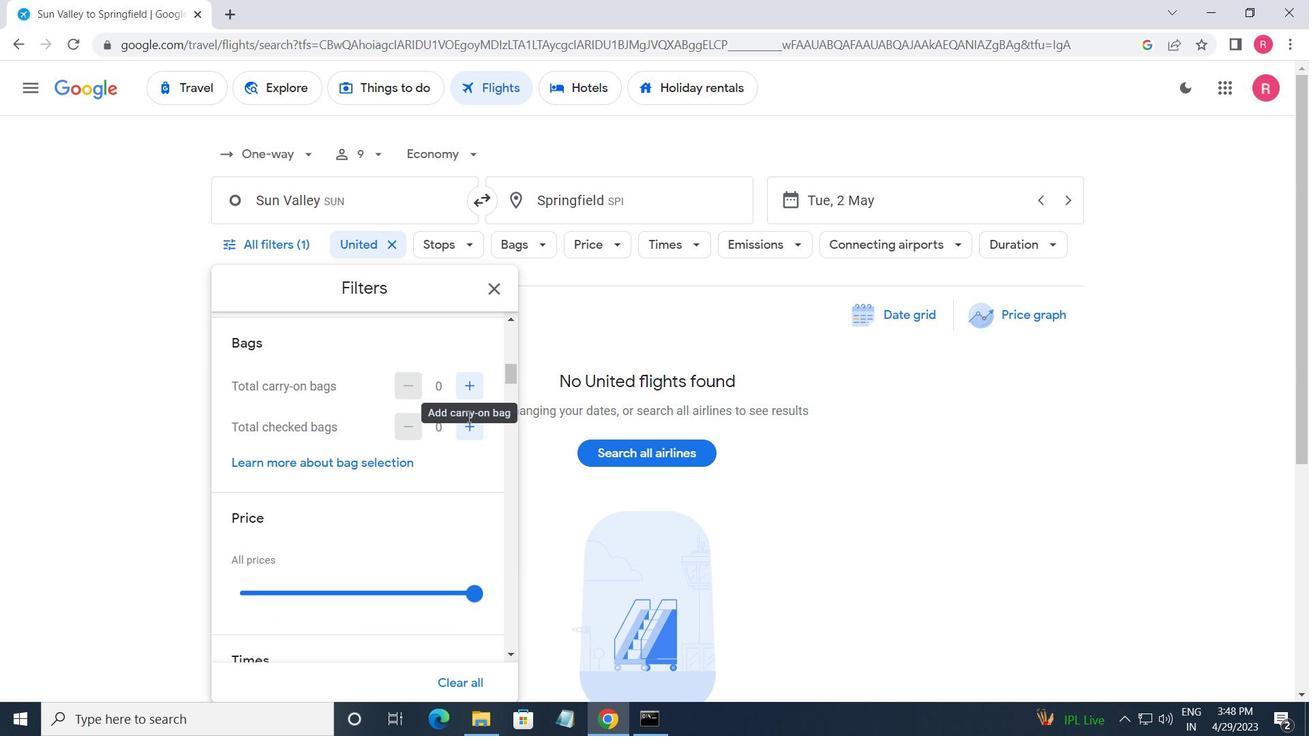 
Action: Mouse pressed left at (469, 432)
Screenshot: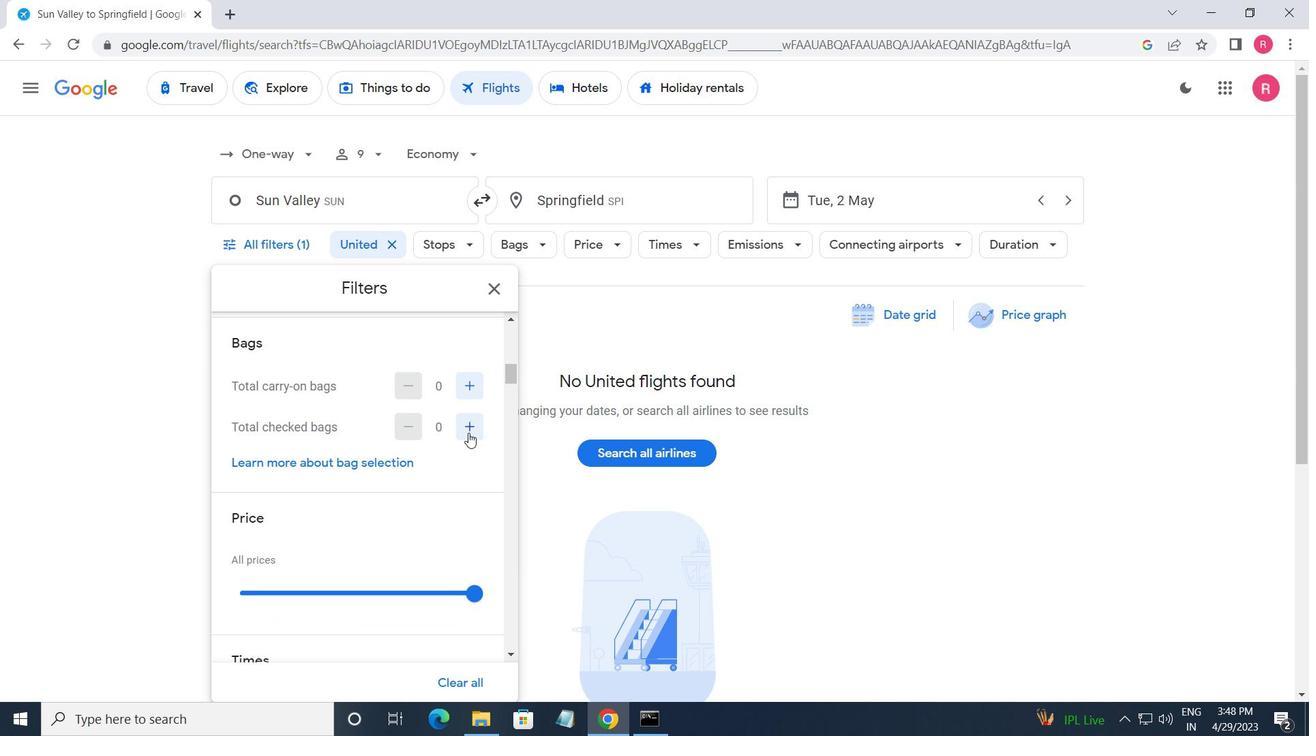
Action: Mouse pressed left at (469, 432)
Screenshot: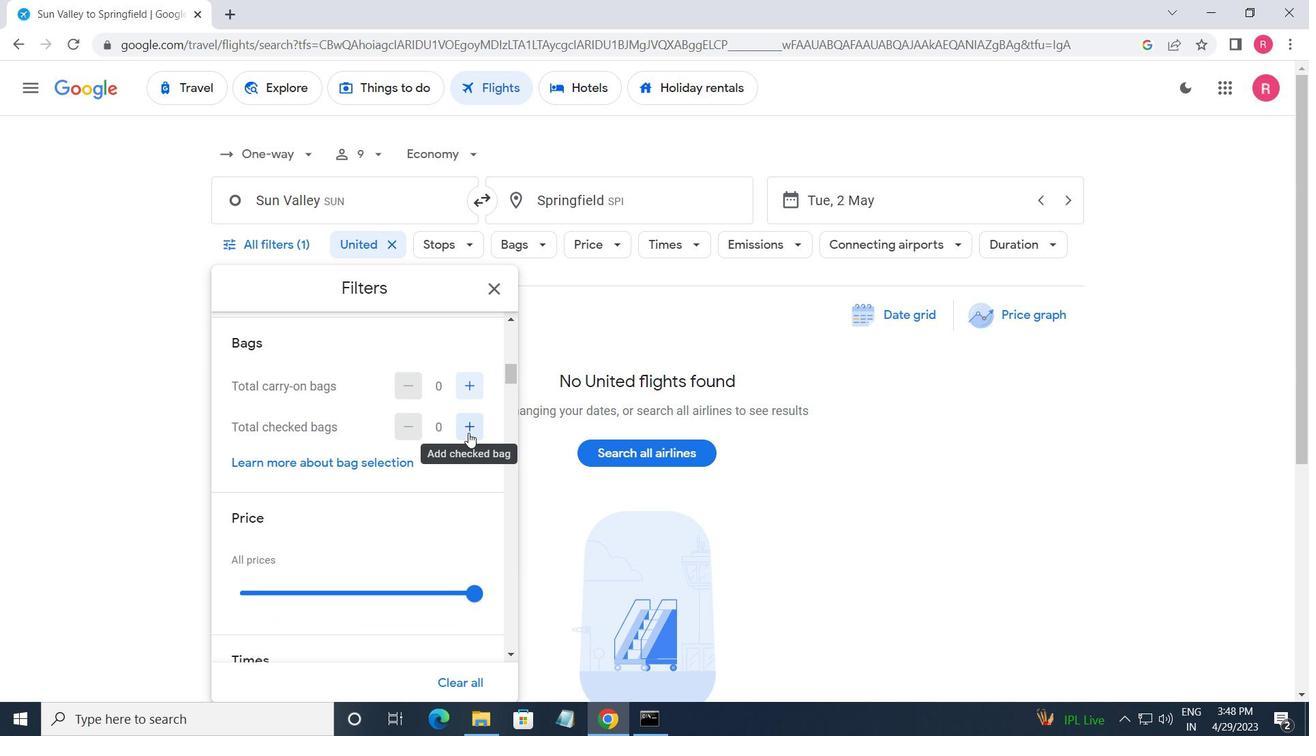 
Action: Mouse pressed left at (469, 432)
Screenshot: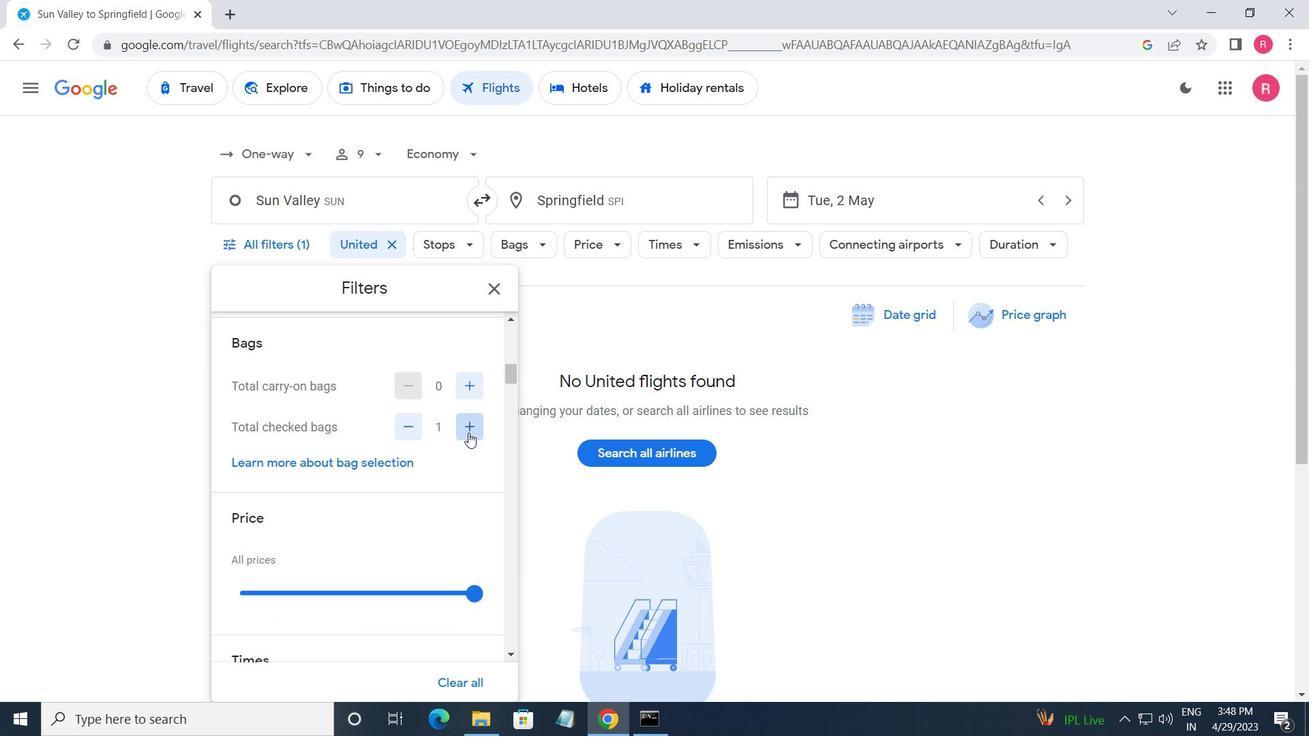 
Action: Mouse pressed left at (469, 432)
Screenshot: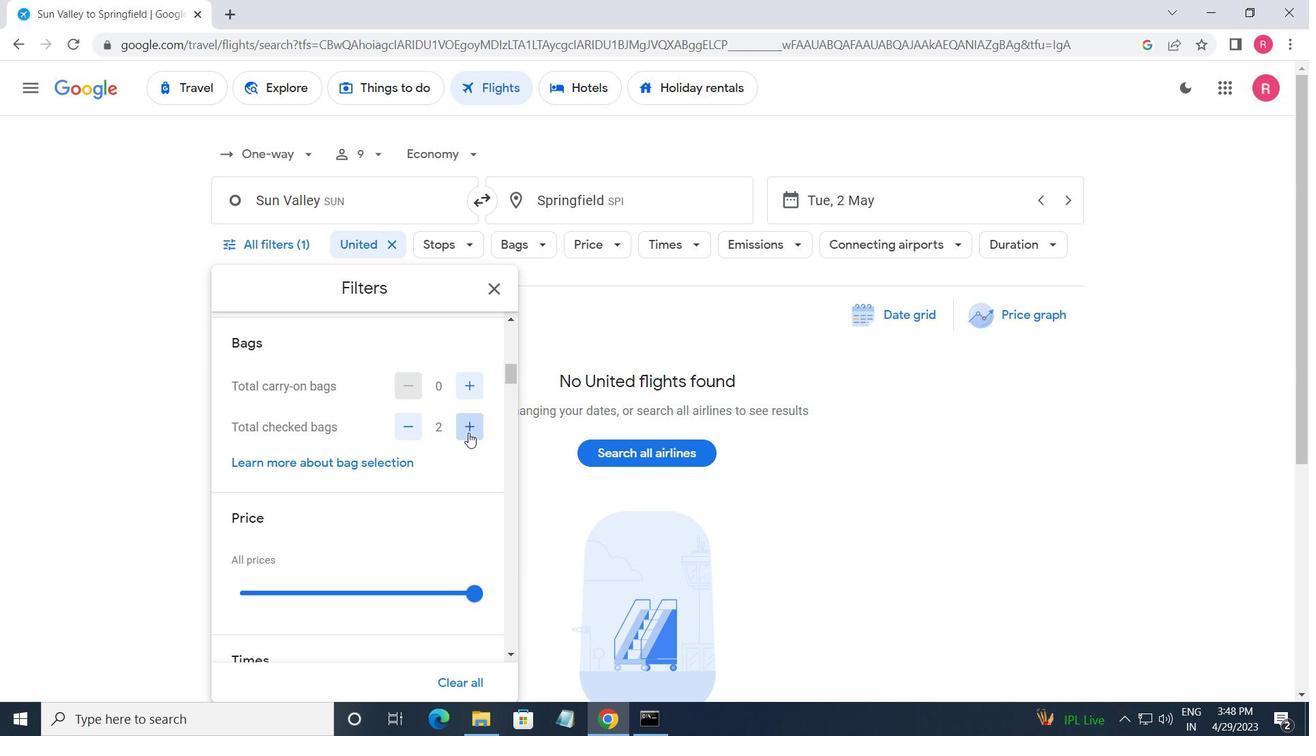 
Action: Mouse pressed left at (469, 432)
Screenshot: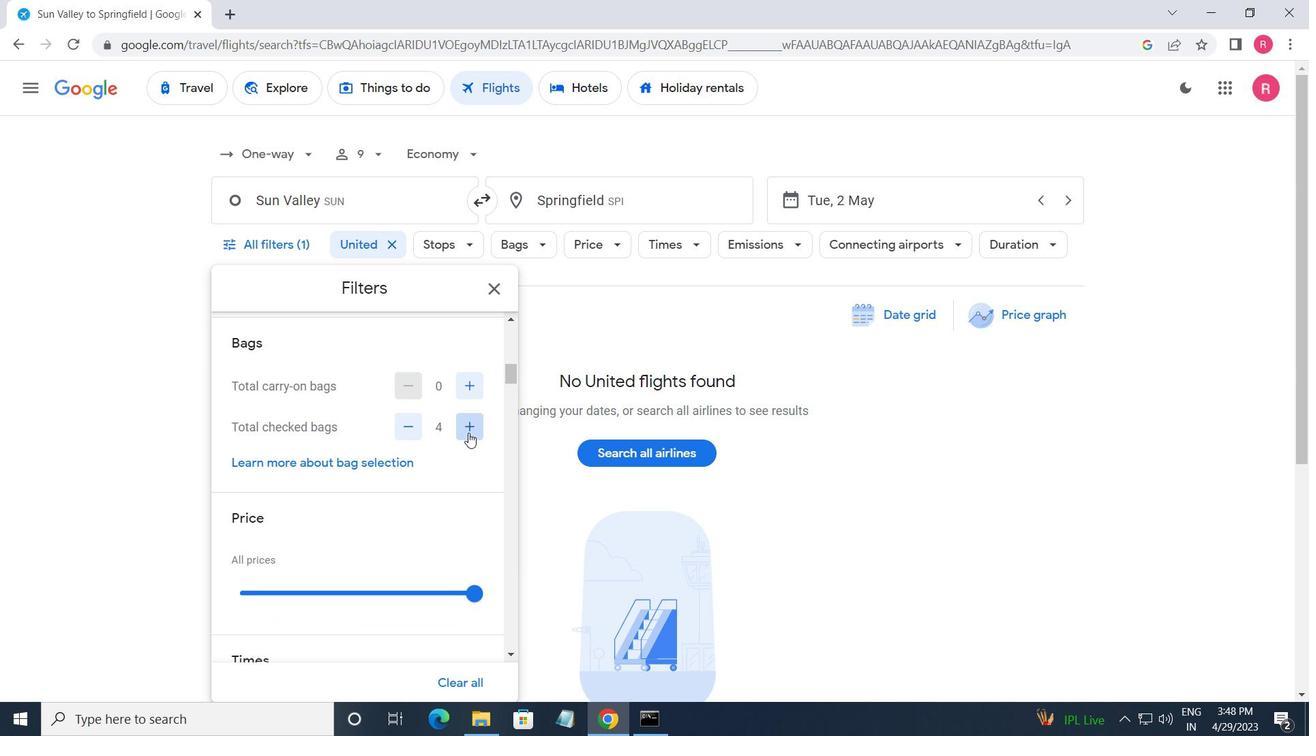 
Action: Mouse pressed left at (469, 432)
Screenshot: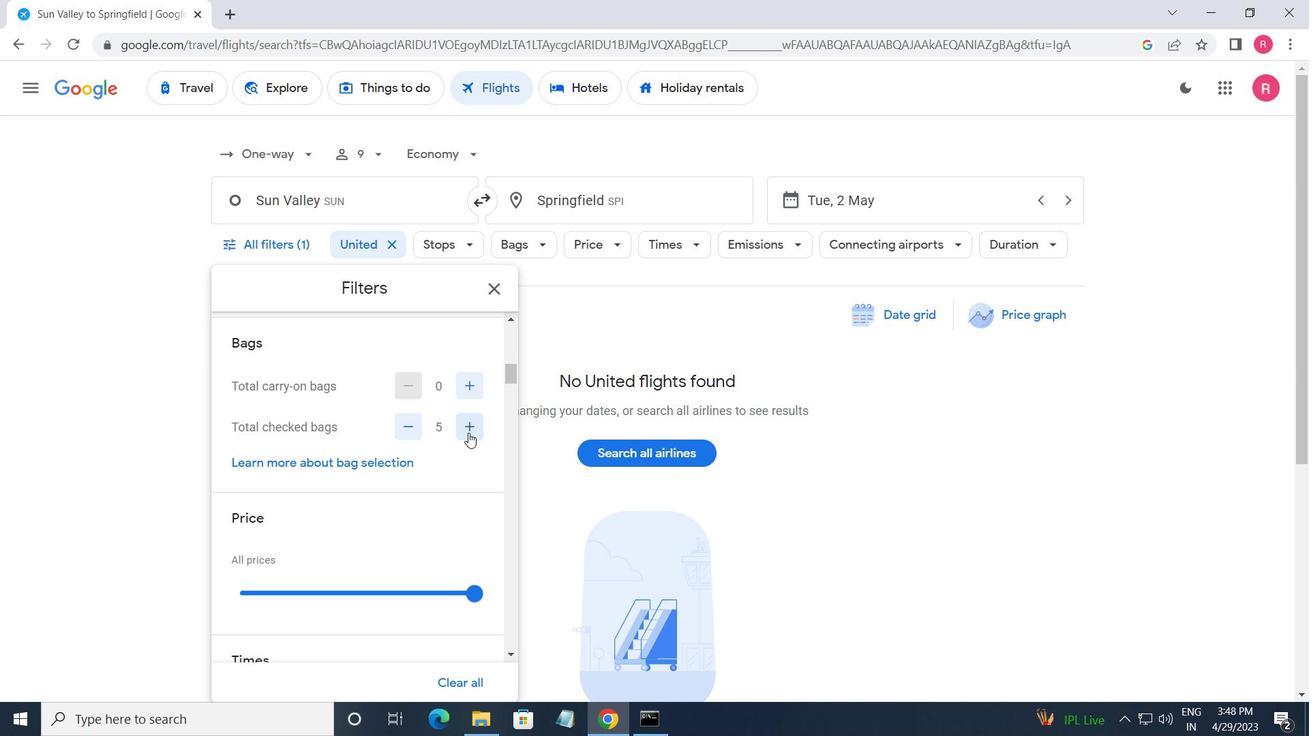 
Action: Mouse scrolled (469, 432) with delta (0, 0)
Screenshot: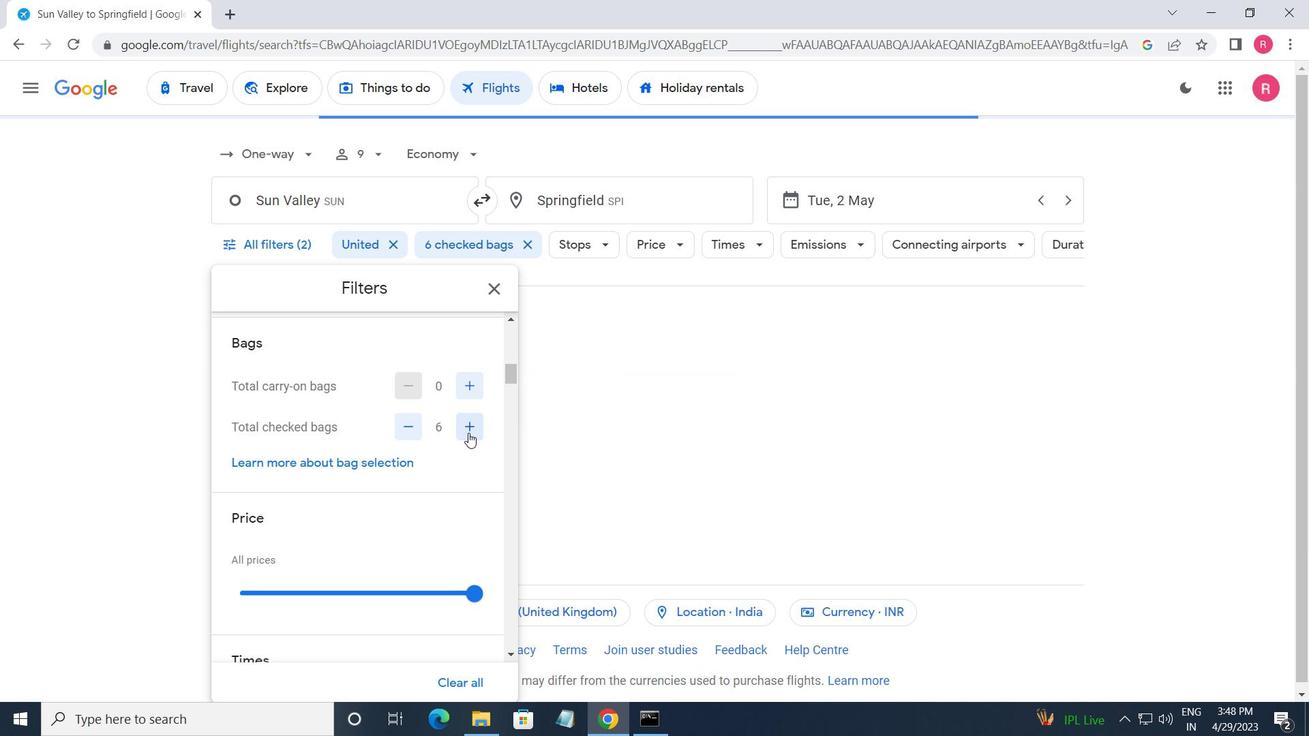 
Action: Mouse scrolled (469, 432) with delta (0, 0)
Screenshot: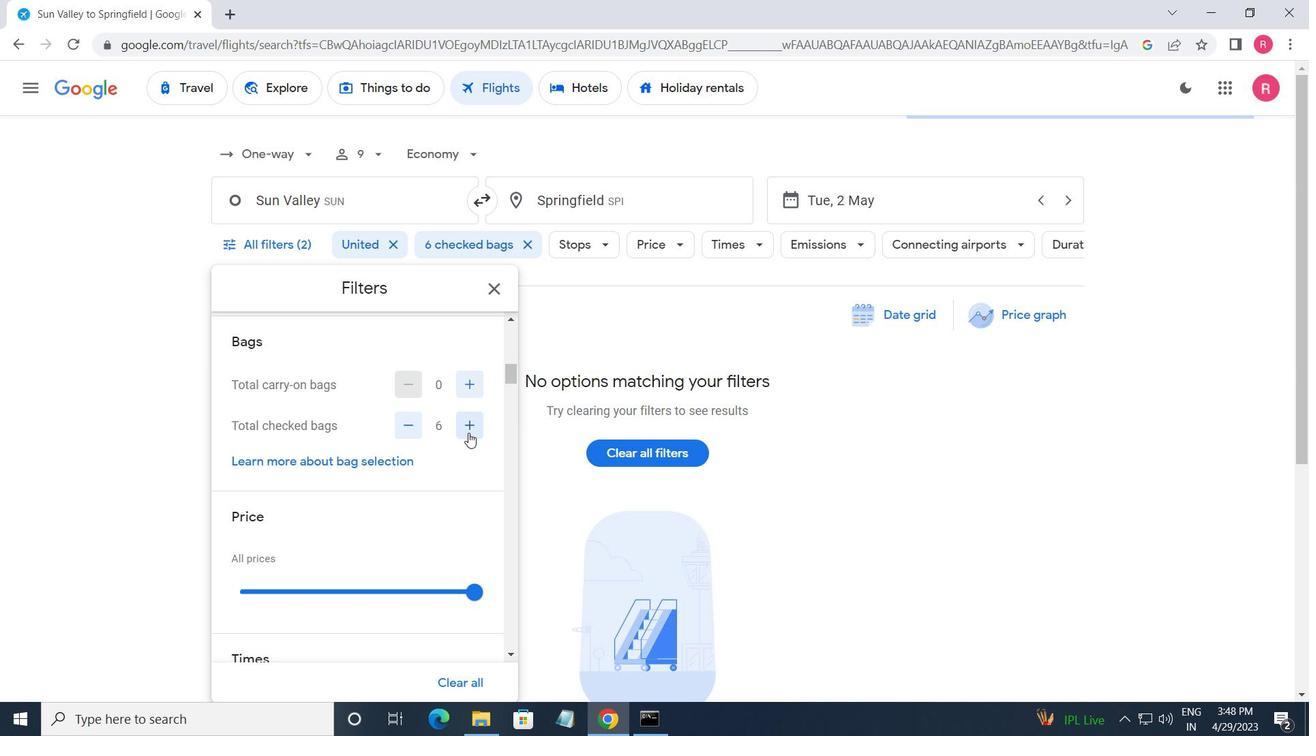 
Action: Mouse moved to (477, 430)
Screenshot: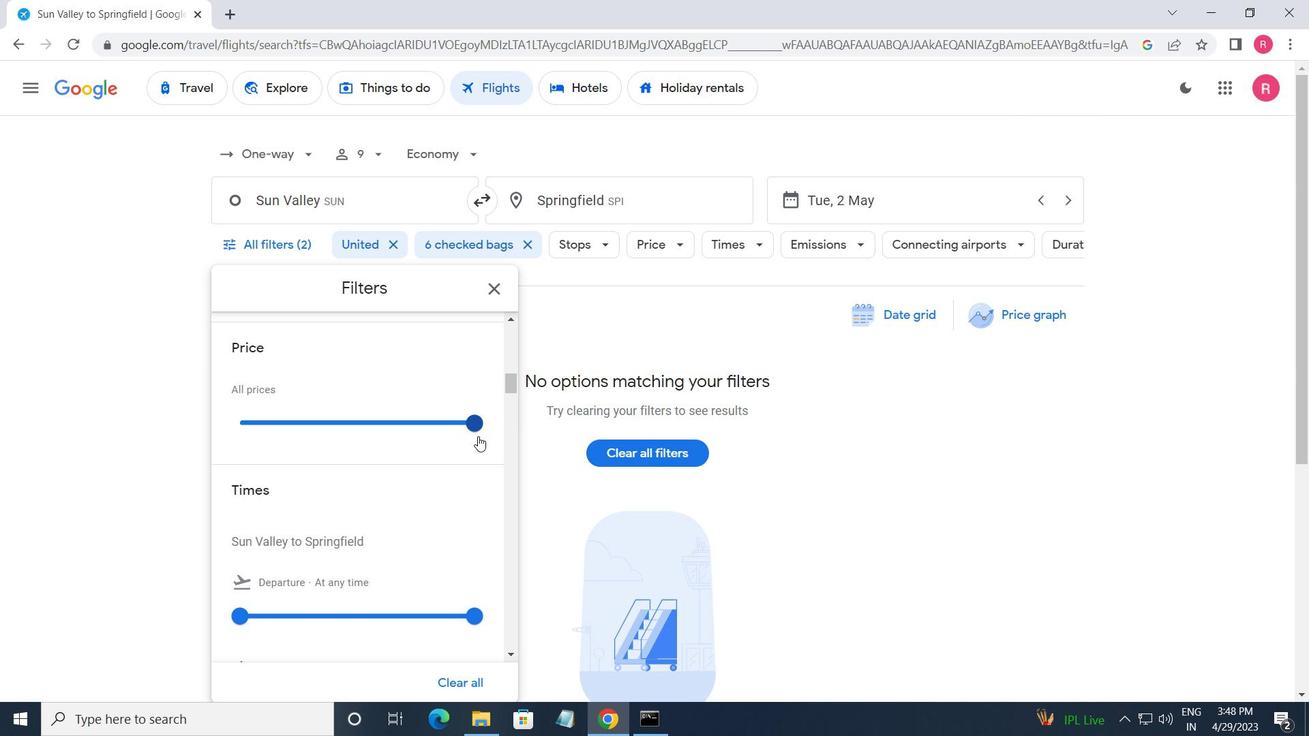 
Action: Mouse pressed left at (477, 430)
Screenshot: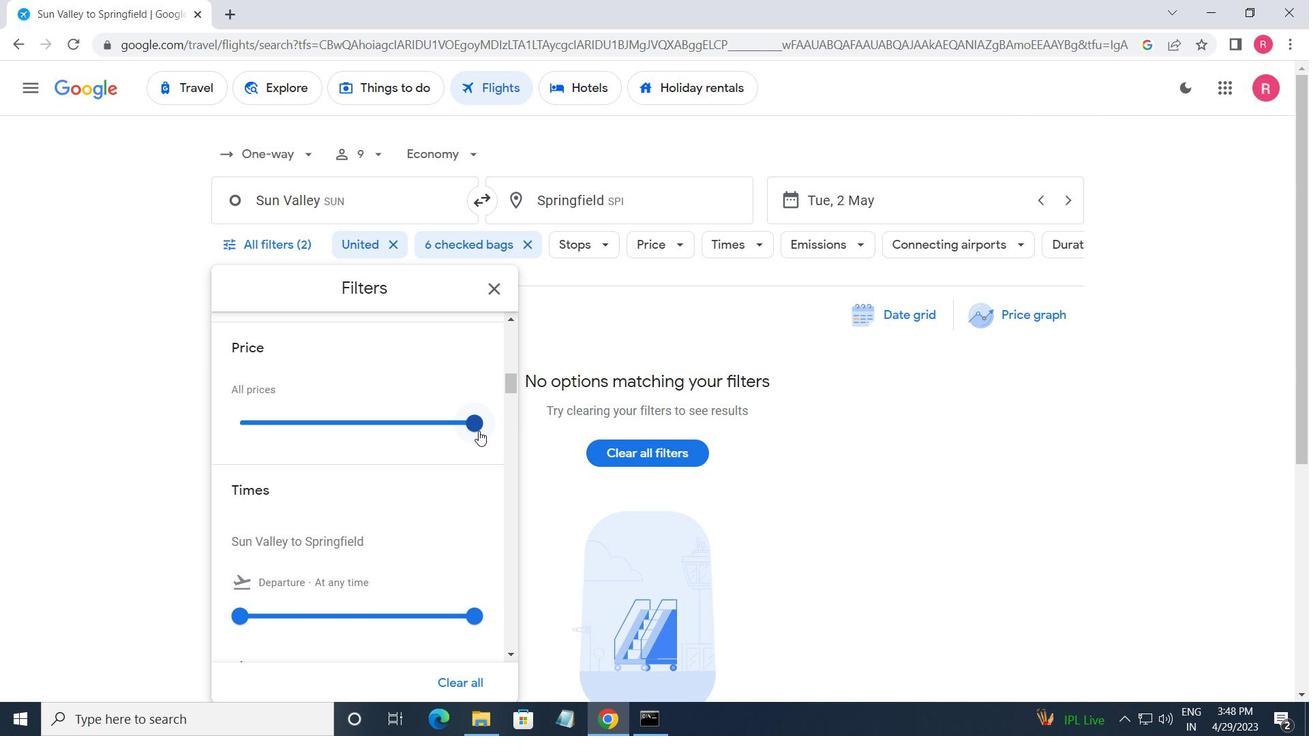 
Action: Mouse scrolled (477, 429) with delta (0, 0)
Screenshot: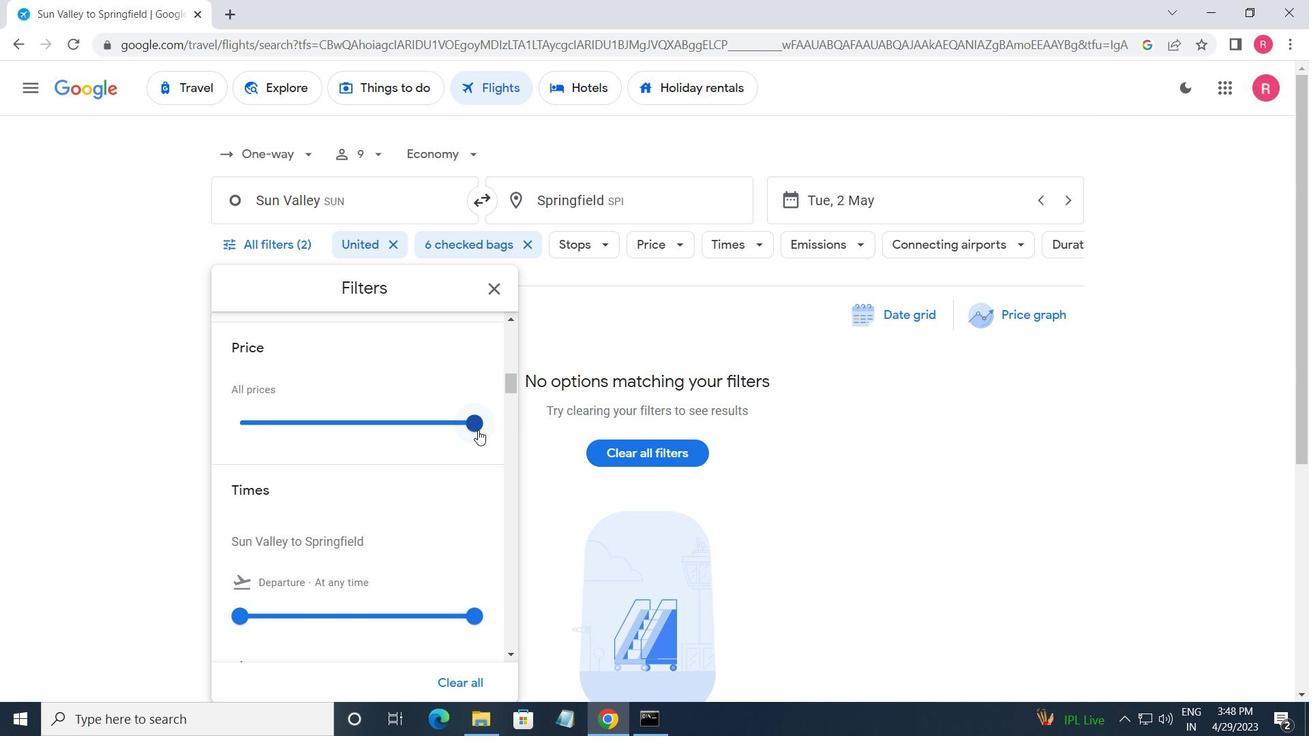 
Action: Mouse moved to (475, 431)
Screenshot: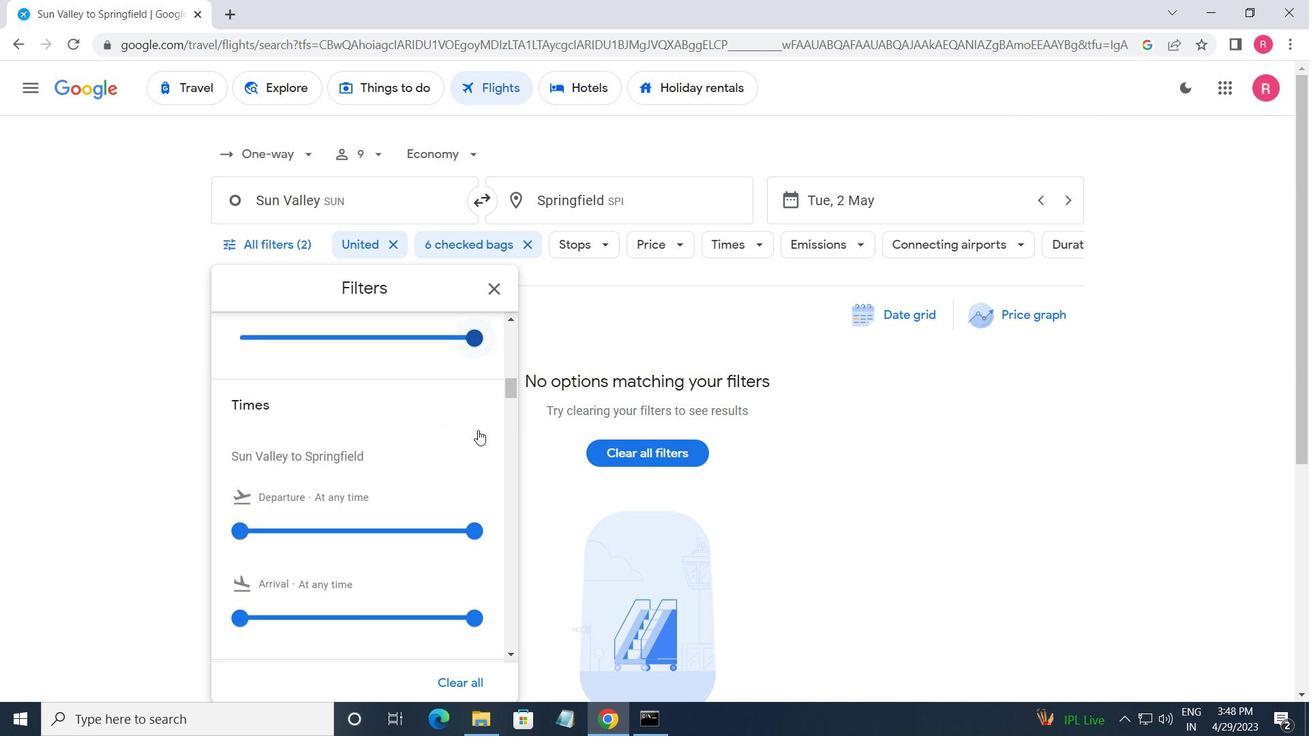 
Action: Mouse scrolled (475, 430) with delta (0, 0)
Screenshot: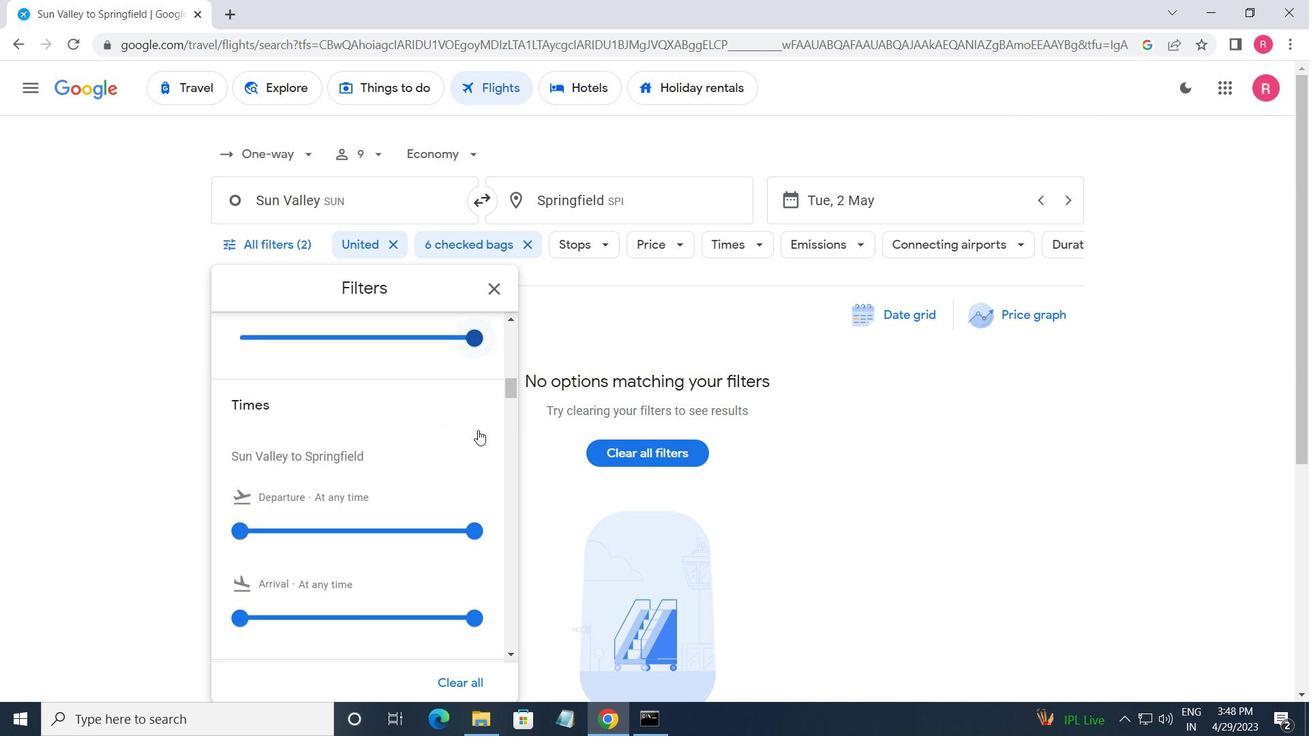 
Action: Mouse moved to (250, 443)
Screenshot: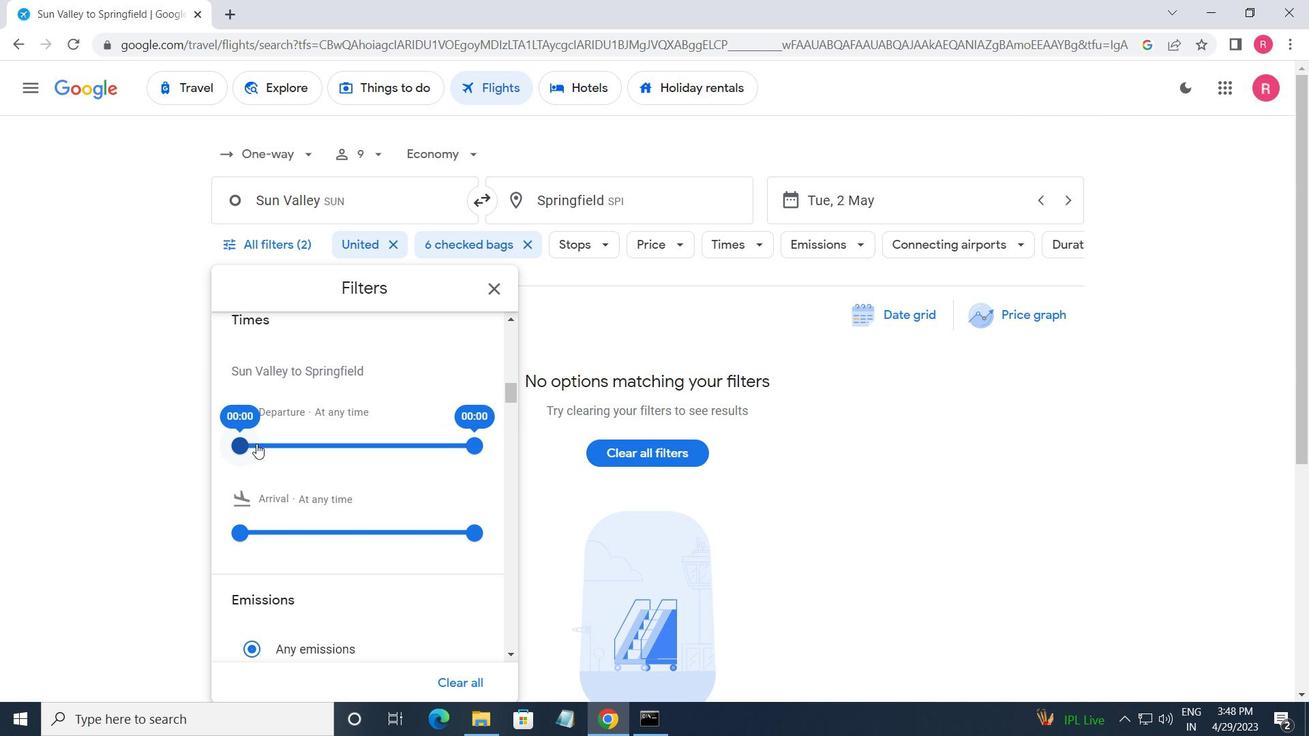 
Action: Mouse pressed left at (250, 443)
Screenshot: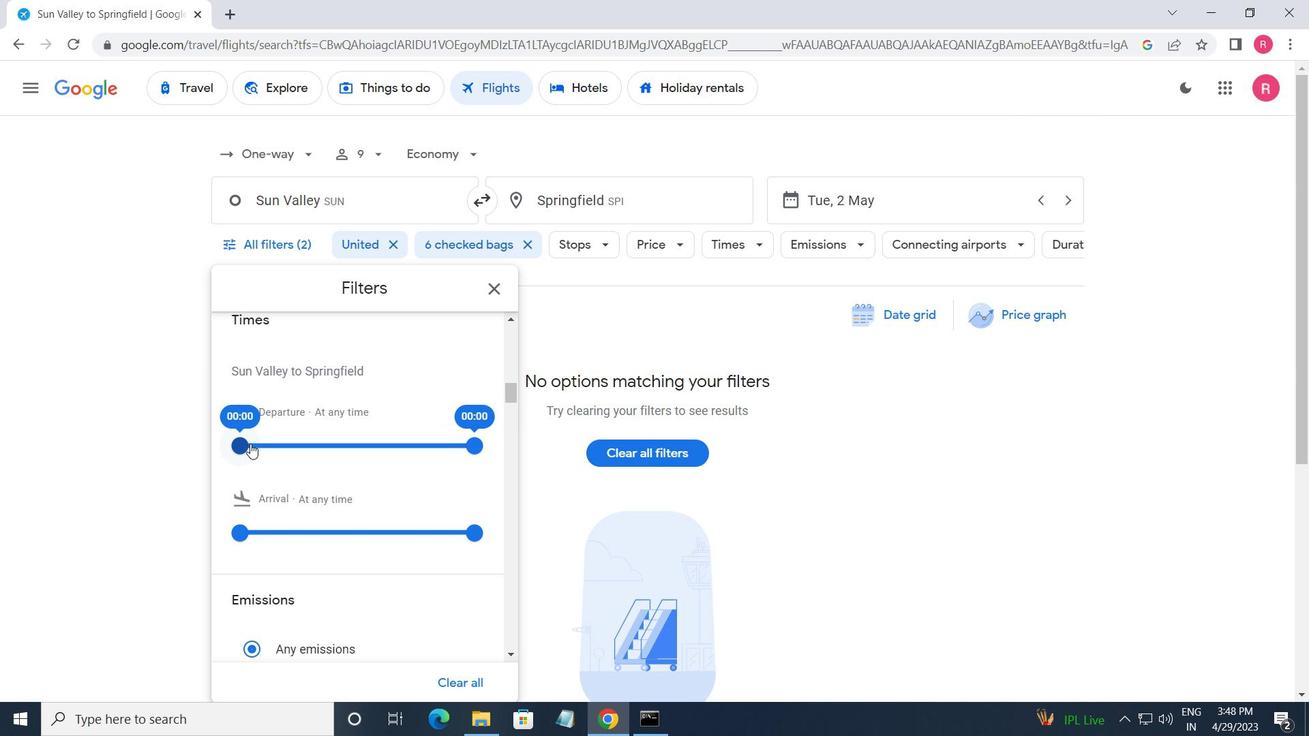 
Action: Mouse moved to (467, 442)
Screenshot: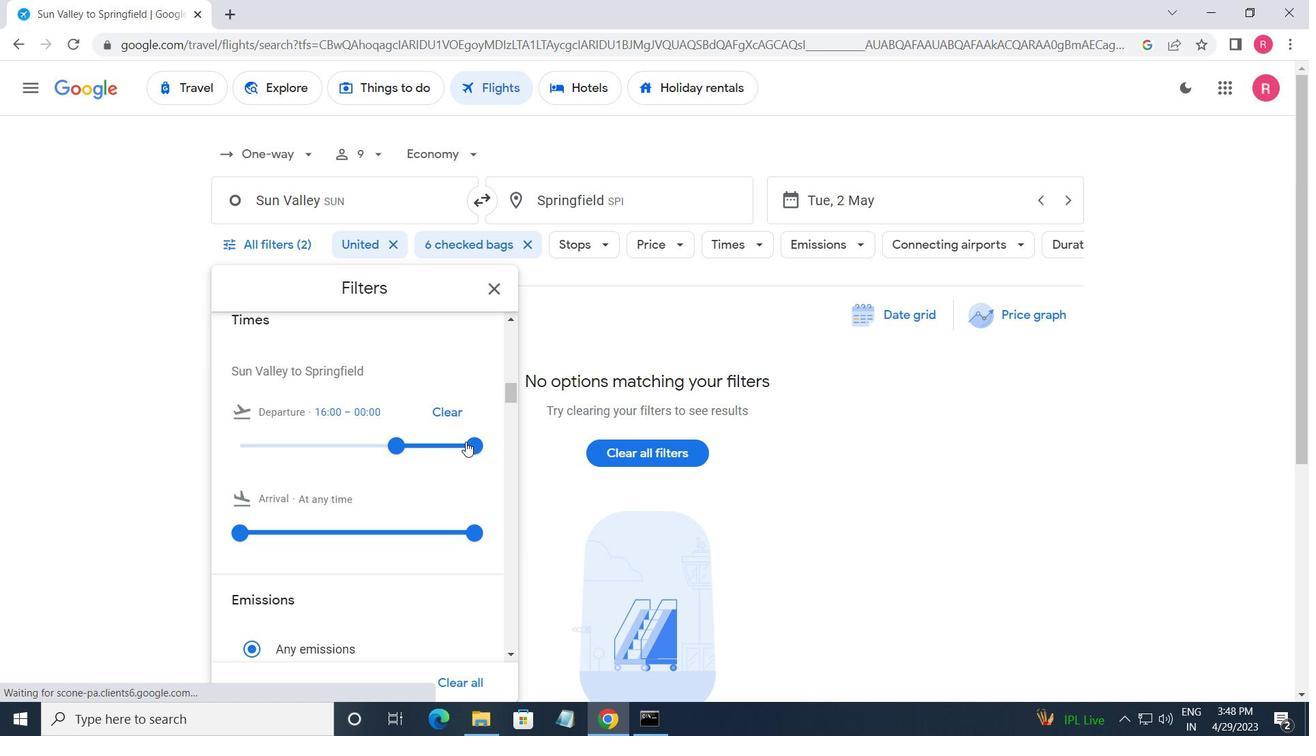 
Action: Mouse pressed left at (467, 442)
Screenshot: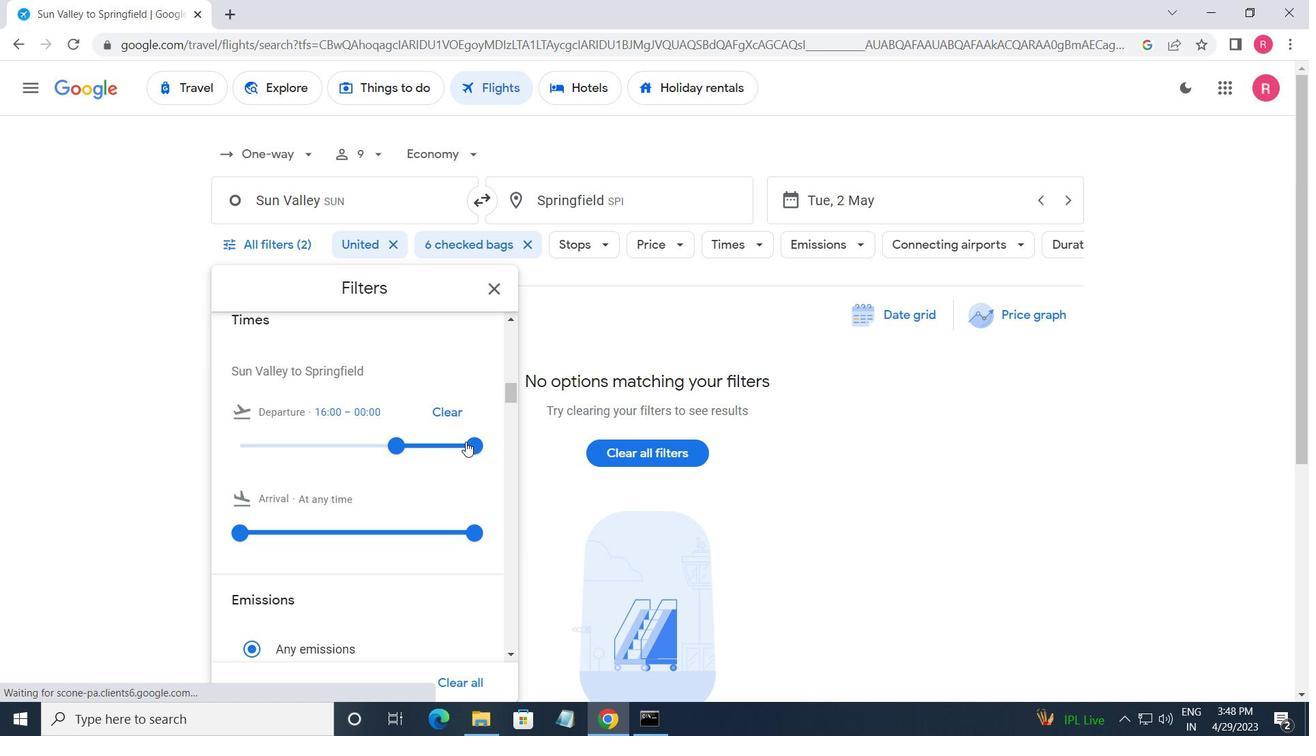 
Action: Mouse moved to (492, 289)
Screenshot: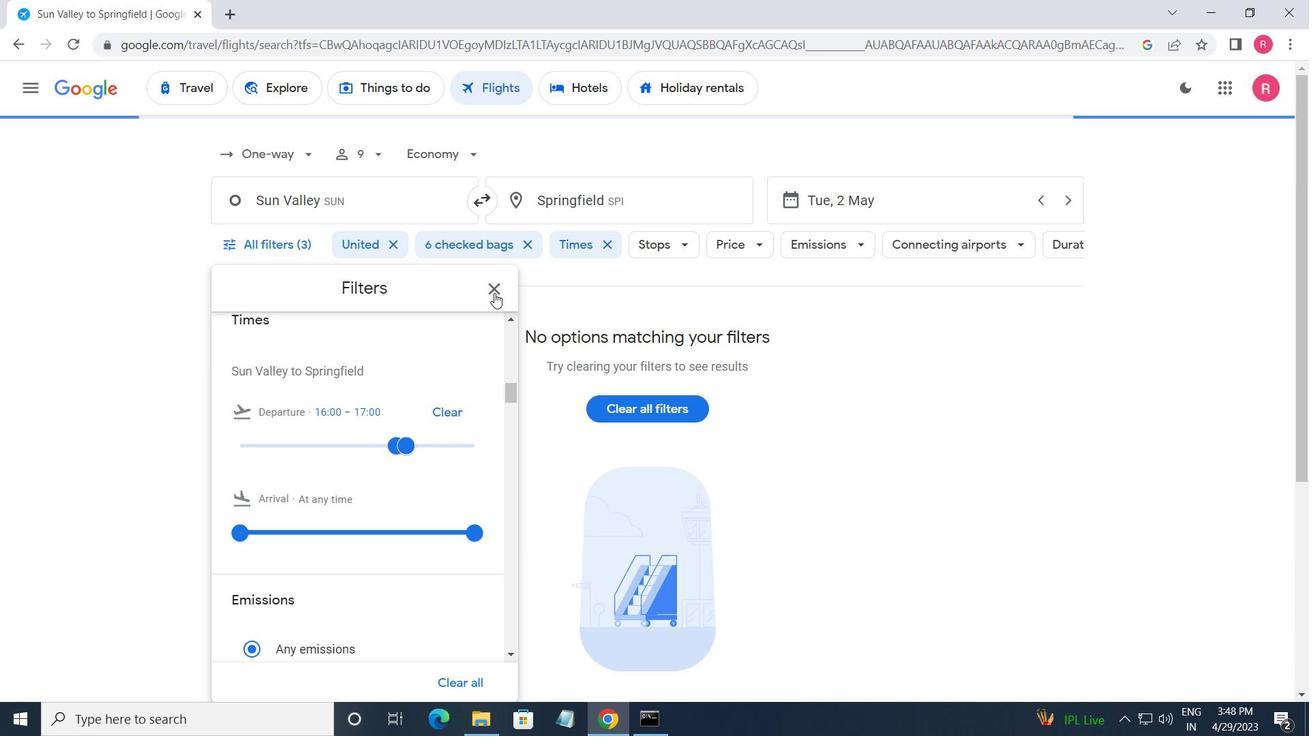 
Action: Mouse pressed left at (492, 289)
Screenshot: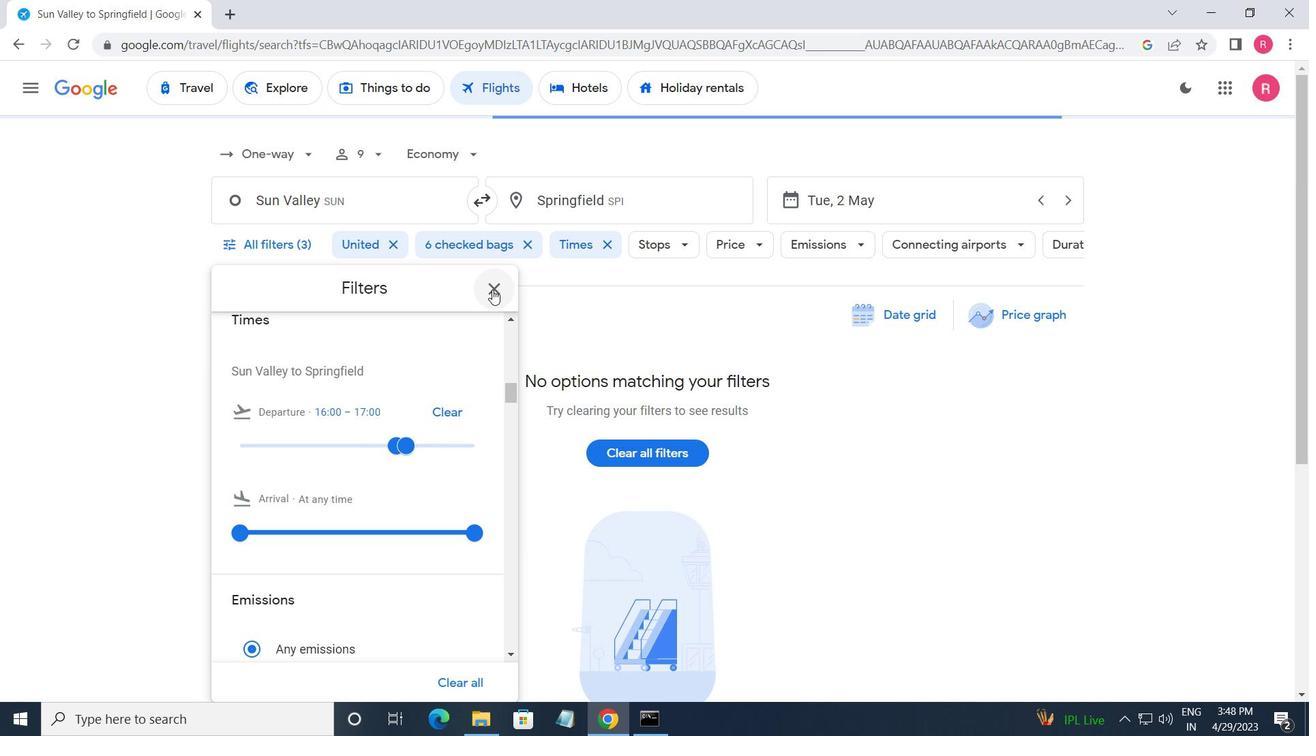 
